 Task: Add a signature Katie Thompson containing Best wishes for a happy National Friendship Day, Katie Thompson to email address softage.3@softage.net and add a label Air quality
Action: Mouse moved to (131, 155)
Screenshot: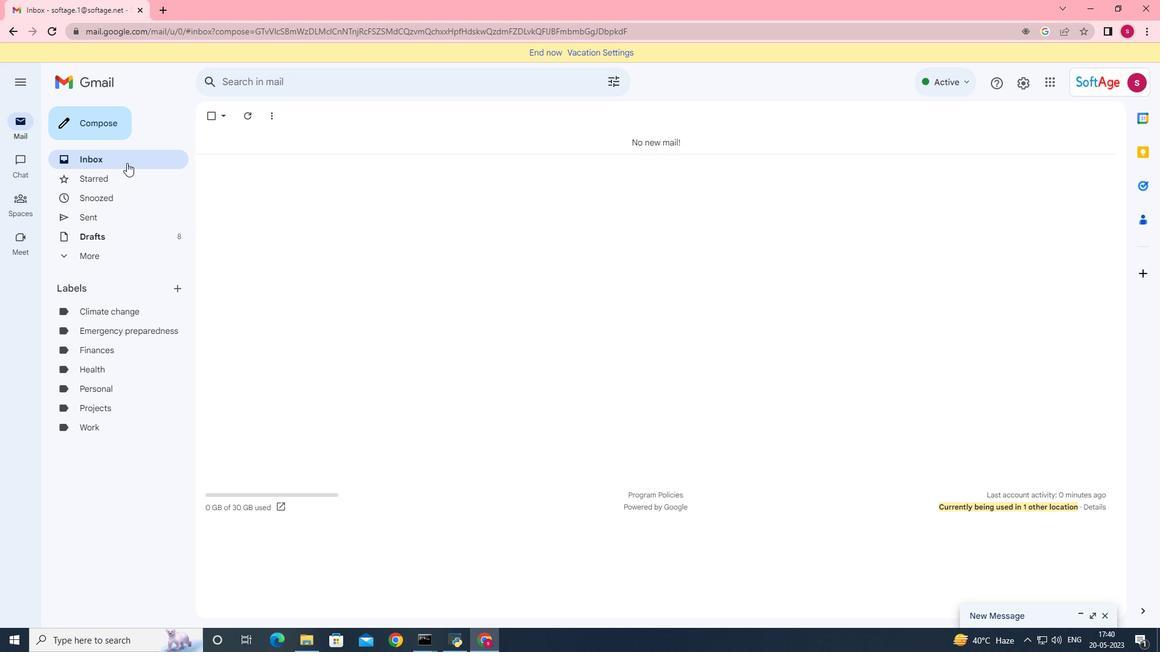 
Action: Mouse pressed left at (131, 155)
Screenshot: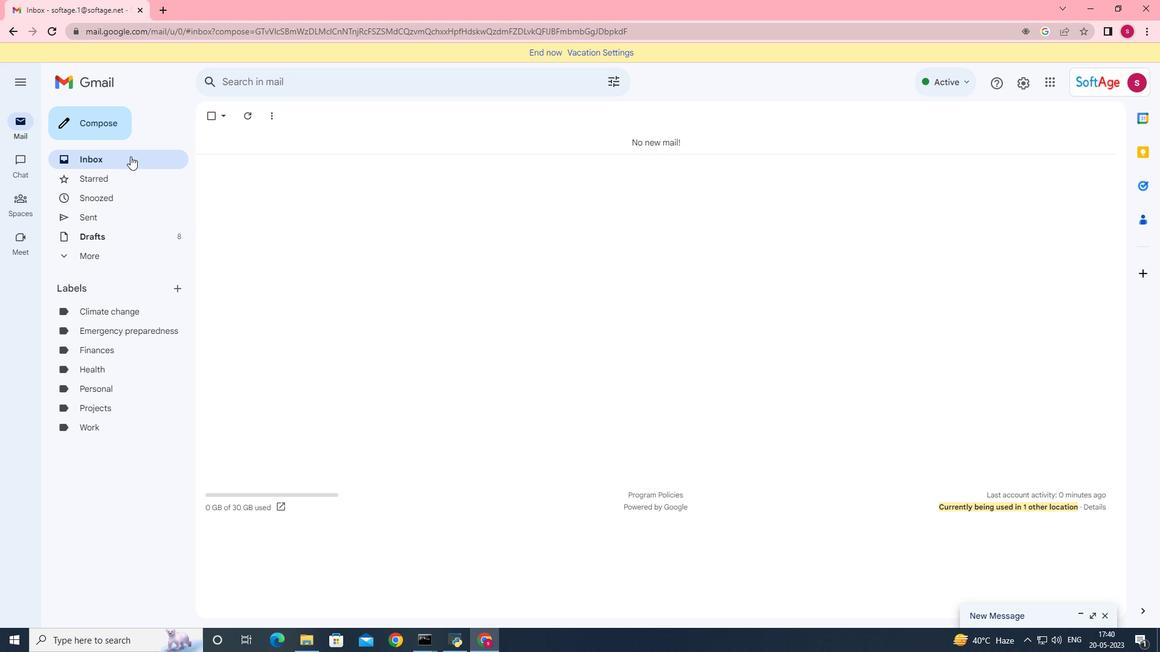 
Action: Mouse pressed left at (131, 155)
Screenshot: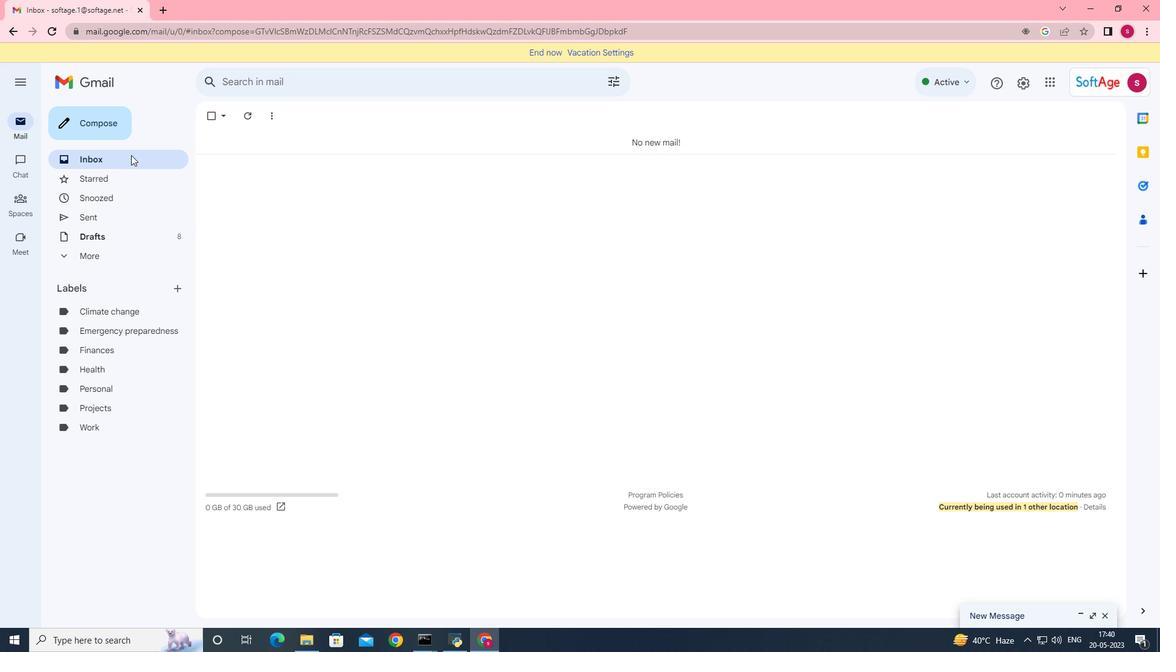 
Action: Mouse pressed left at (131, 155)
Screenshot: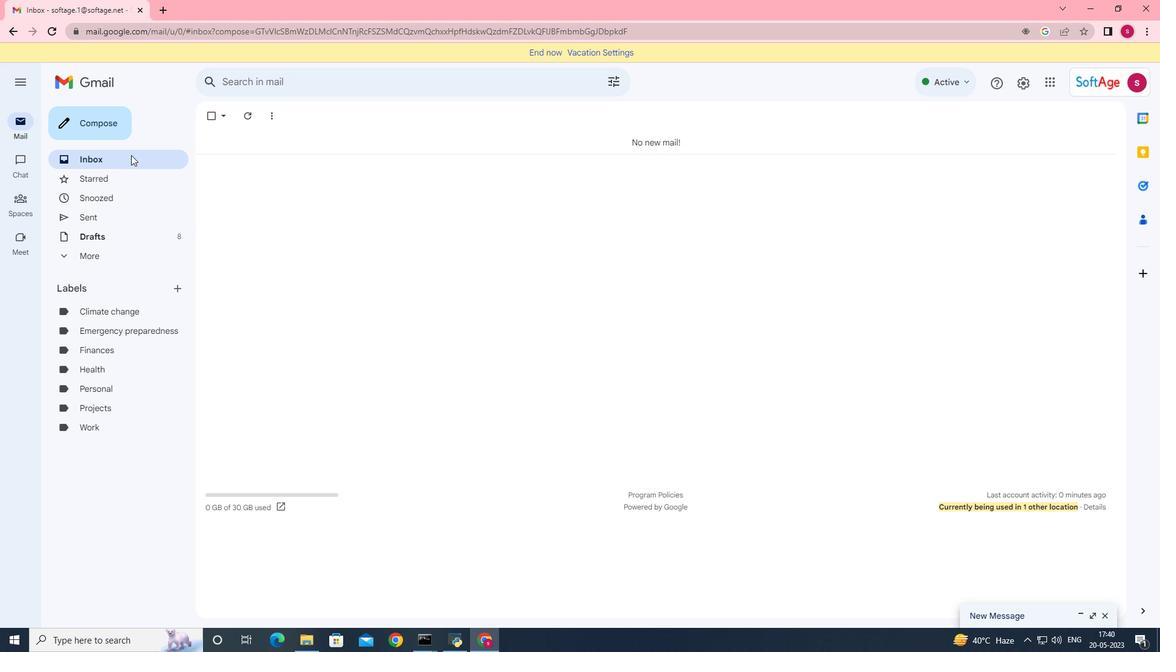 
Action: Mouse moved to (115, 129)
Screenshot: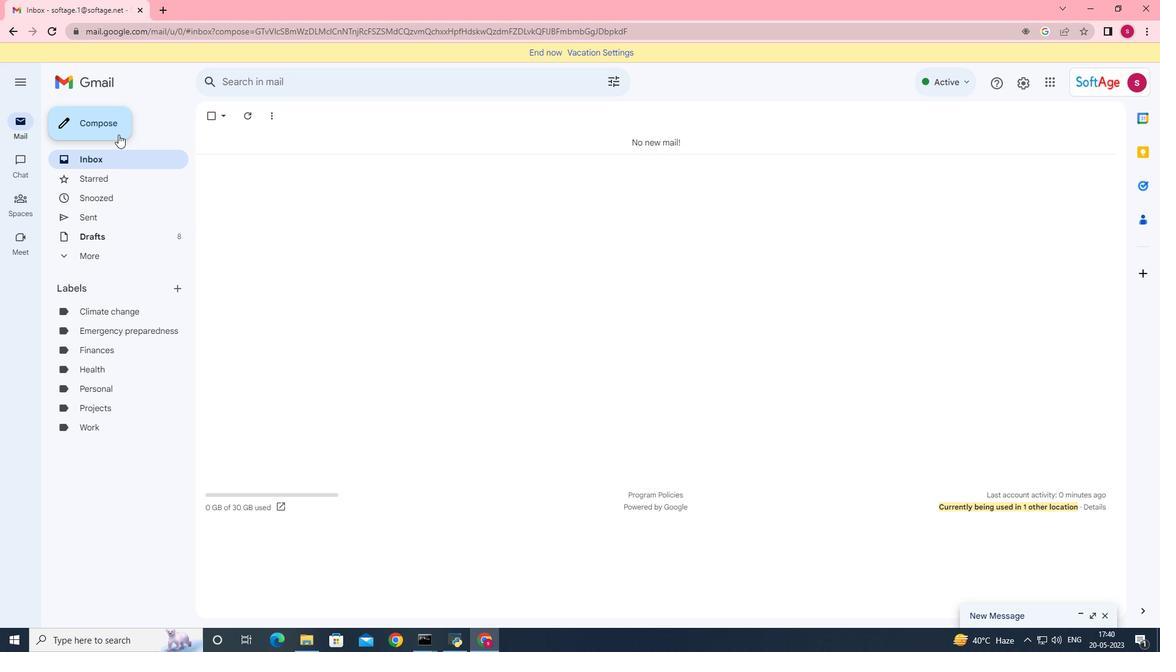 
Action: Mouse pressed left at (115, 129)
Screenshot: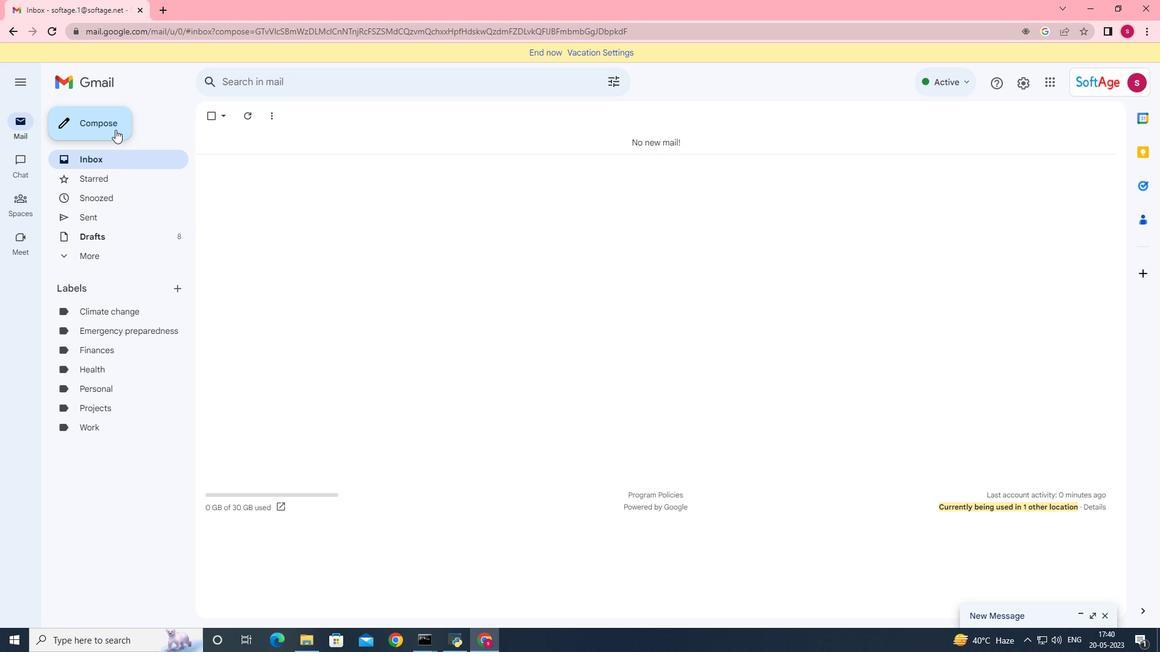 
Action: Mouse moved to (812, 614)
Screenshot: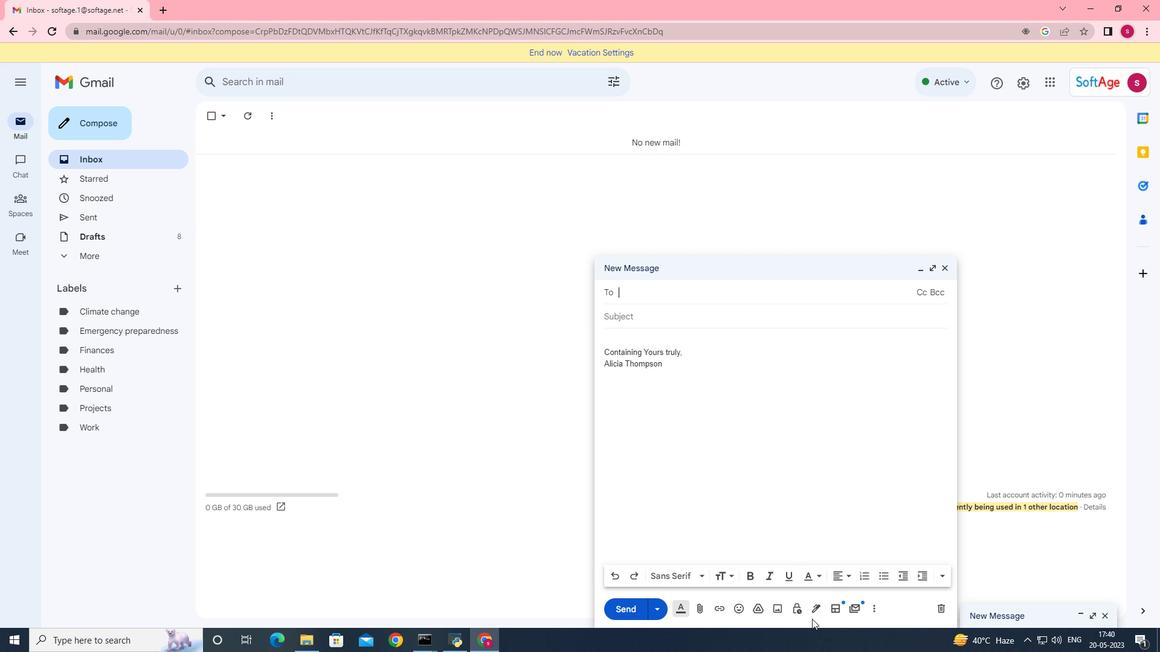 
Action: Mouse pressed left at (812, 614)
Screenshot: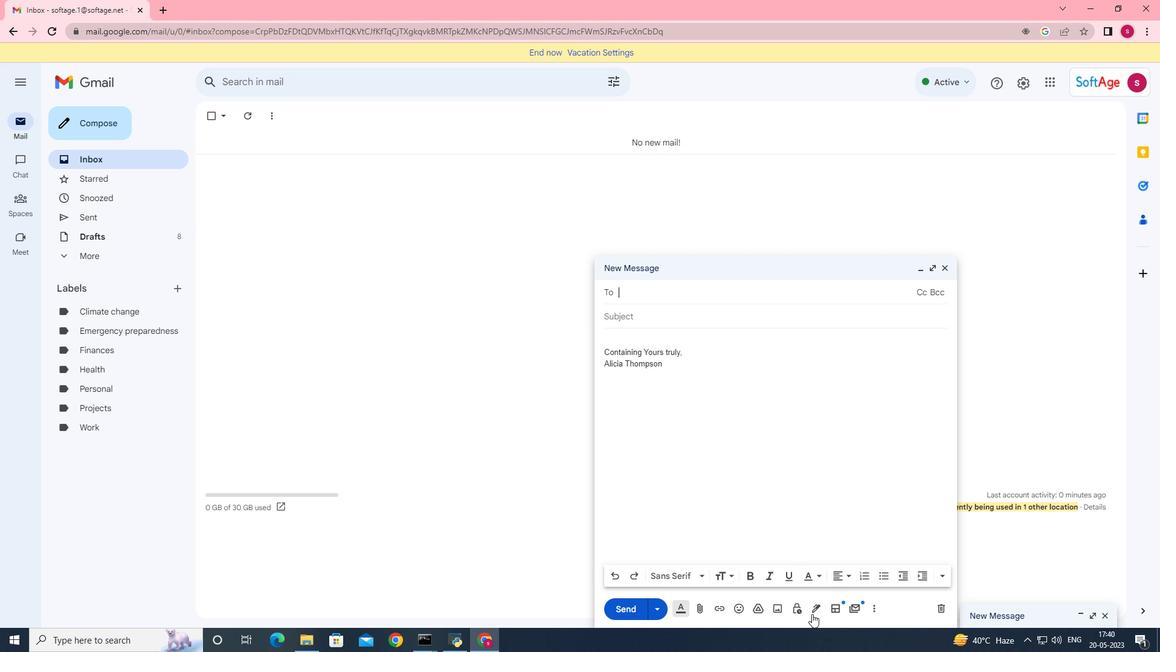 
Action: Mouse moved to (860, 543)
Screenshot: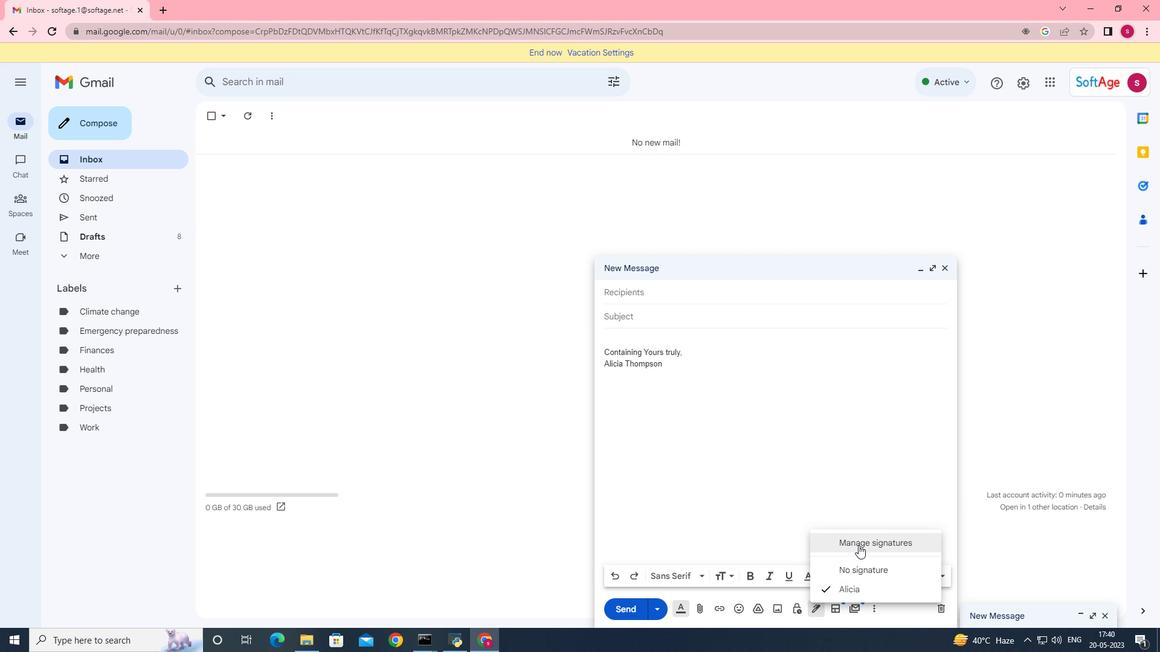 
Action: Mouse pressed left at (860, 543)
Screenshot: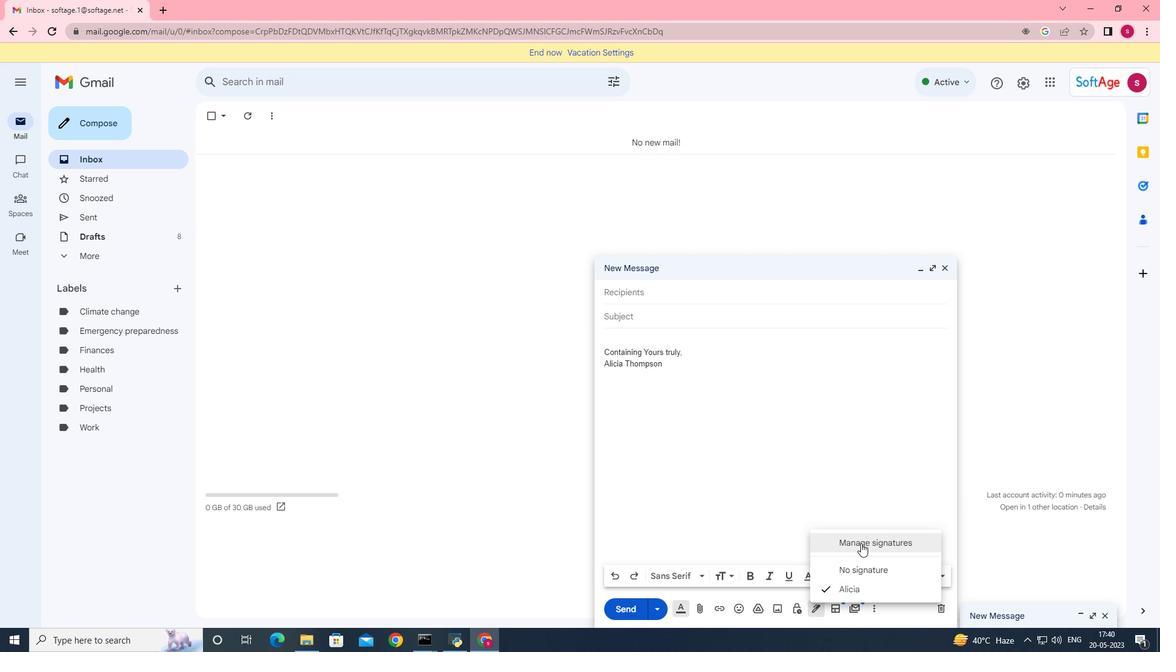 
Action: Mouse moved to (488, 444)
Screenshot: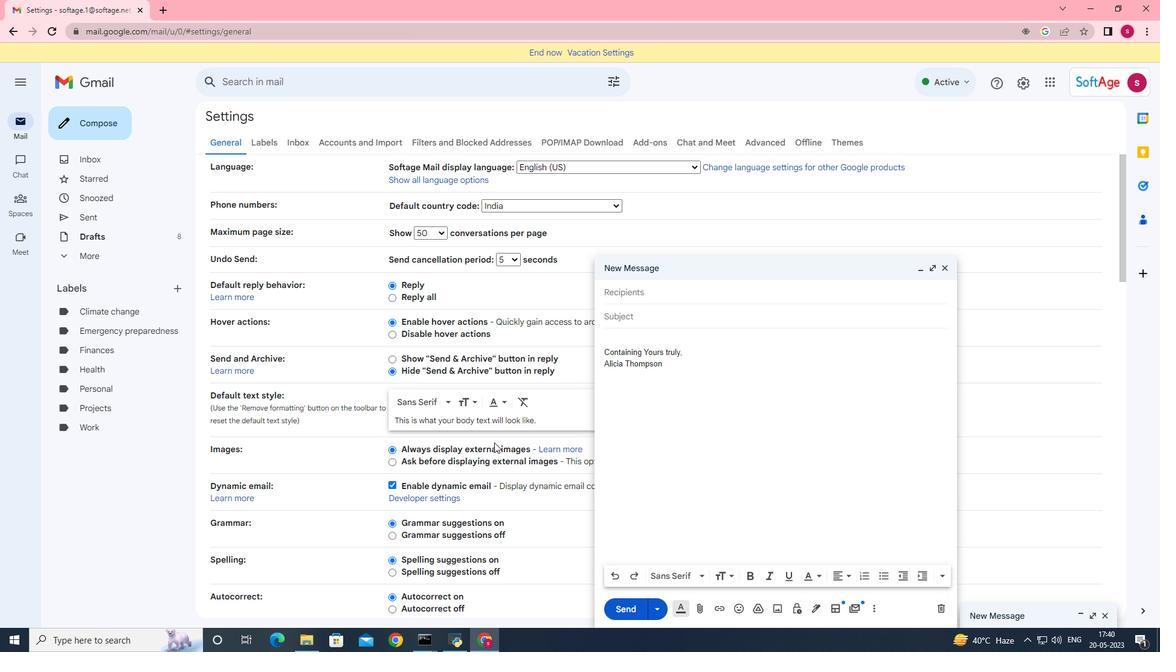 
Action: Mouse scrolled (490, 443) with delta (0, 0)
Screenshot: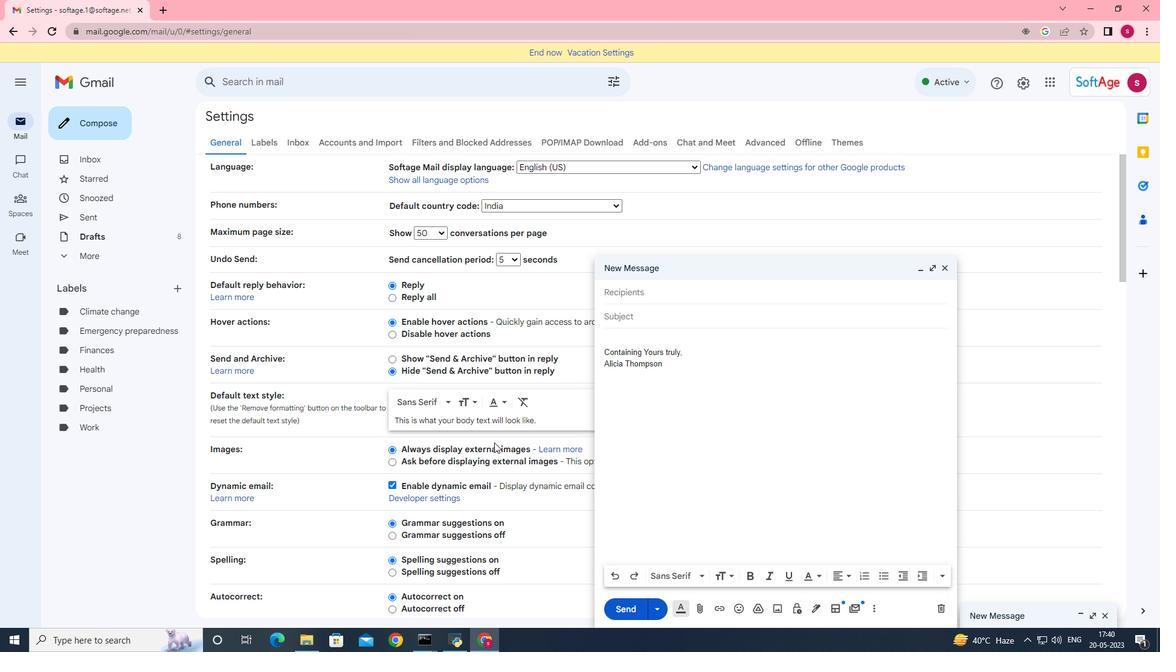 
Action: Mouse moved to (486, 444)
Screenshot: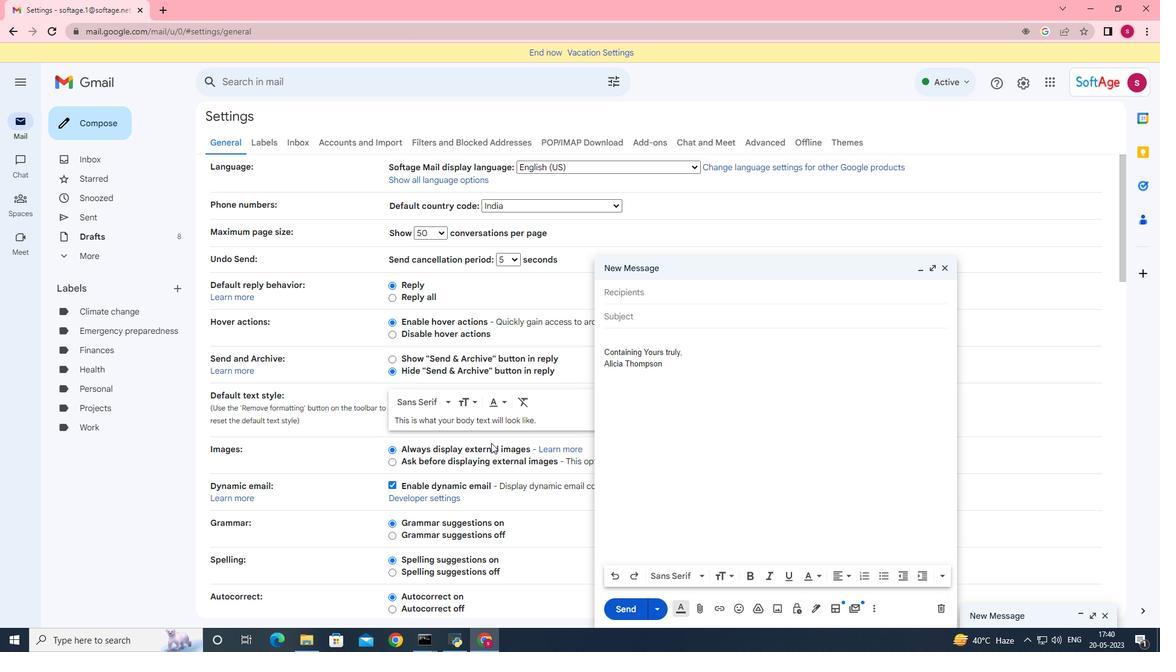 
Action: Mouse scrolled (487, 444) with delta (0, 0)
Screenshot: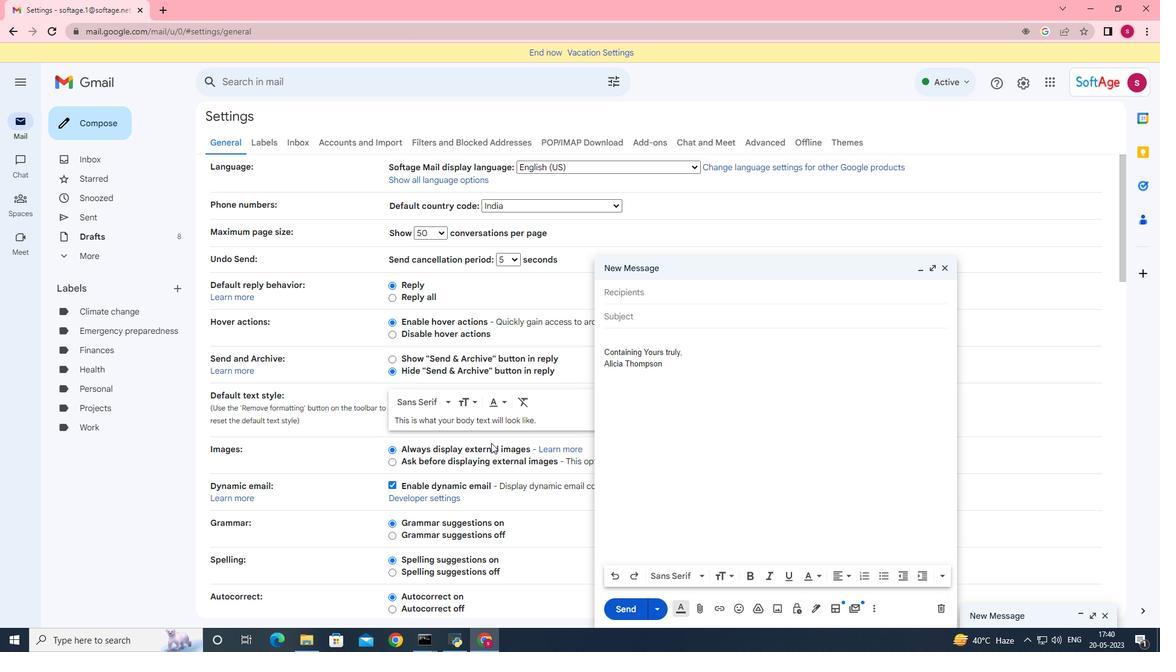 
Action: Mouse scrolled (486, 444) with delta (0, 0)
Screenshot: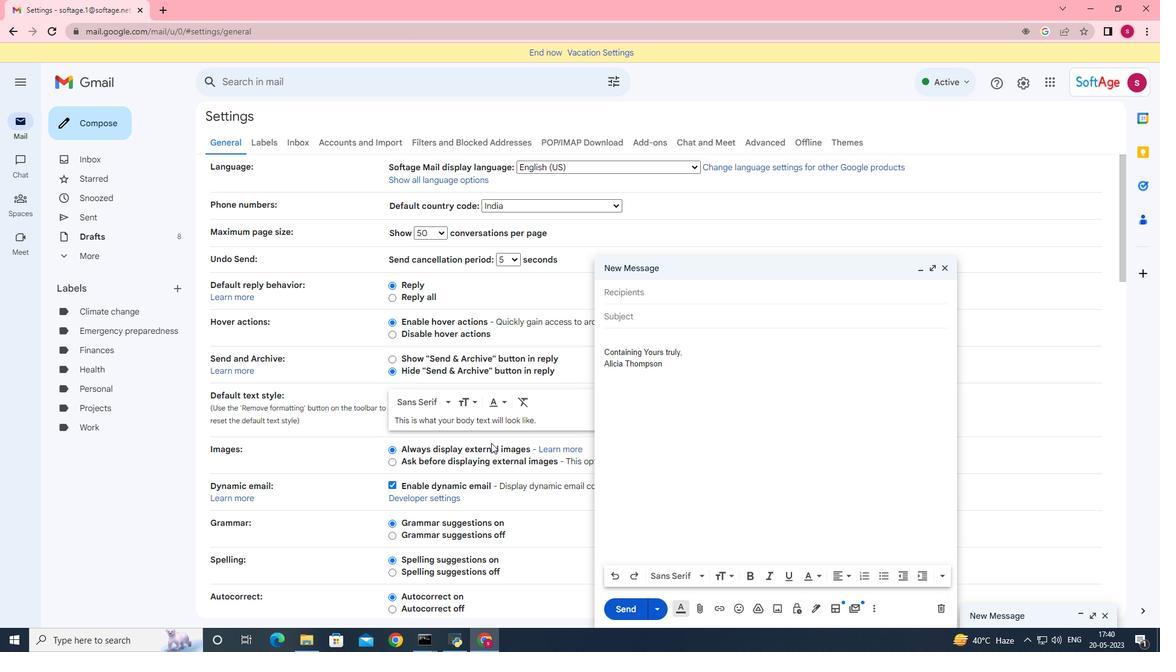 
Action: Mouse moved to (486, 444)
Screenshot: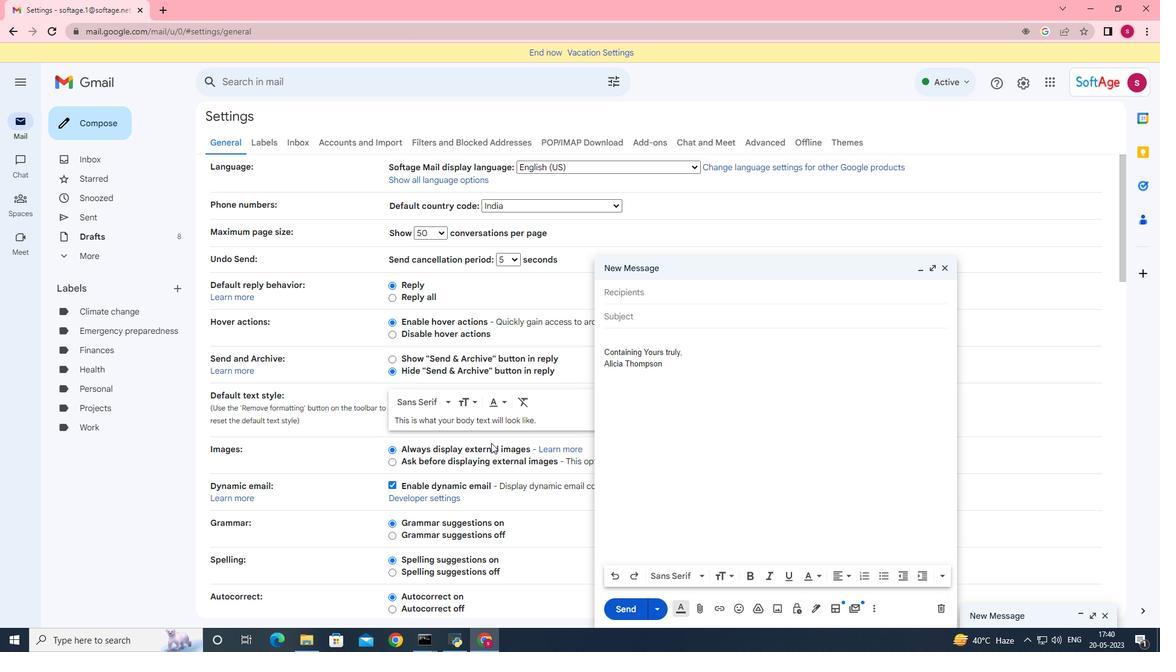 
Action: Mouse scrolled (486, 444) with delta (0, 0)
Screenshot: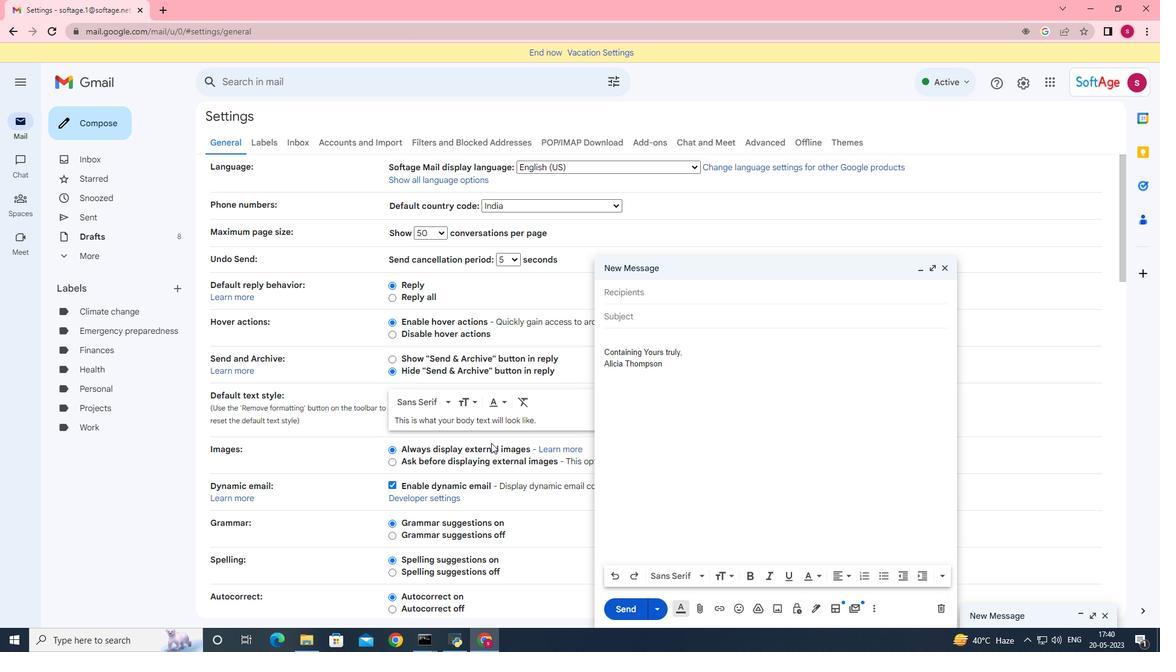 
Action: Mouse moved to (485, 445)
Screenshot: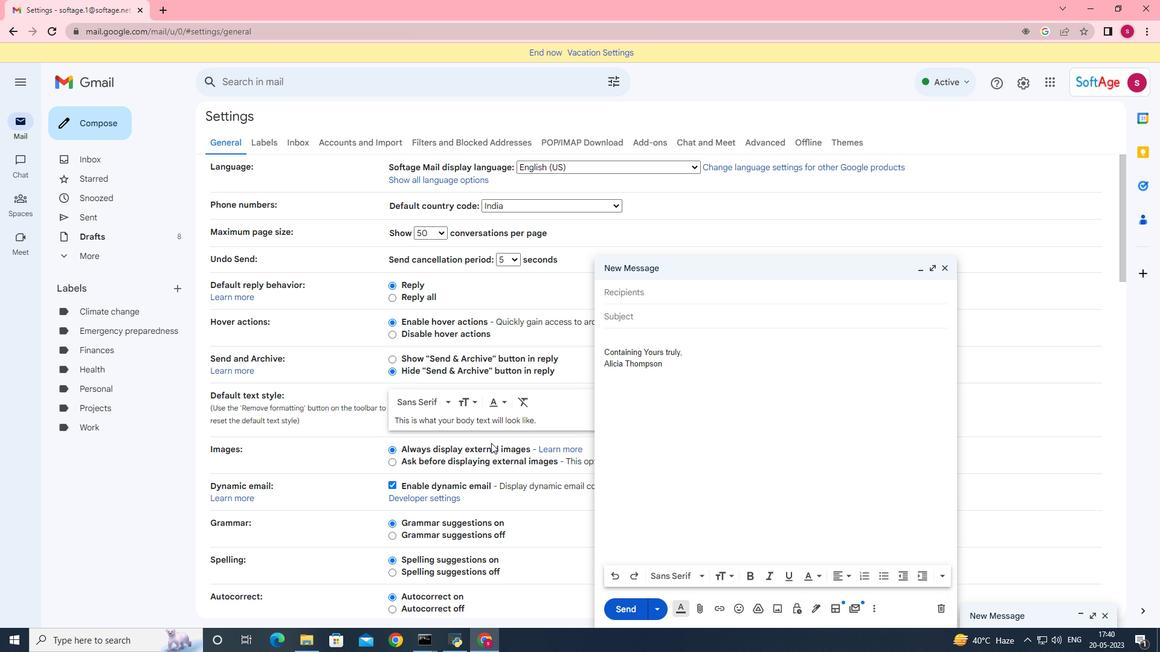 
Action: Mouse scrolled (485, 444) with delta (0, 0)
Screenshot: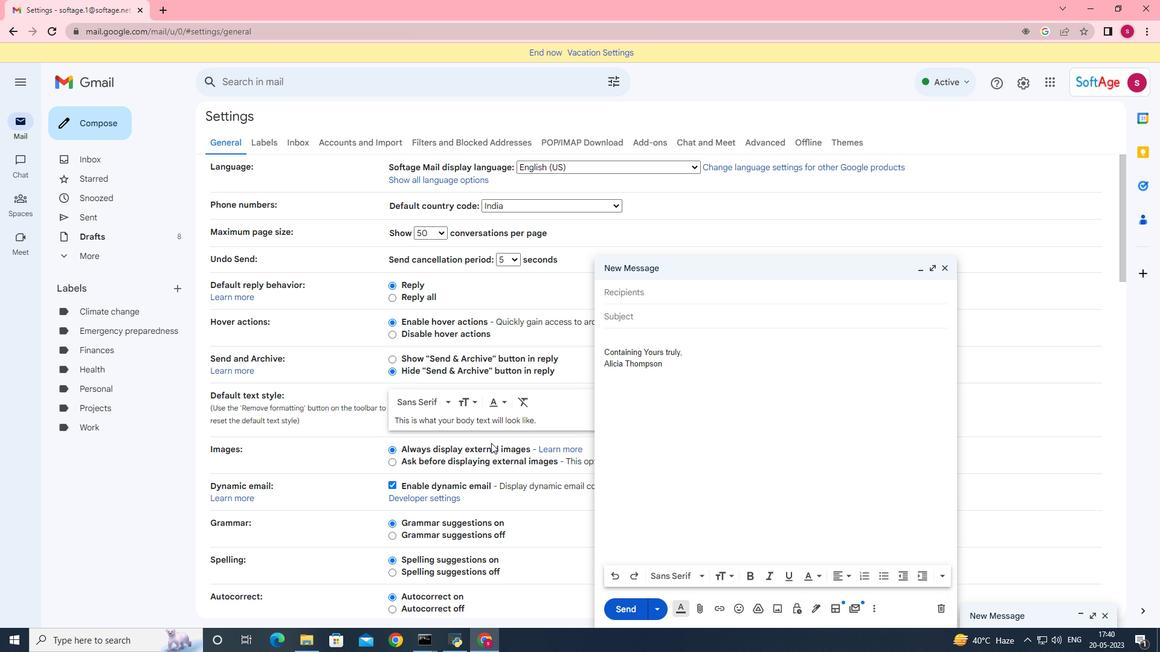 
Action: Mouse moved to (484, 445)
Screenshot: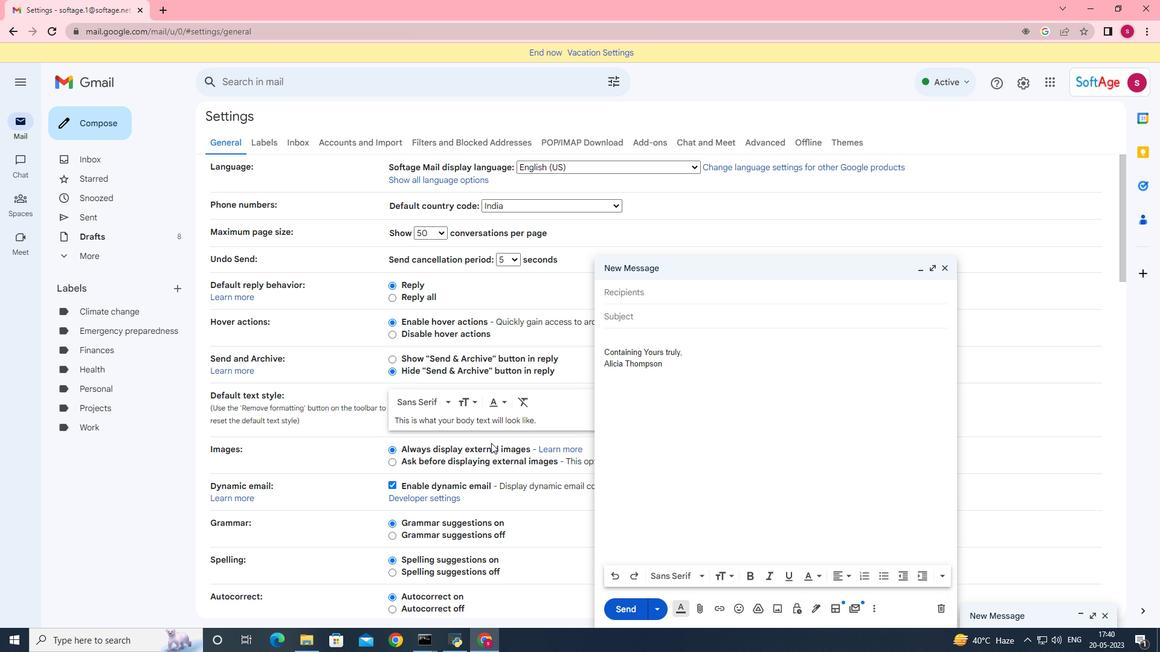 
Action: Mouse scrolled (484, 444) with delta (0, 0)
Screenshot: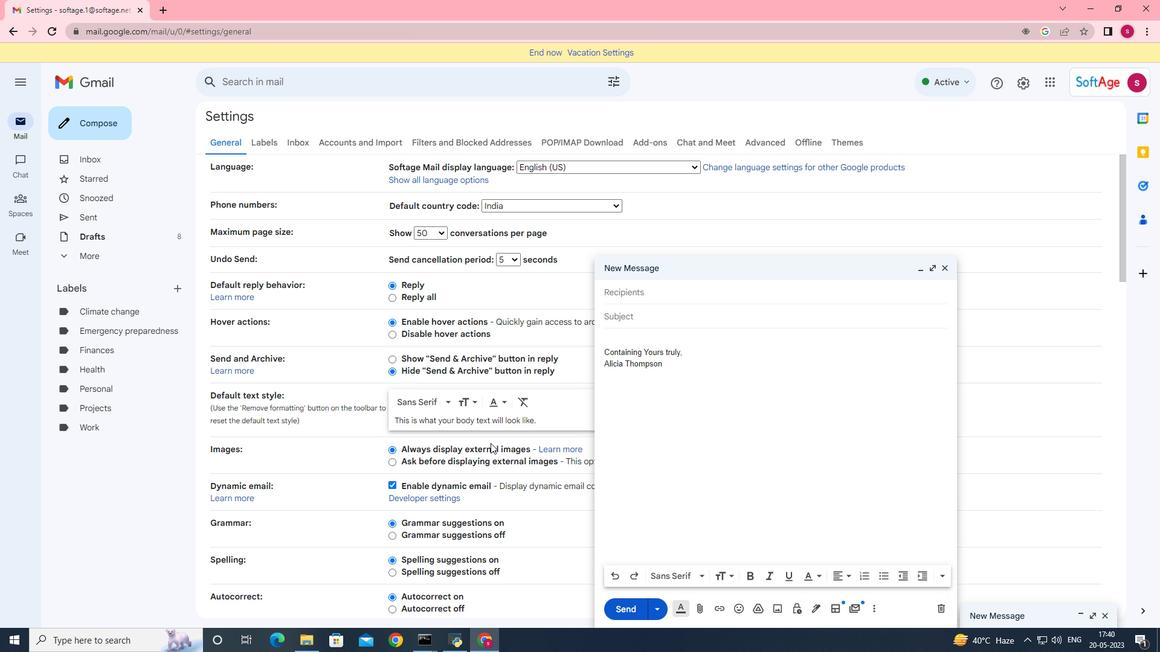 
Action: Mouse moved to (444, 438)
Screenshot: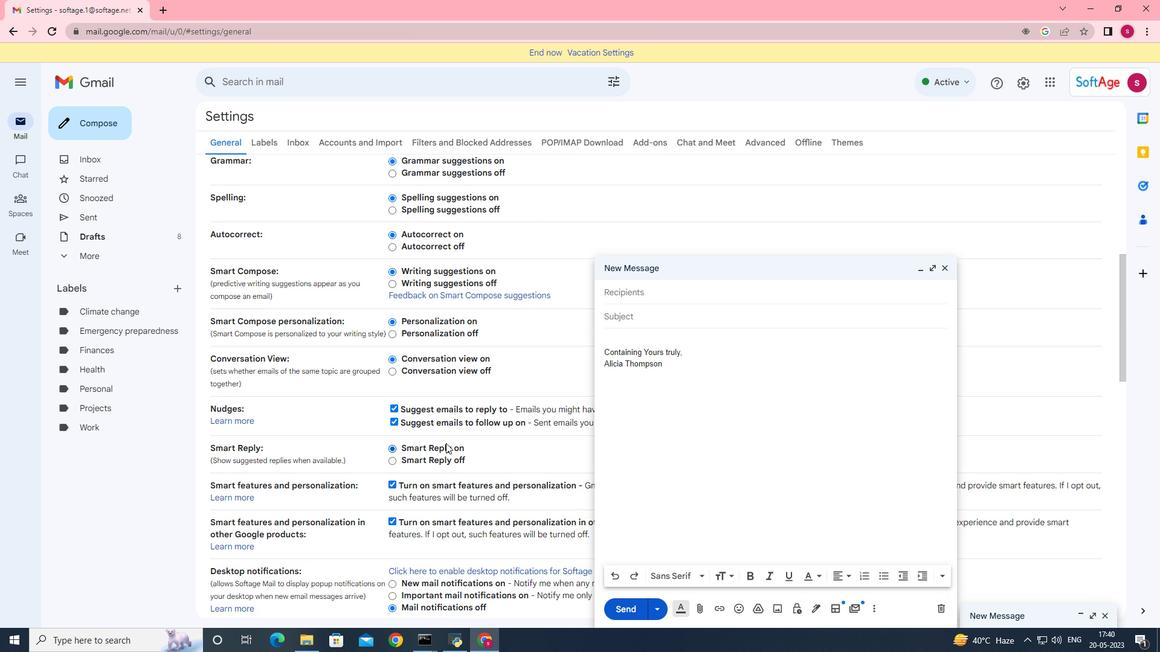 
Action: Mouse scrolled (444, 437) with delta (0, 0)
Screenshot: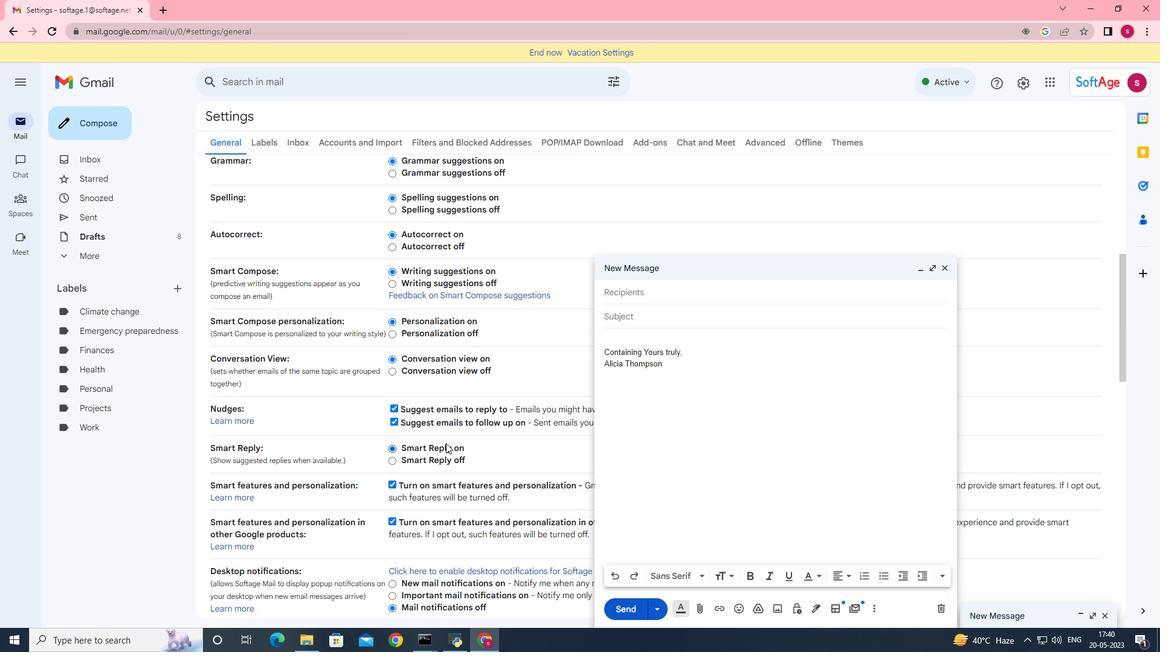 
Action: Mouse scrolled (444, 437) with delta (0, 0)
Screenshot: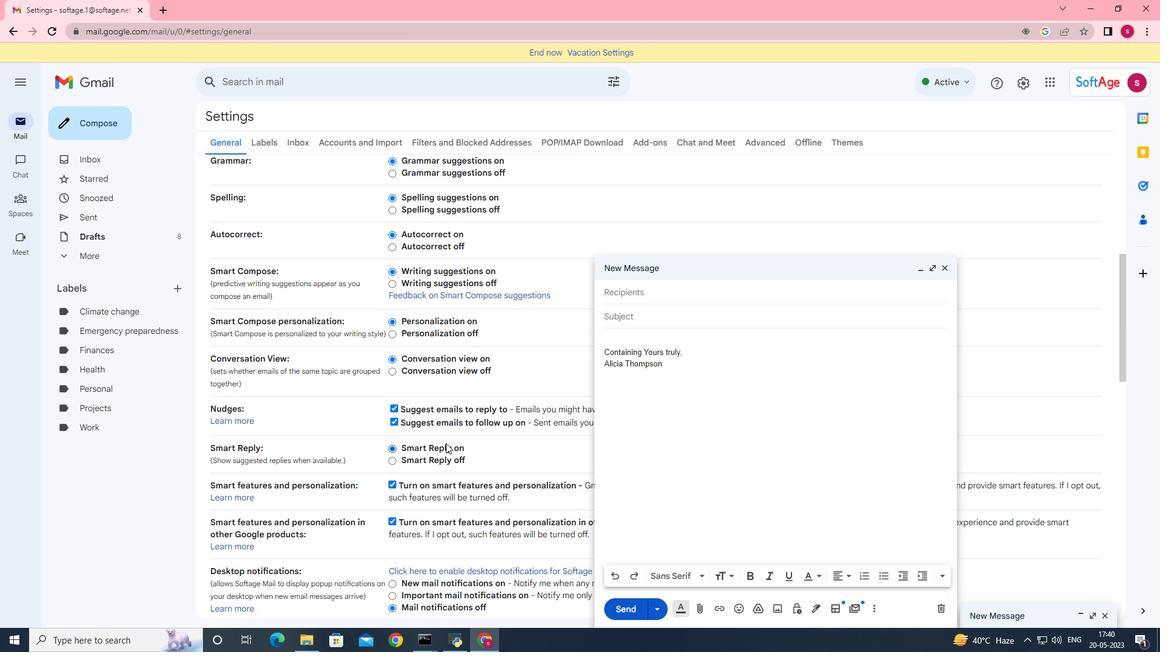
Action: Mouse scrolled (444, 437) with delta (0, 0)
Screenshot: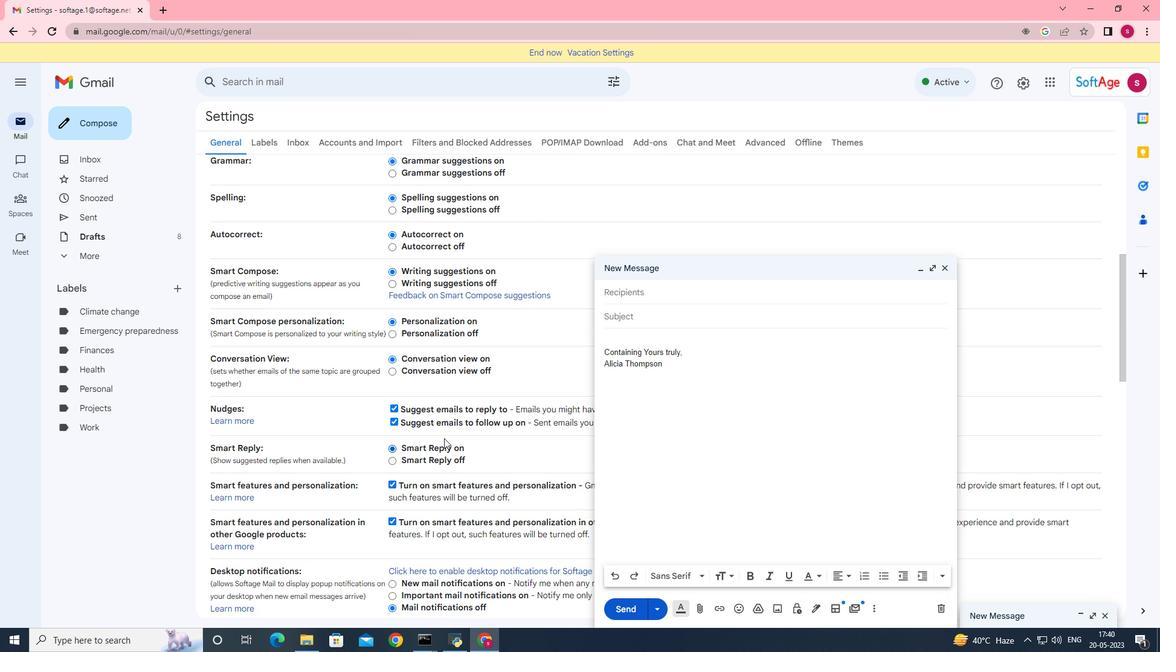
Action: Mouse scrolled (444, 437) with delta (0, 0)
Screenshot: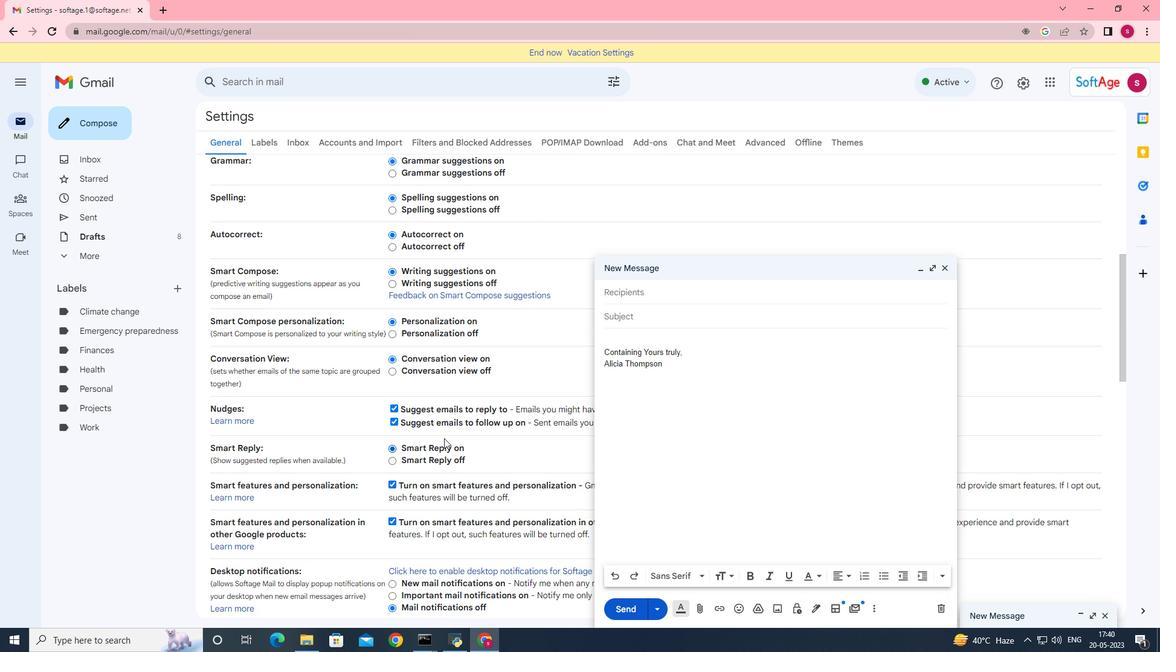 
Action: Mouse moved to (442, 437)
Screenshot: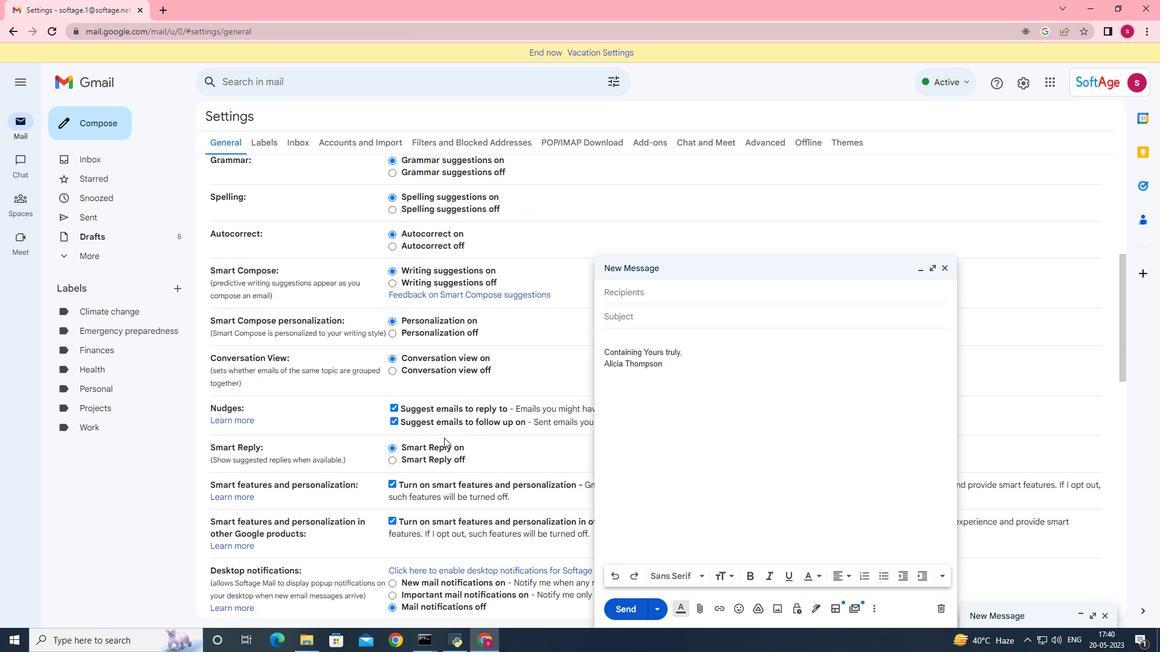 
Action: Mouse scrolled (442, 436) with delta (0, 0)
Screenshot: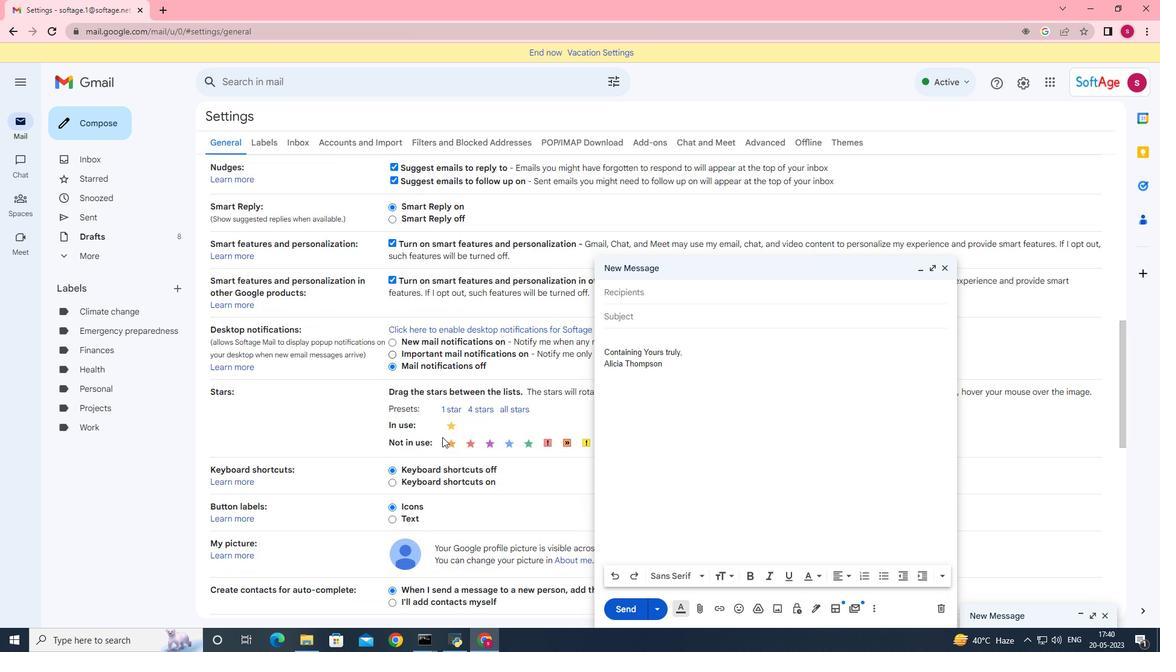 
Action: Mouse scrolled (442, 436) with delta (0, 0)
Screenshot: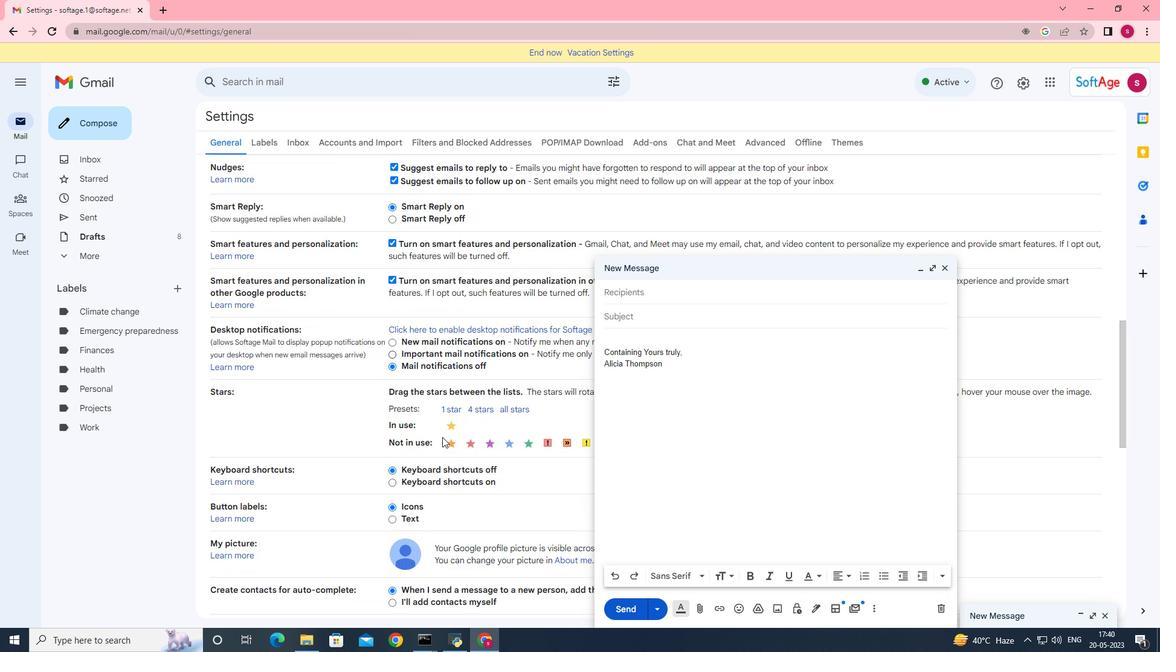 
Action: Mouse scrolled (442, 436) with delta (0, 0)
Screenshot: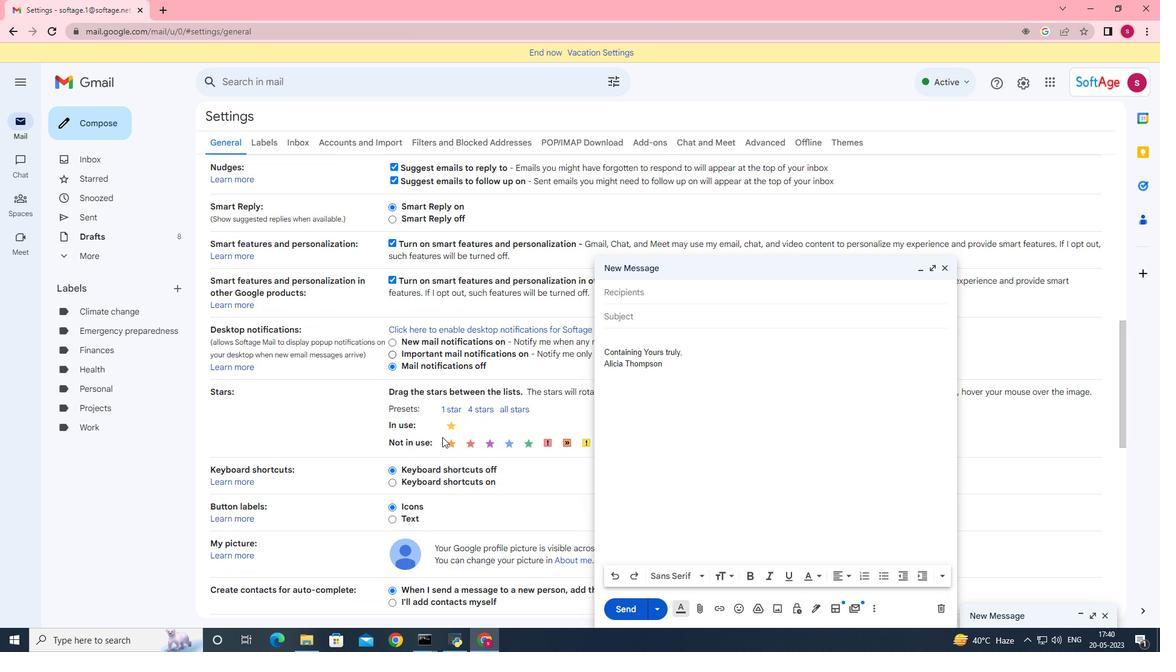 
Action: Mouse scrolled (442, 436) with delta (0, 0)
Screenshot: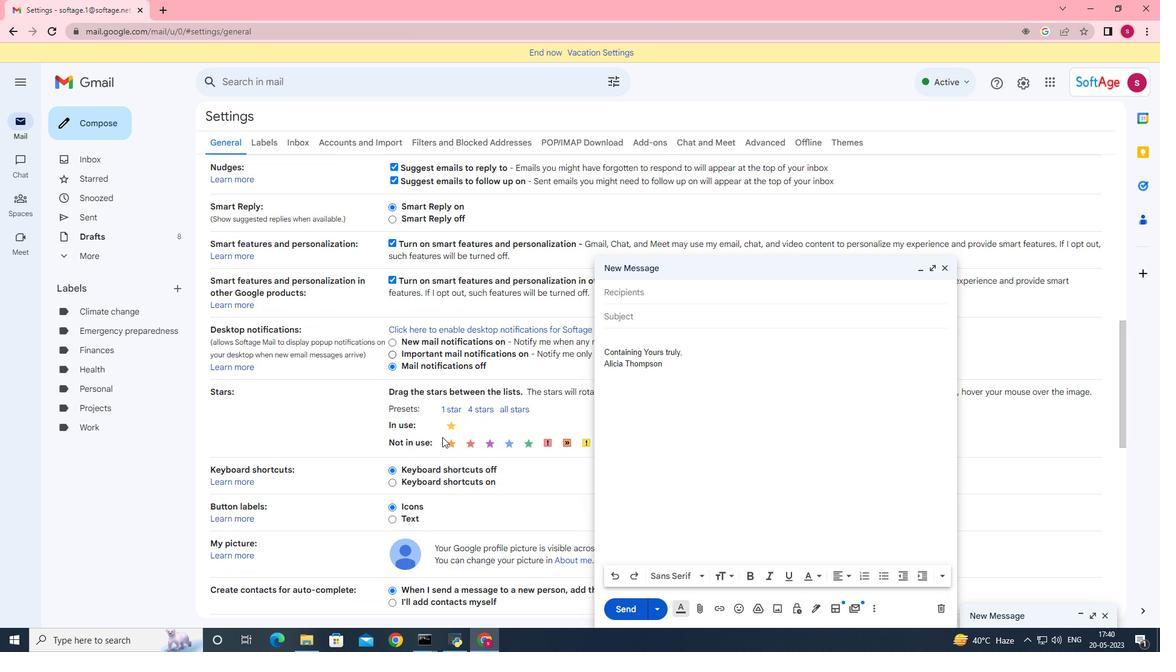 
Action: Mouse moved to (511, 399)
Screenshot: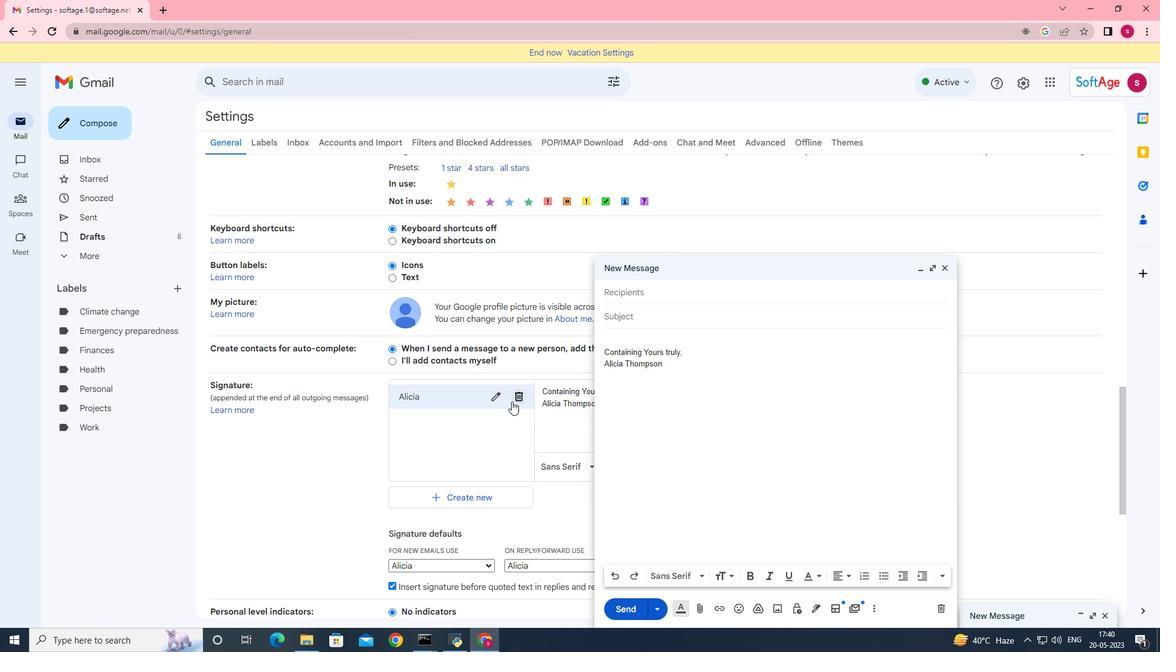 
Action: Mouse pressed left at (511, 399)
Screenshot: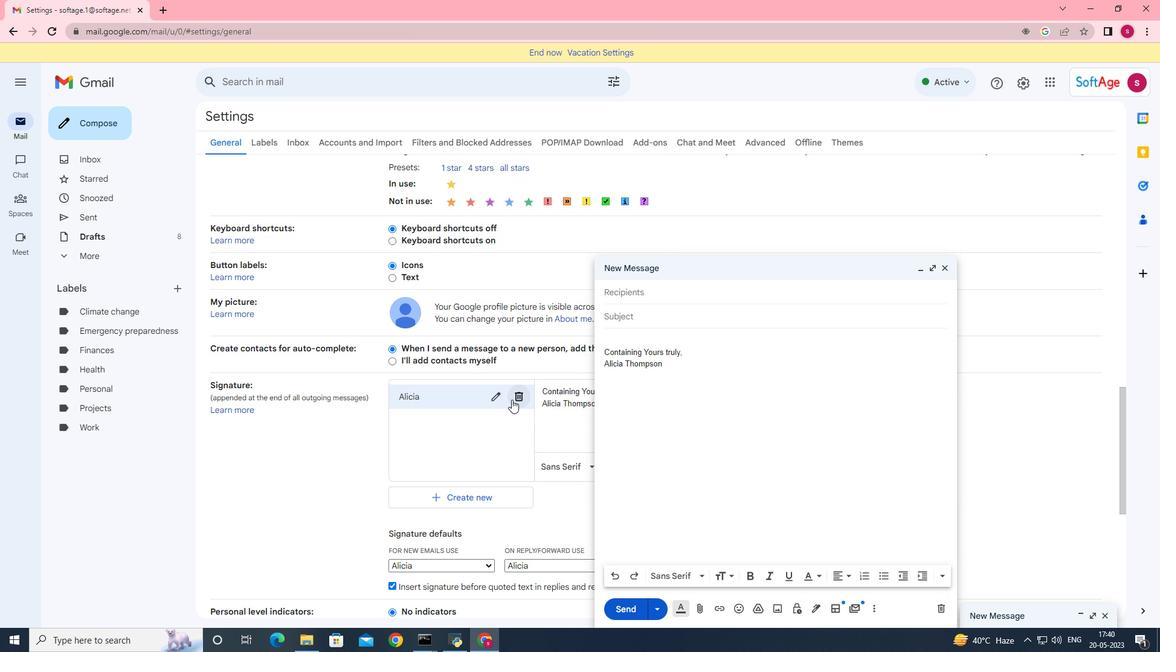 
Action: Mouse moved to (667, 363)
Screenshot: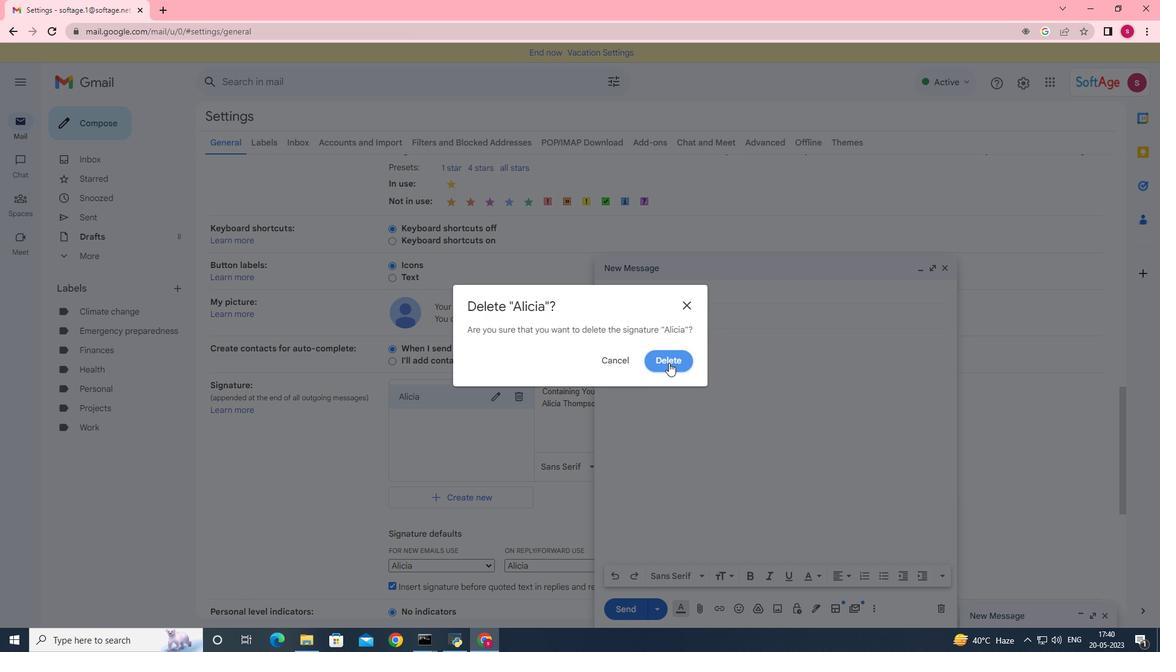 
Action: Mouse pressed left at (667, 363)
Screenshot: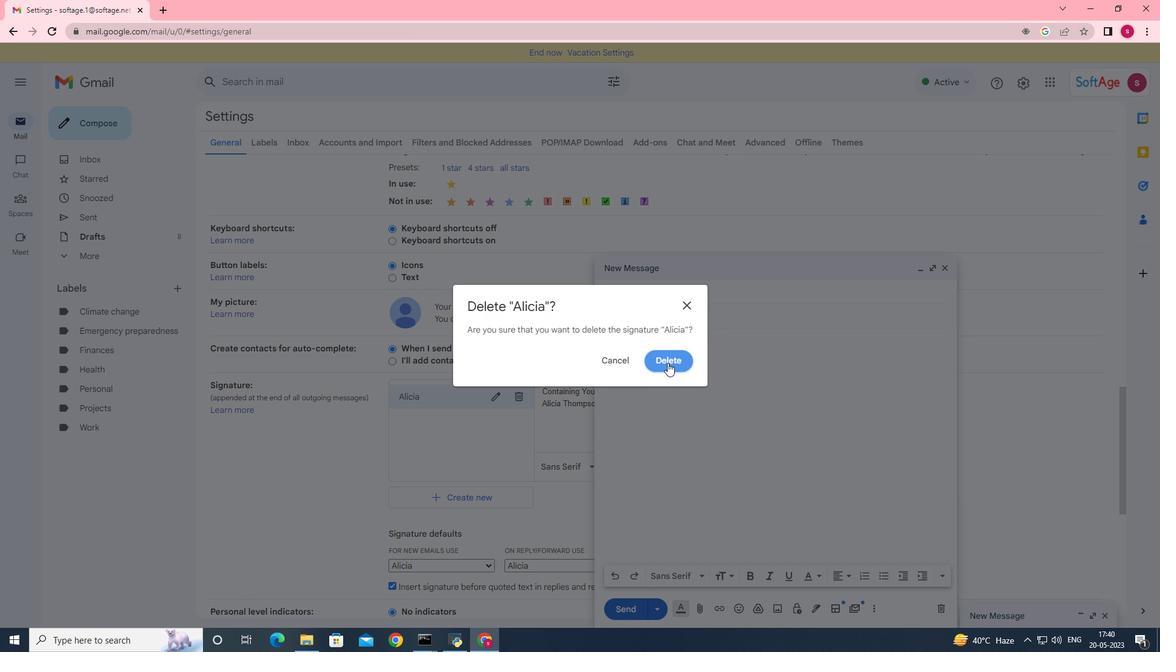 
Action: Mouse moved to (411, 409)
Screenshot: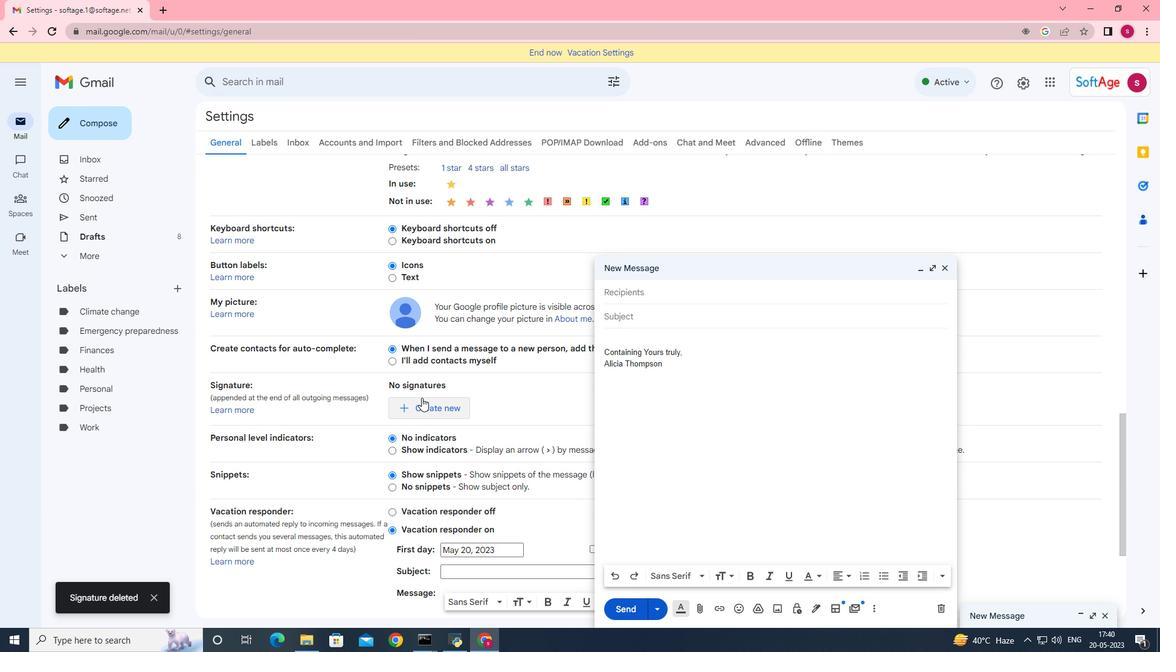 
Action: Mouse pressed left at (411, 409)
Screenshot: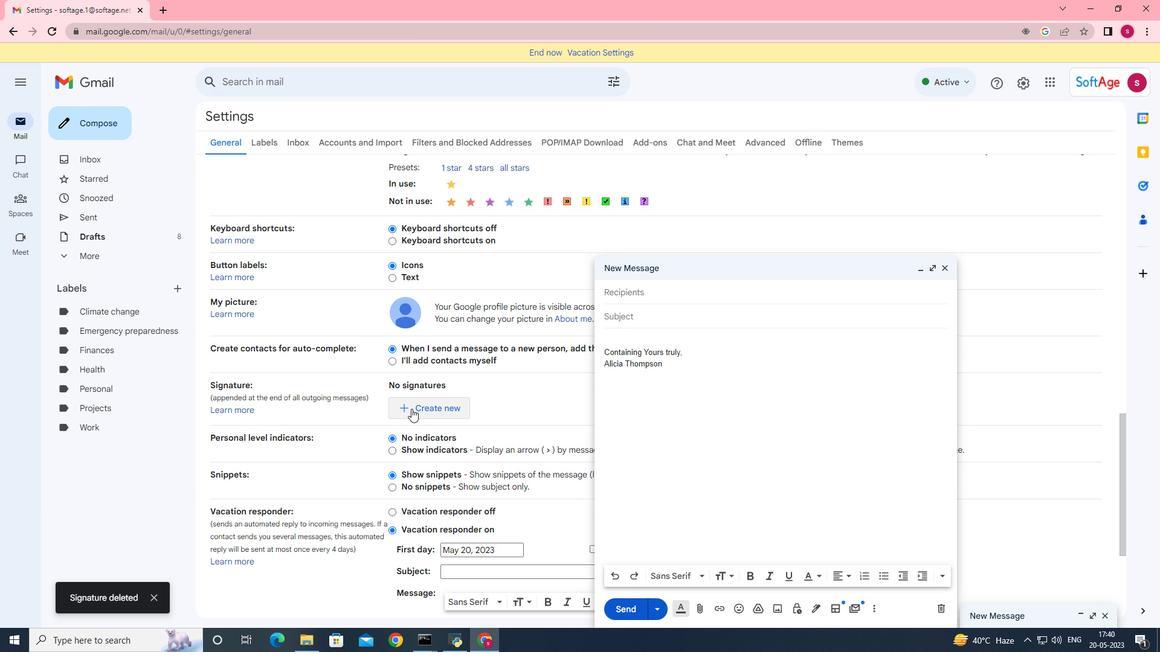 
Action: Mouse moved to (499, 328)
Screenshot: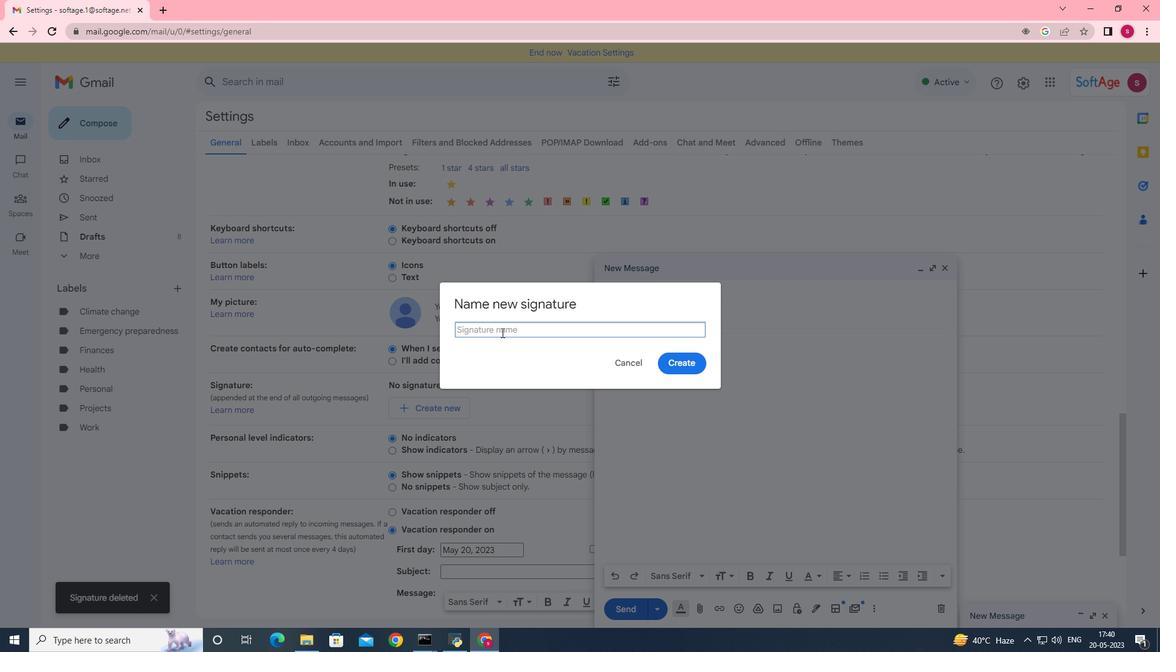 
Action: Mouse pressed left at (499, 328)
Screenshot: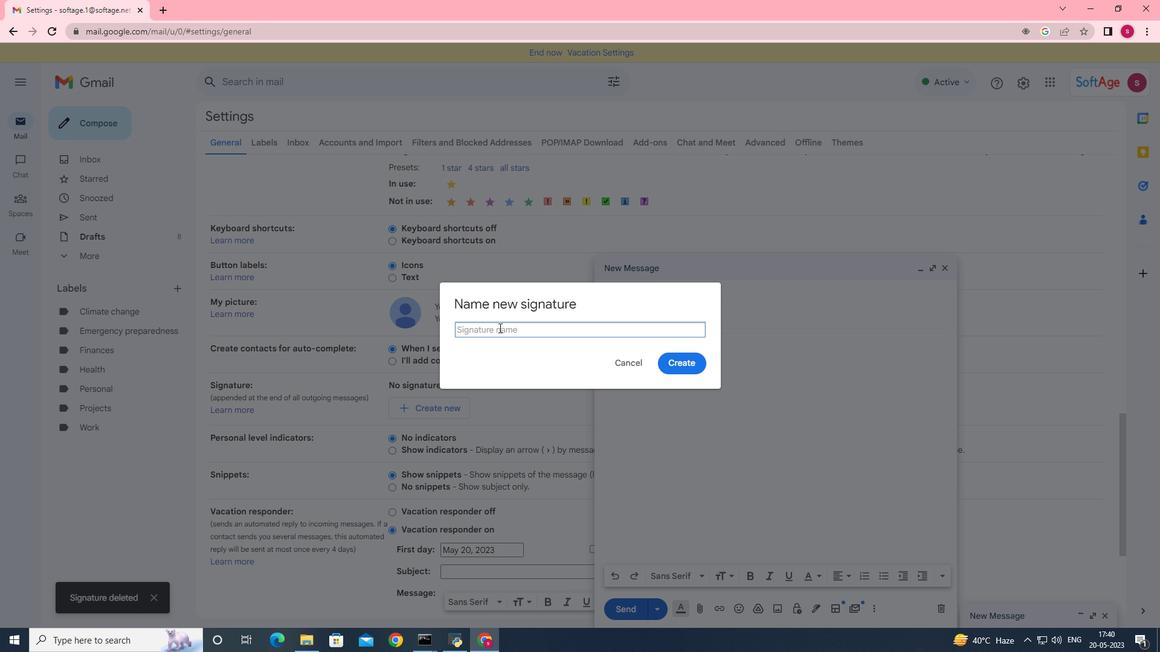 
Action: Key pressed <Key.shift><Key.shift>Katie<Key.space><Key.shift>Thompson
Screenshot: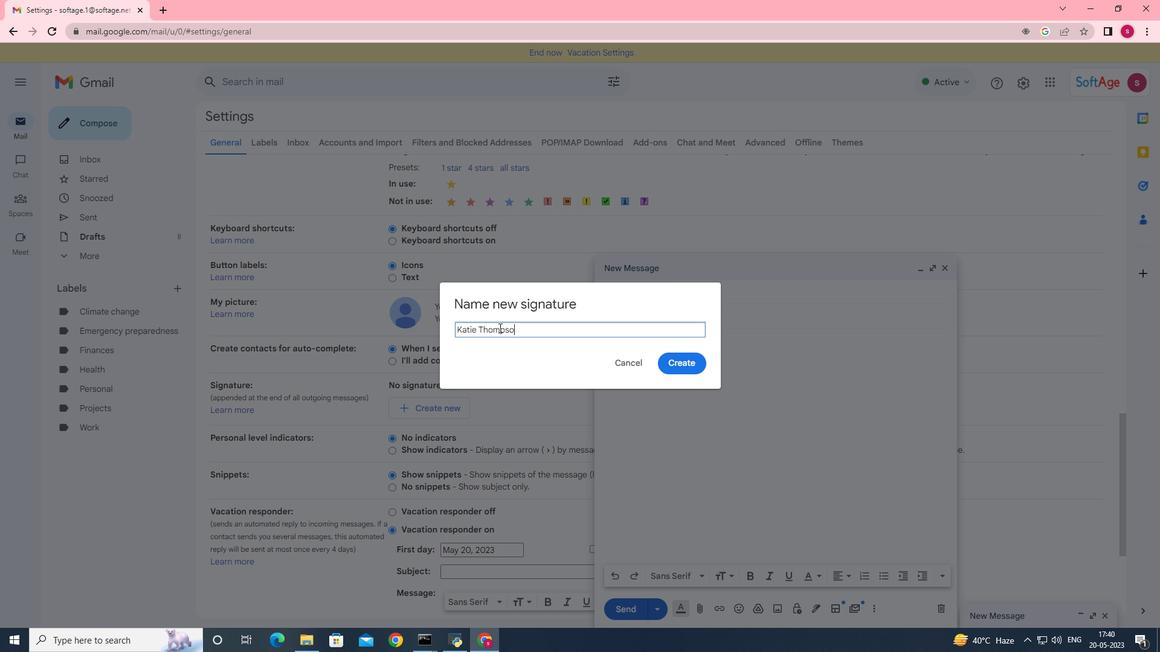 
Action: Mouse moved to (688, 367)
Screenshot: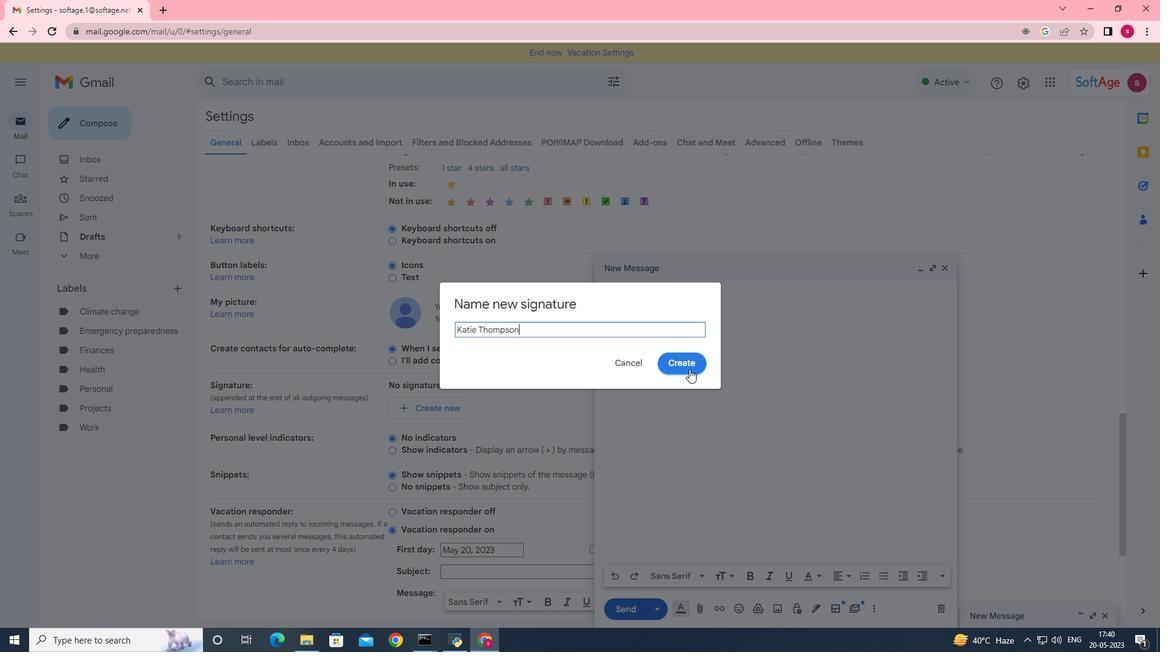 
Action: Mouse pressed left at (688, 367)
Screenshot: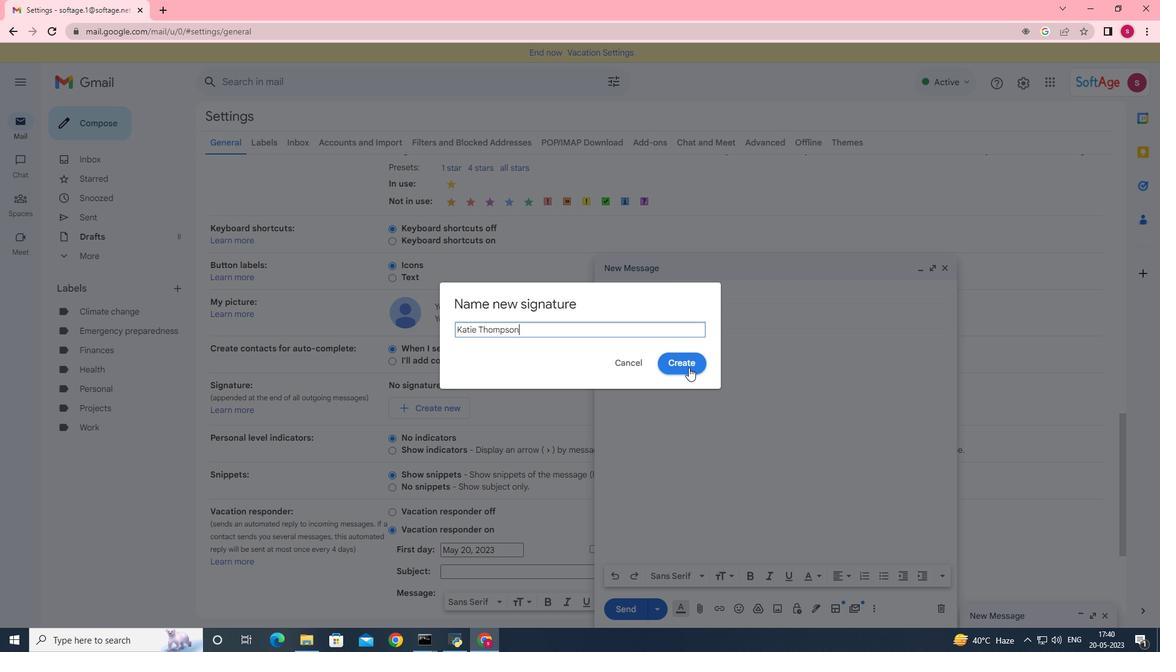 
Action: Mouse moved to (571, 397)
Screenshot: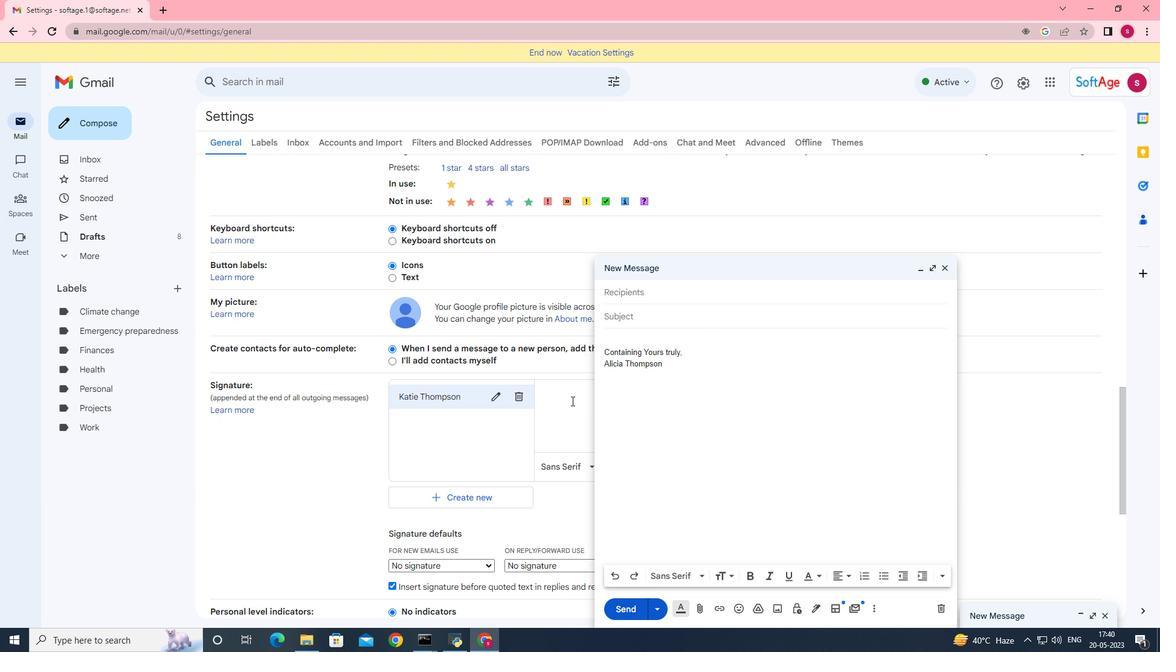 
Action: Mouse pressed left at (571, 397)
Screenshot: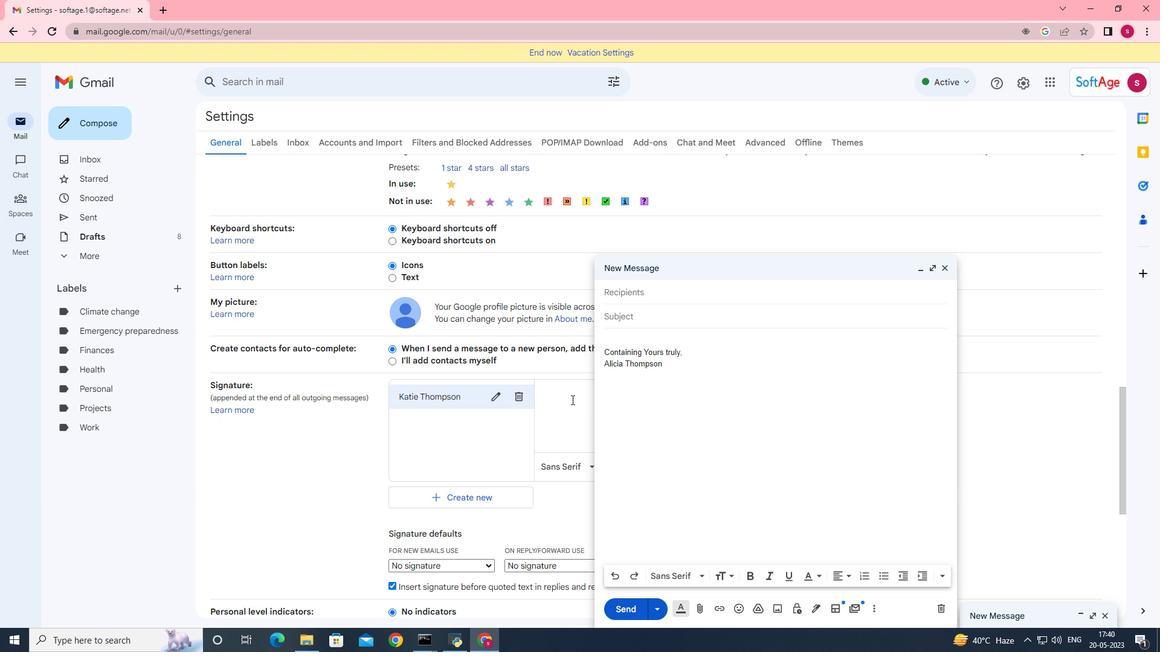 
Action: Key pressed <Key.shift>Besr<Key.space><Key.backspace><Key.backspace>t<Key.space>
Screenshot: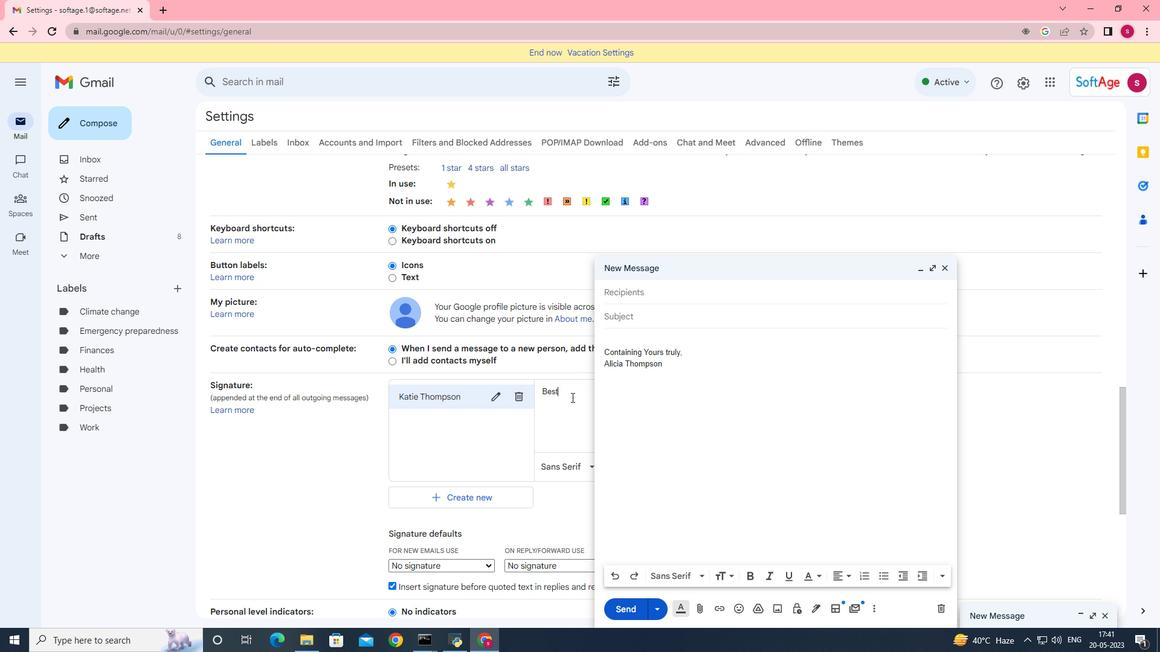 
Action: Mouse moved to (947, 268)
Screenshot: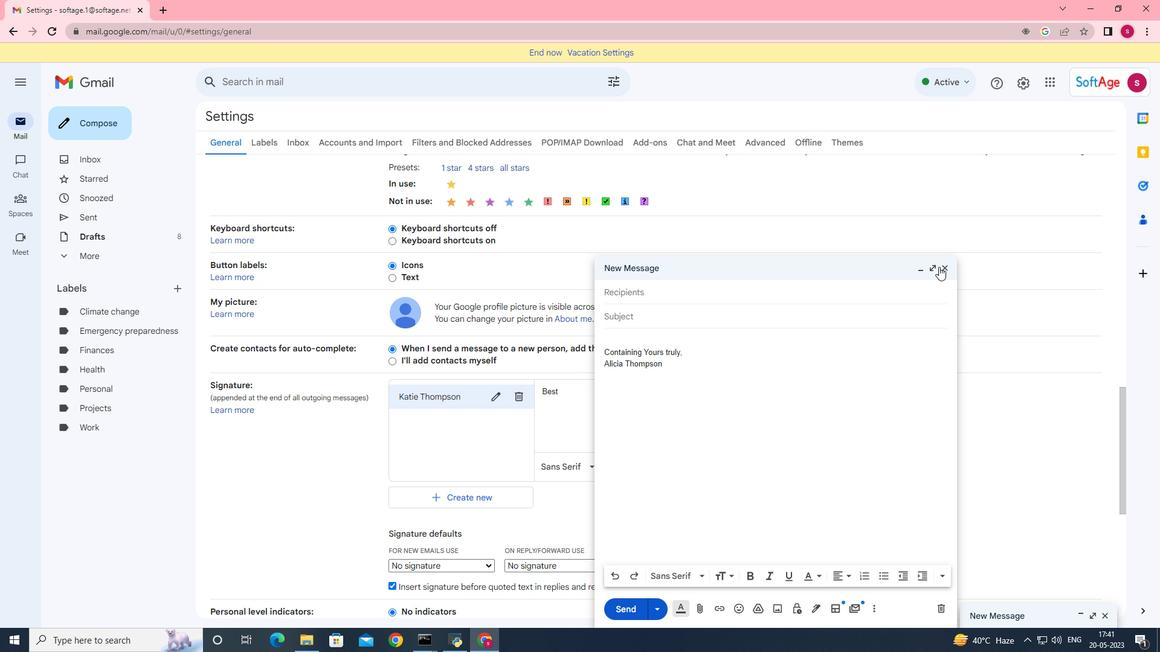 
Action: Mouse pressed left at (947, 268)
Screenshot: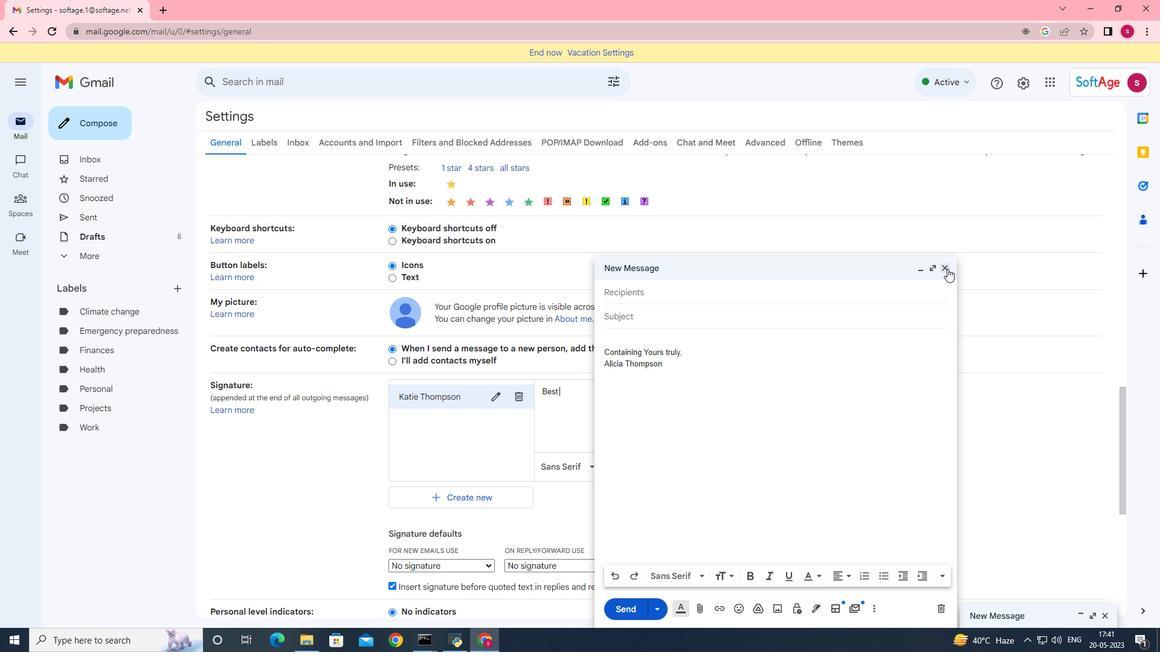 
Action: Mouse moved to (608, 394)
Screenshot: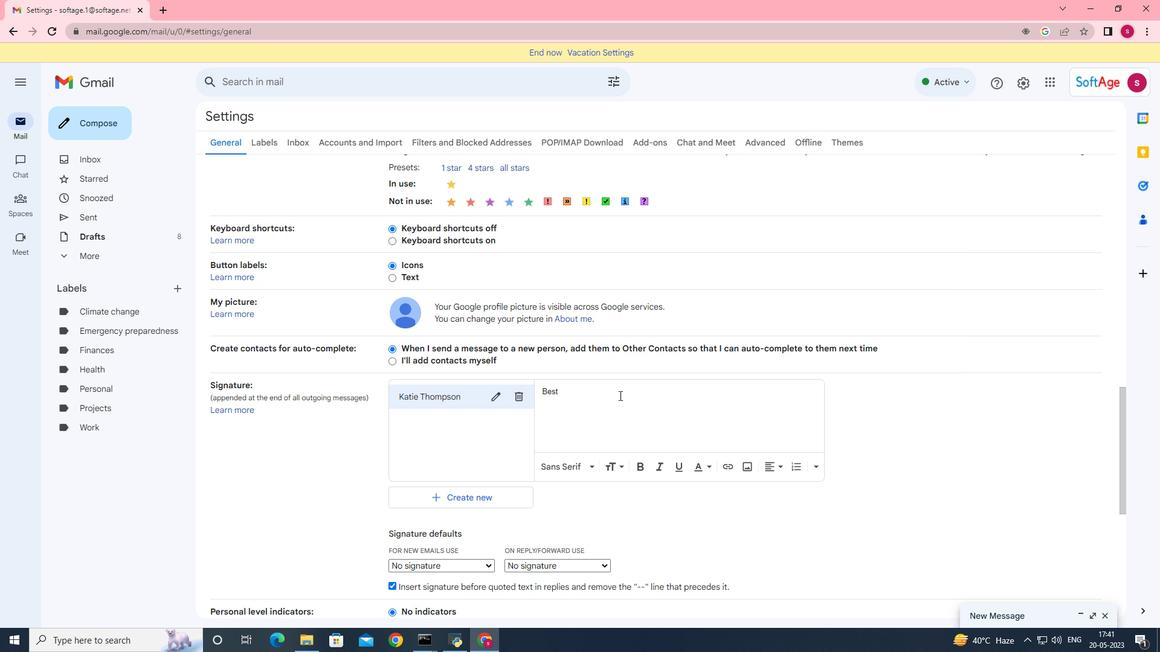 
Action: Mouse pressed left at (608, 394)
Screenshot: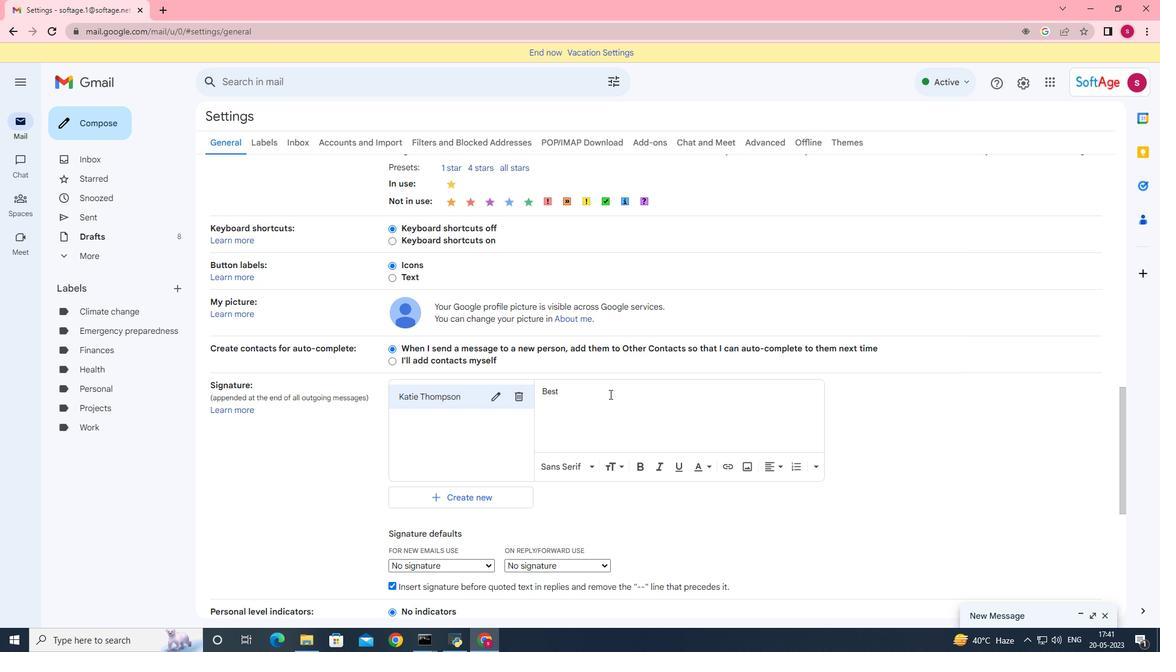 
Action: Key pressed wishes<Key.space>for<Key.space>a<Key.space>happy<Key.space><Key.shift>Nation<Key.space><Key.shift>Friendship<Key.space><Key.shift>Day,<Key.space><Key.shift>Katie<Key.space><Key.shift>Thompson
Screenshot: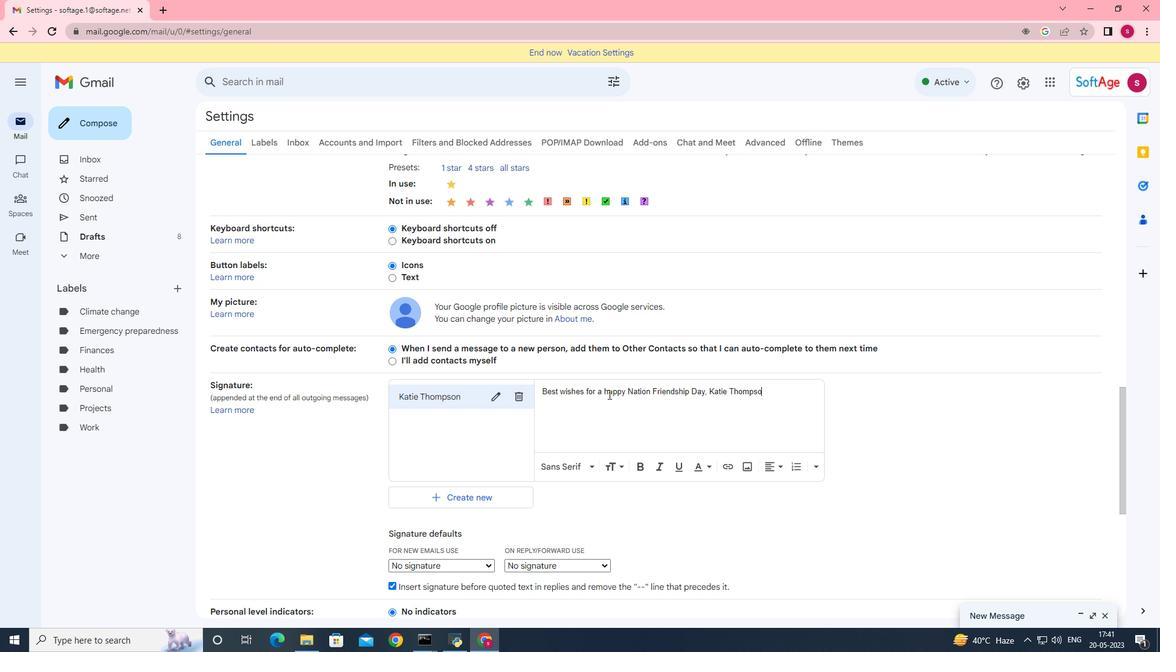 
Action: Mouse moved to (522, 459)
Screenshot: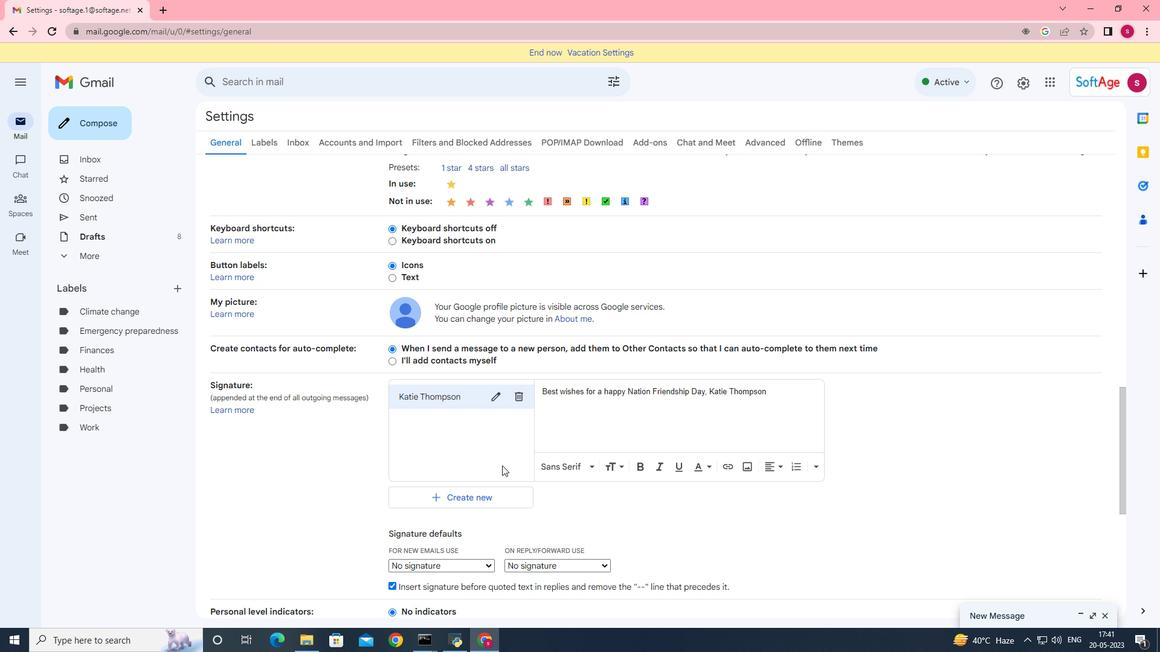 
Action: Mouse scrolled (522, 458) with delta (0, 0)
Screenshot: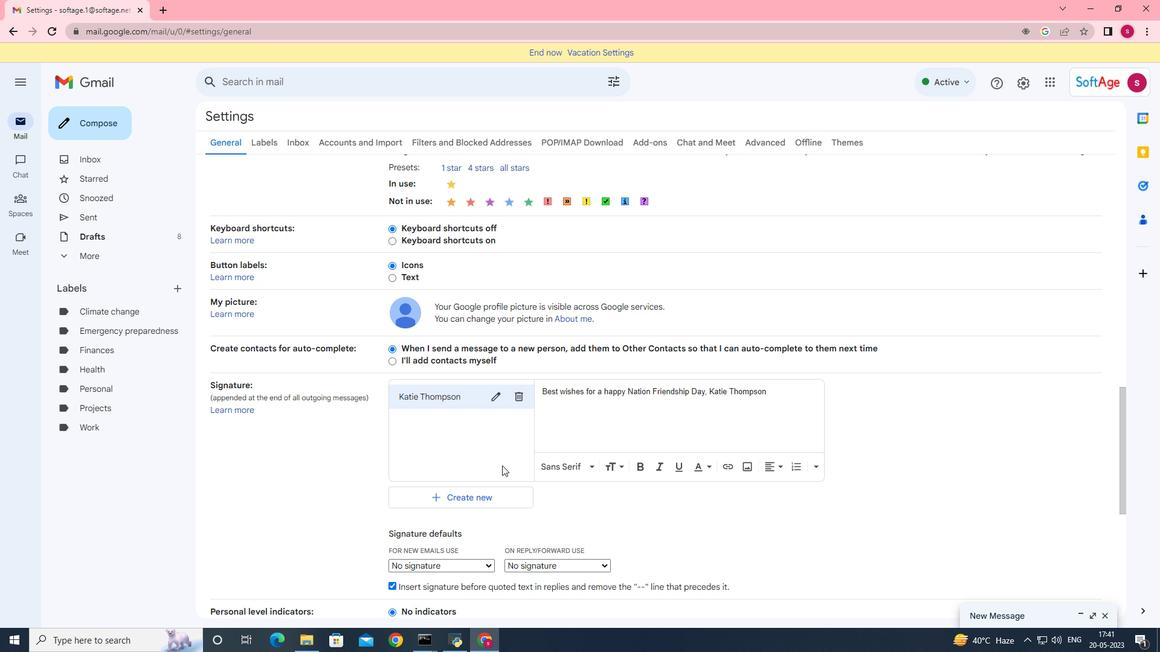 
Action: Mouse moved to (704, 428)
Screenshot: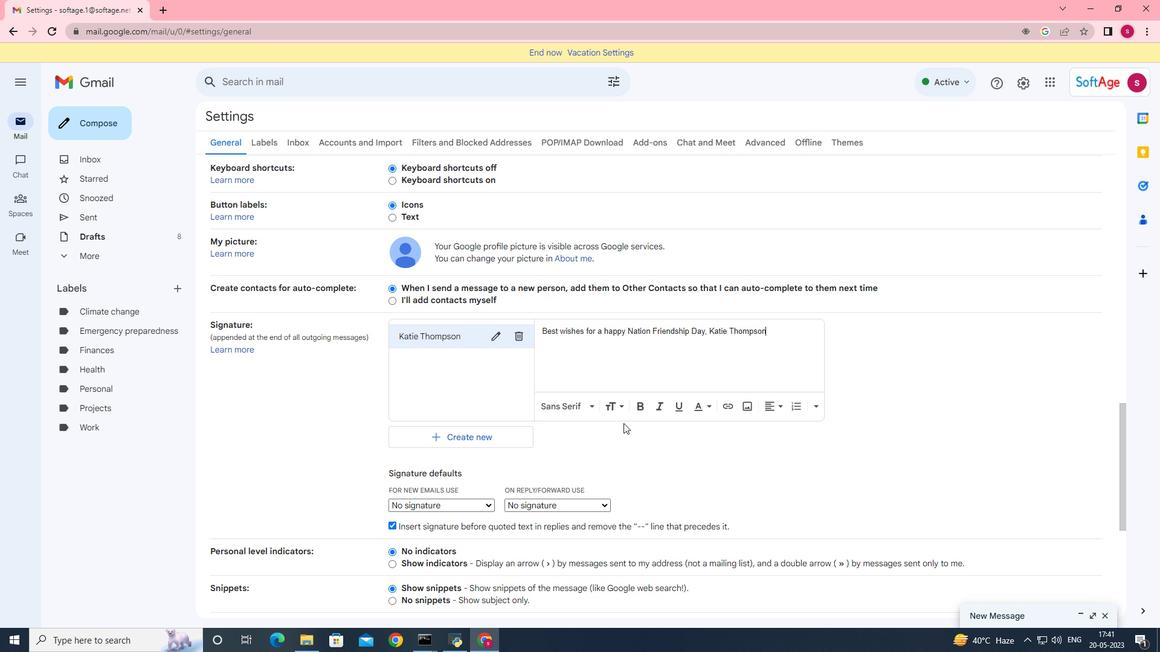 
Action: Key pressed <Key.enter>
Screenshot: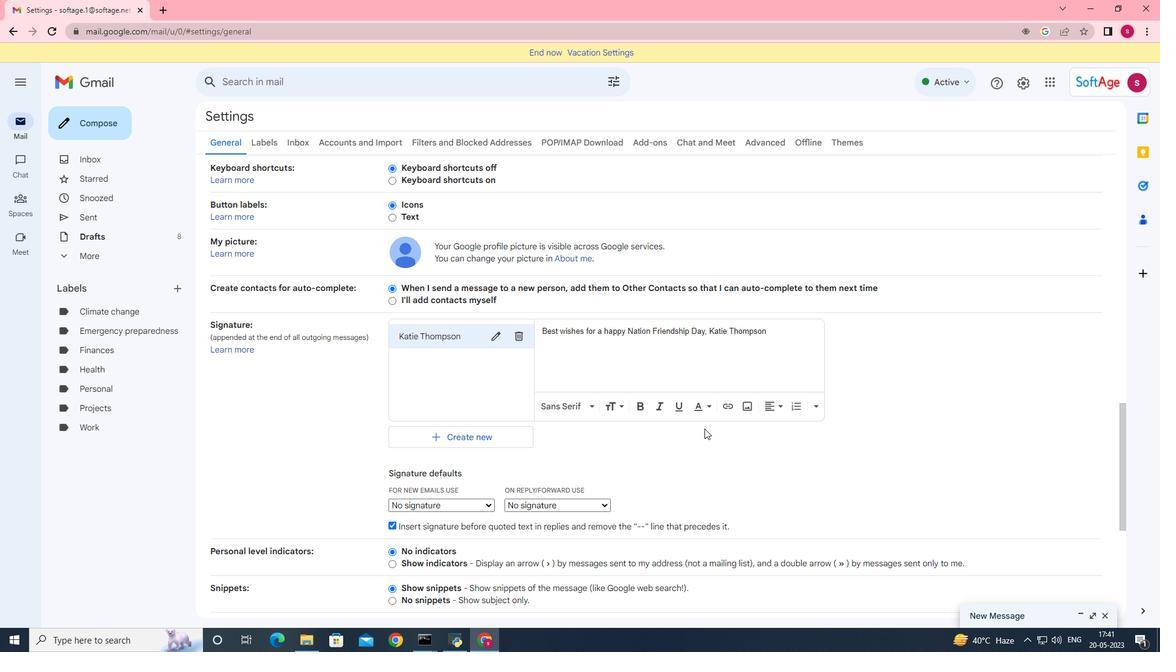 
Action: Mouse scrolled (704, 428) with delta (0, 0)
Screenshot: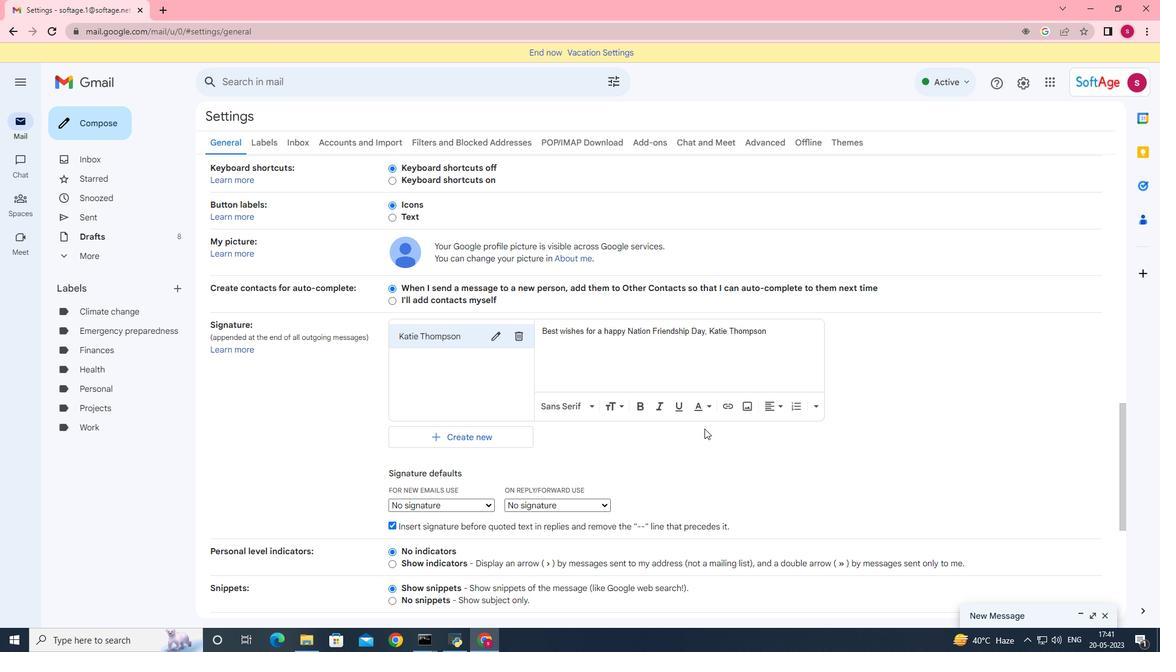 
Action: Mouse scrolled (704, 428) with delta (0, 0)
Screenshot: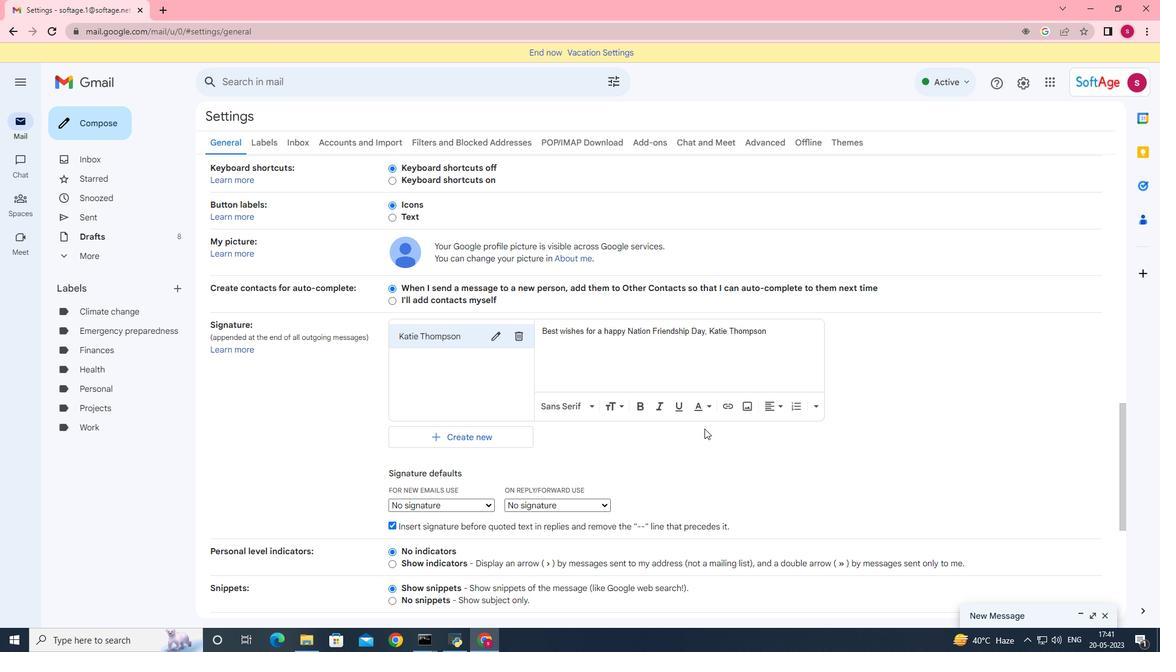 
Action: Mouse scrolled (704, 428) with delta (0, 0)
Screenshot: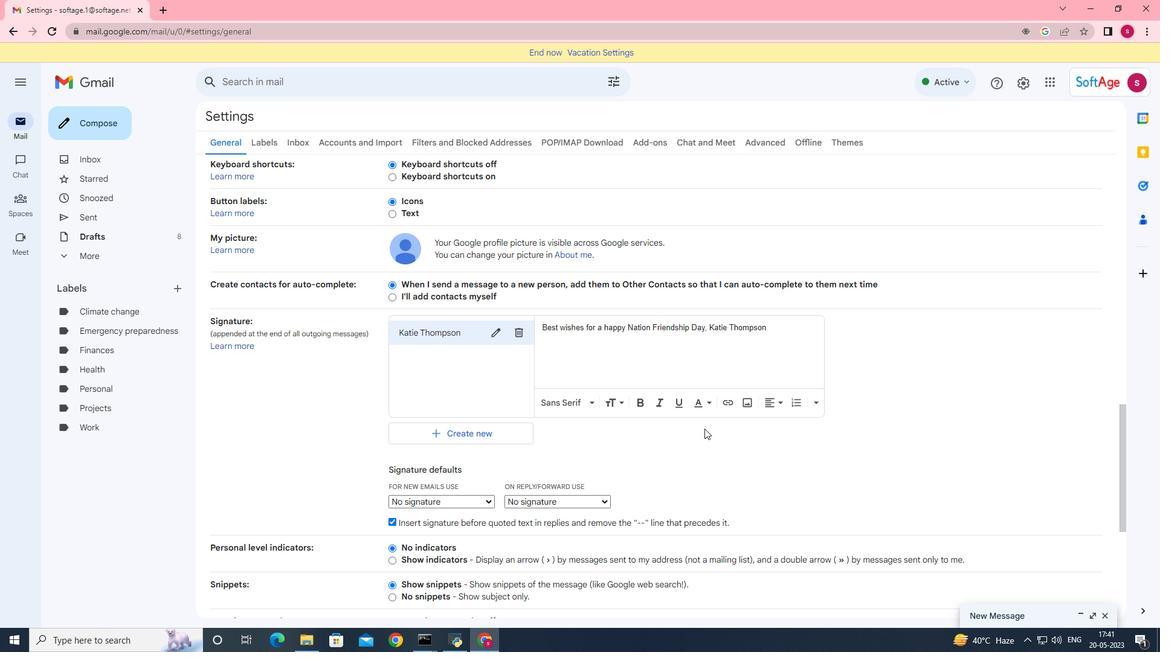 
Action: Mouse moved to (685, 424)
Screenshot: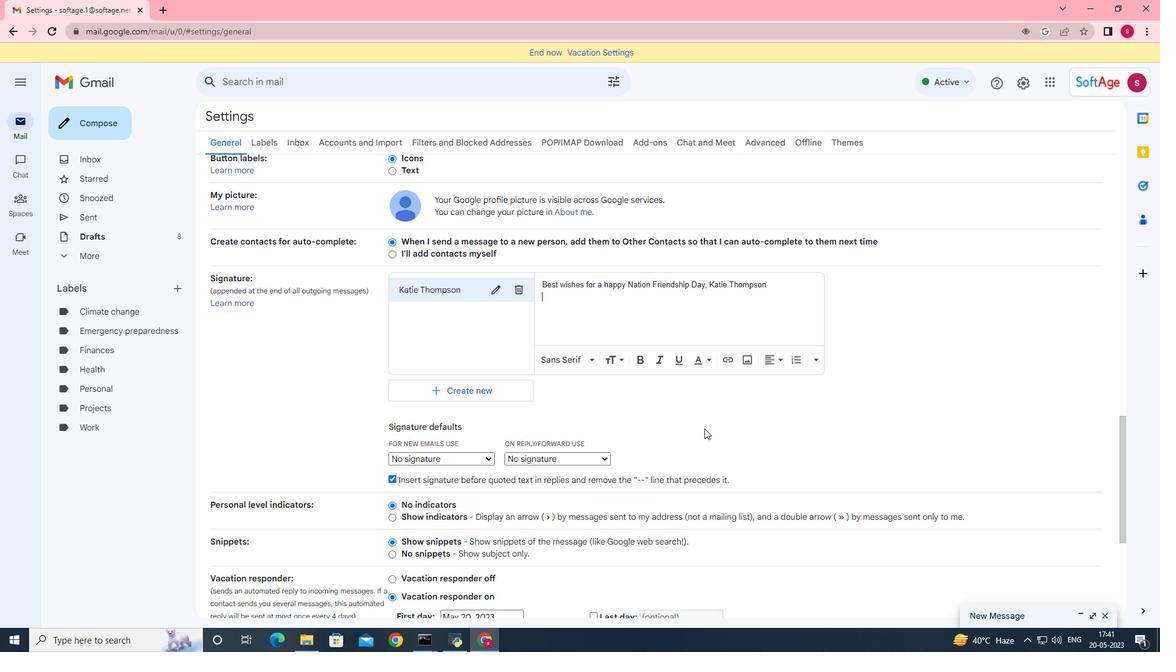 
Action: Mouse scrolled (704, 427) with delta (0, 0)
Screenshot: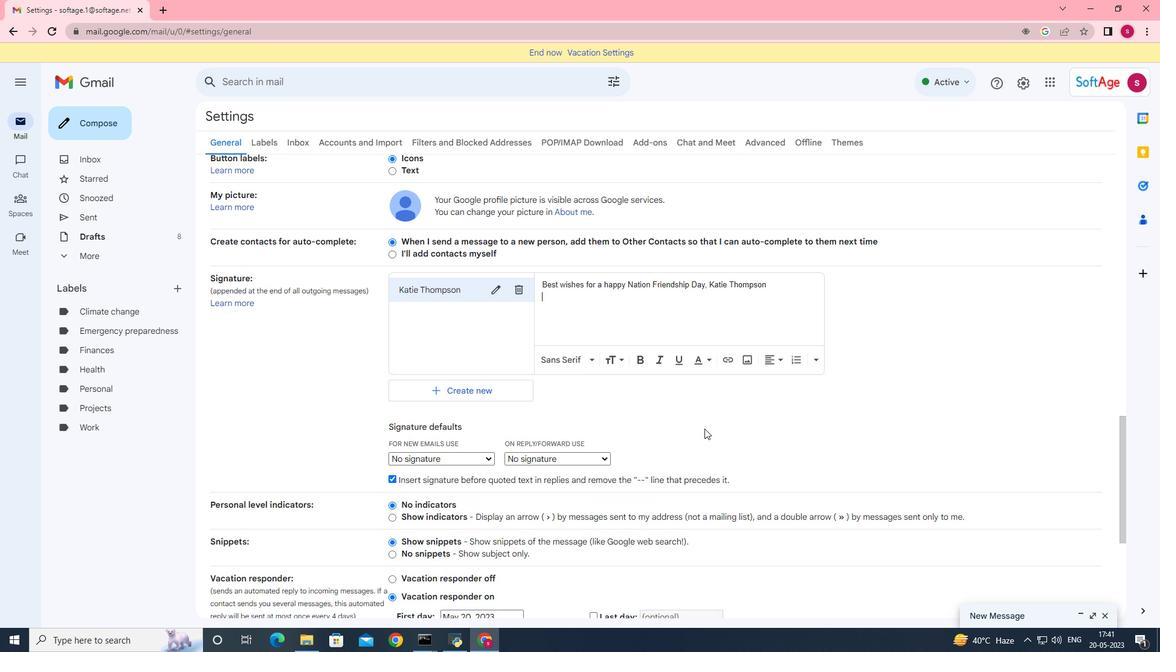 
Action: Mouse moved to (681, 424)
Screenshot: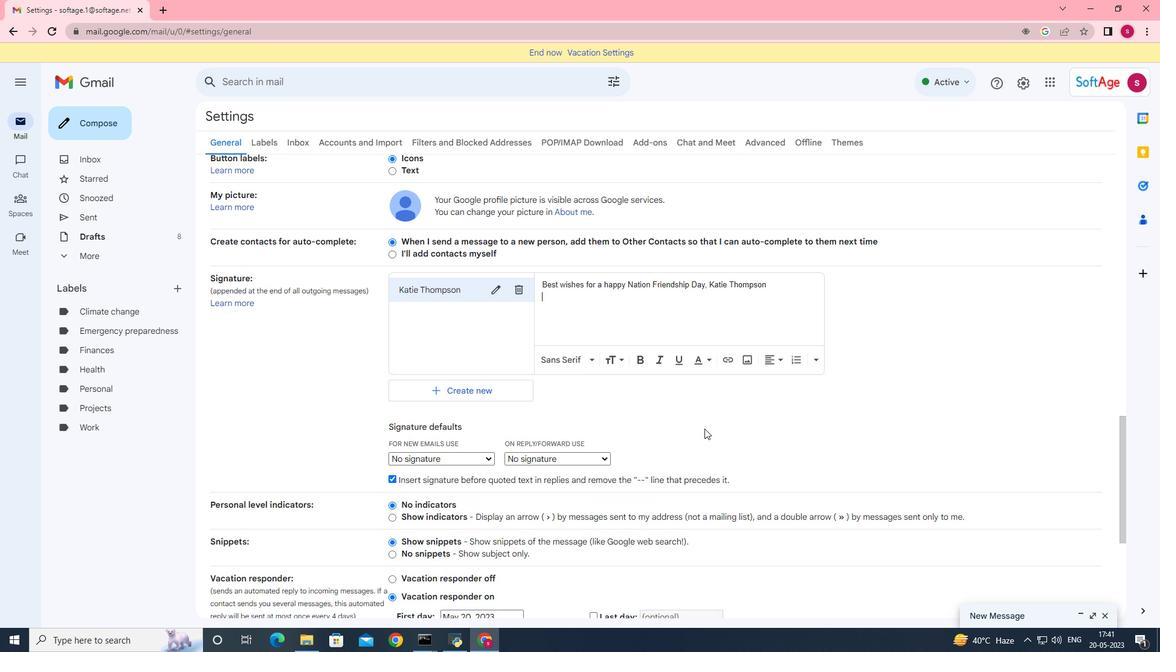 
Action: Mouse scrolled (697, 426) with delta (0, 0)
Screenshot: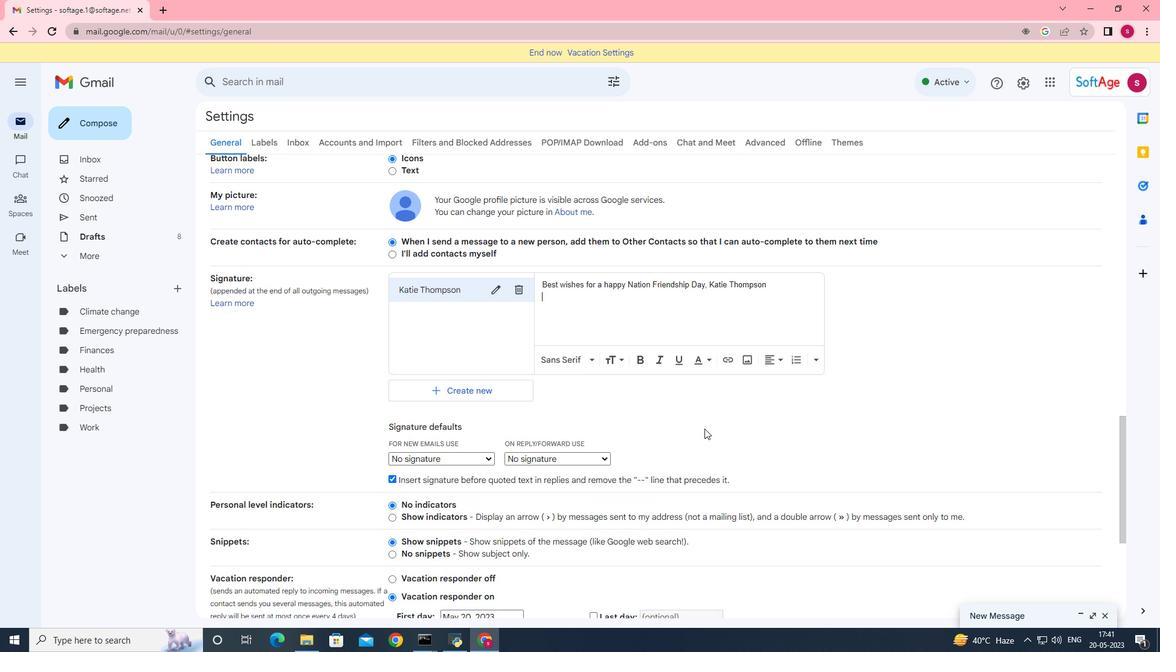 
Action: Mouse moved to (468, 361)
Screenshot: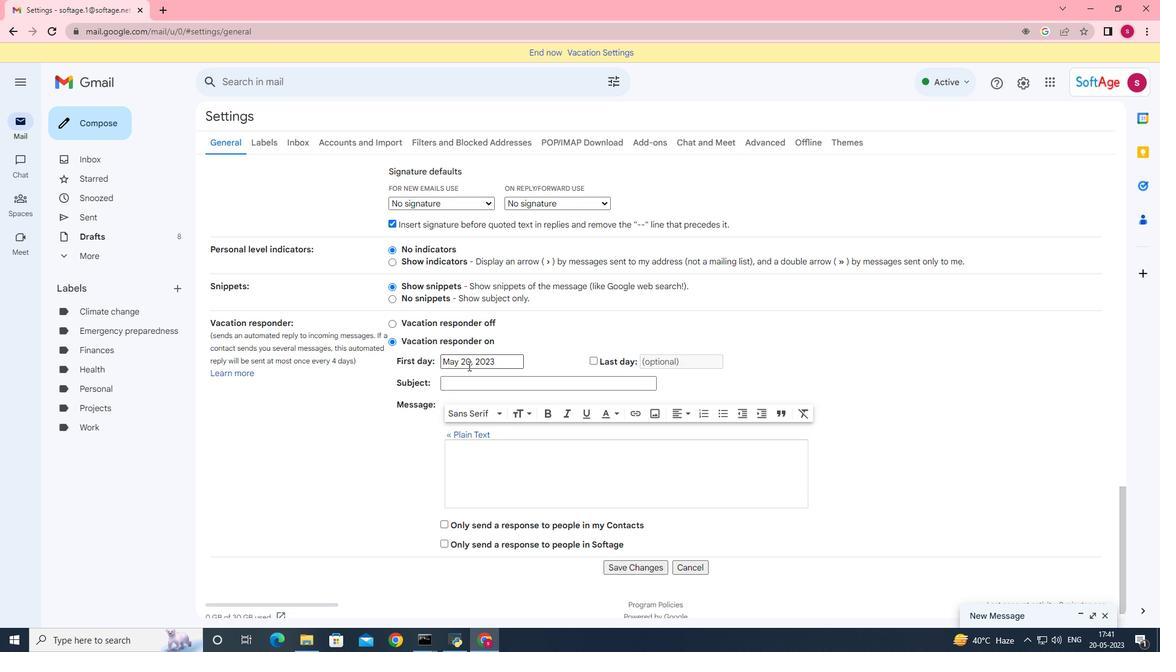 
Action: Mouse scrolled (468, 361) with delta (0, 0)
Screenshot: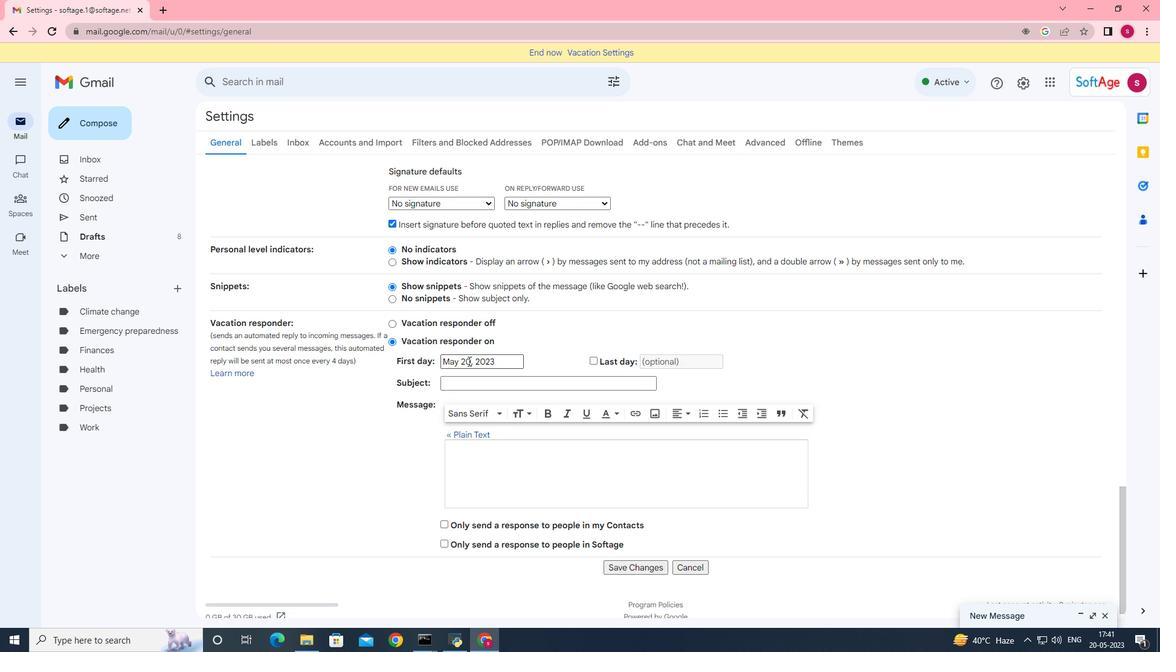 
Action: Mouse scrolled (468, 361) with delta (0, 0)
Screenshot: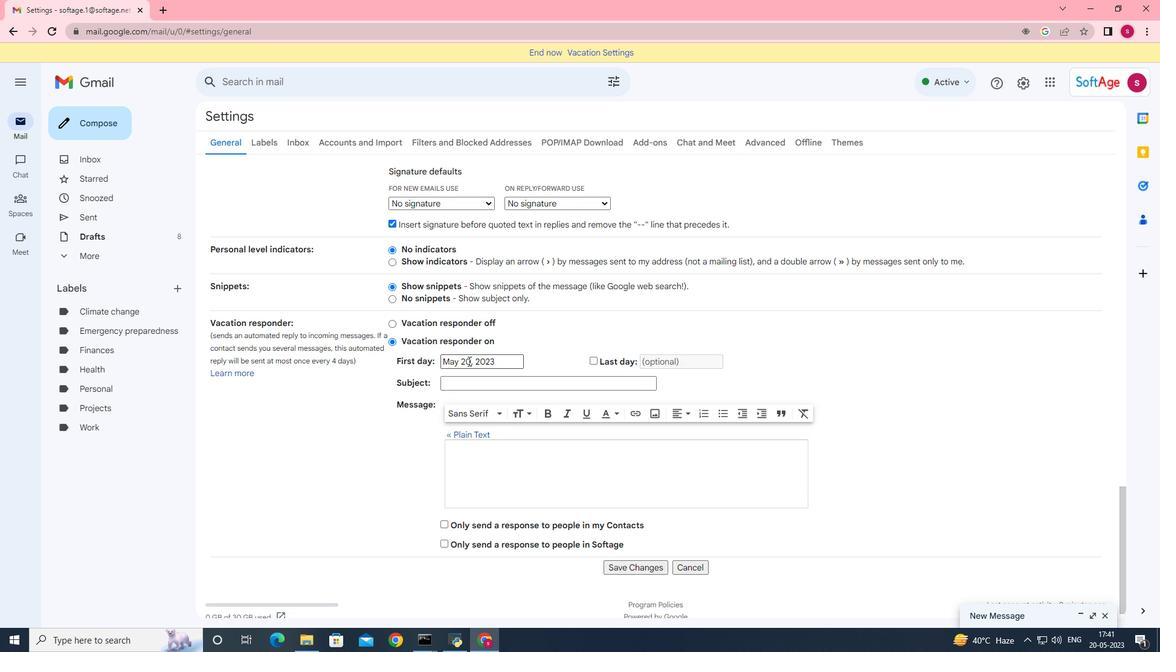 
Action: Mouse moved to (468, 357)
Screenshot: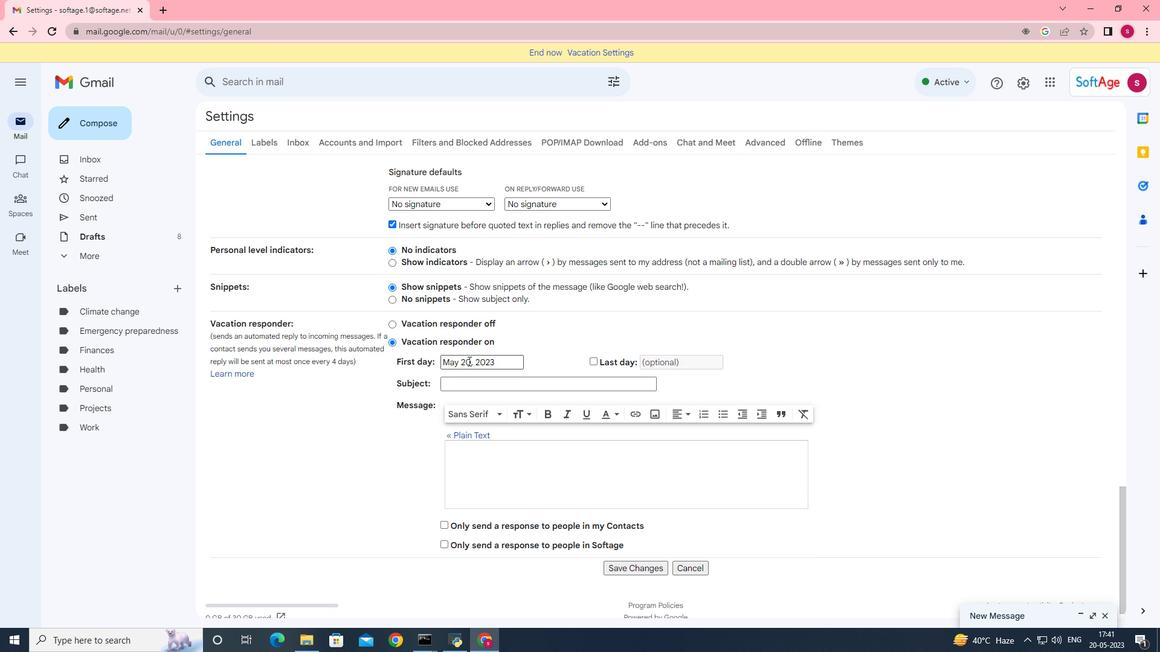 
Action: Mouse scrolled (468, 360) with delta (0, 0)
Screenshot: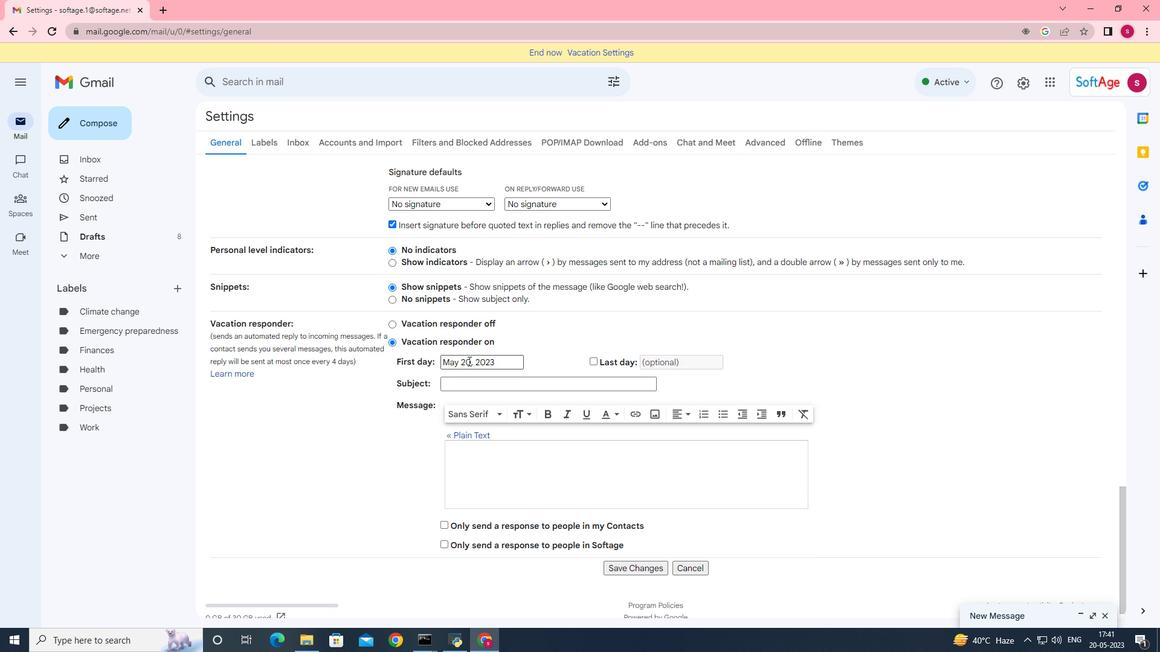 
Action: Mouse moved to (464, 380)
Screenshot: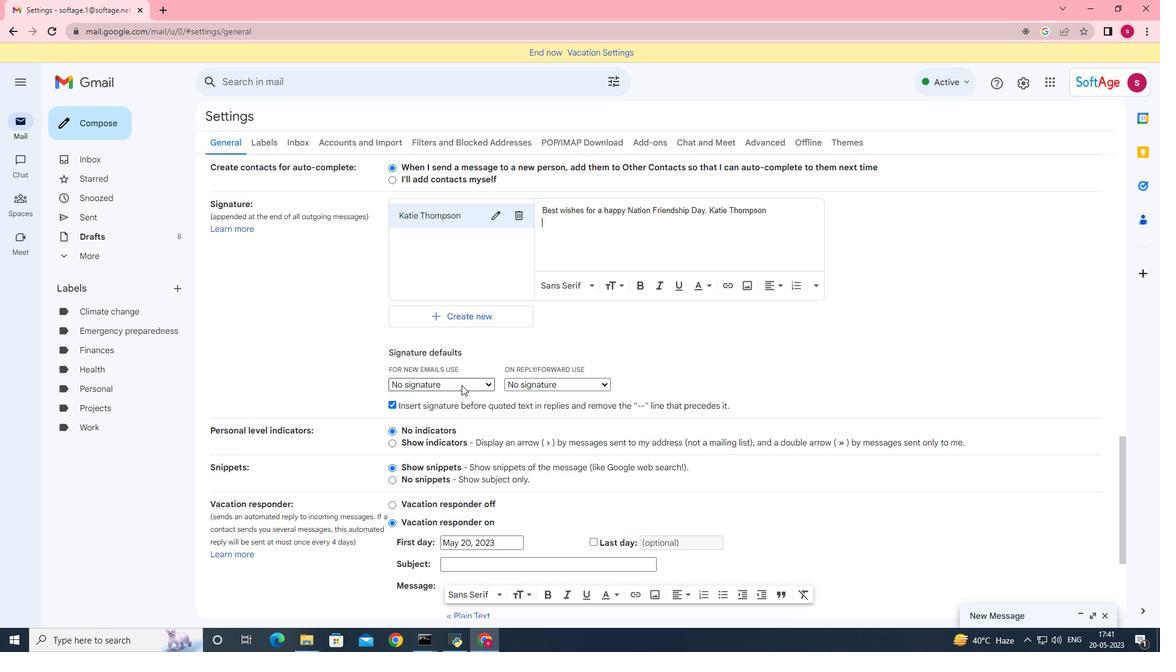 
Action: Mouse pressed left at (464, 380)
Screenshot: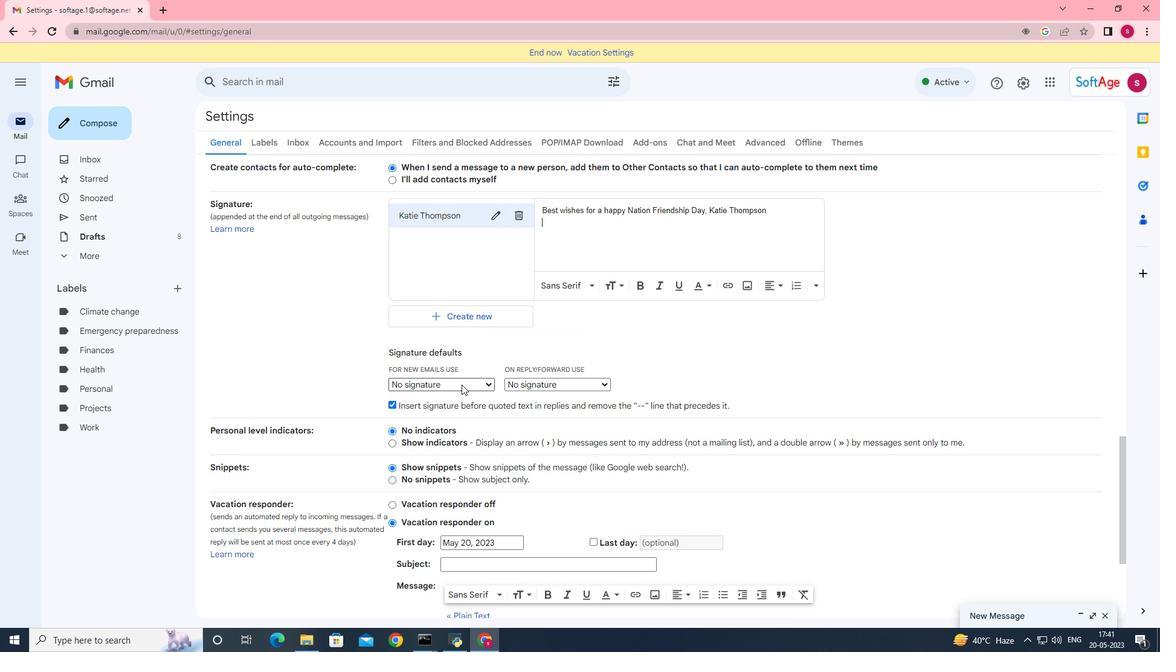 
Action: Mouse moved to (460, 413)
Screenshot: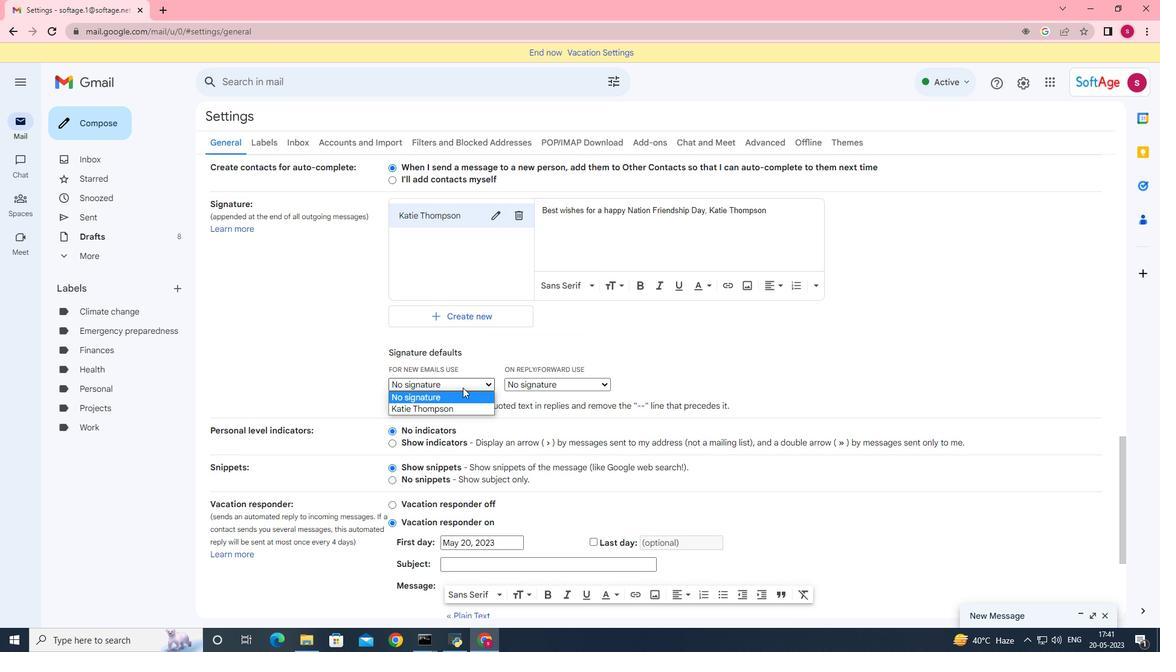 
Action: Mouse pressed left at (460, 413)
Screenshot: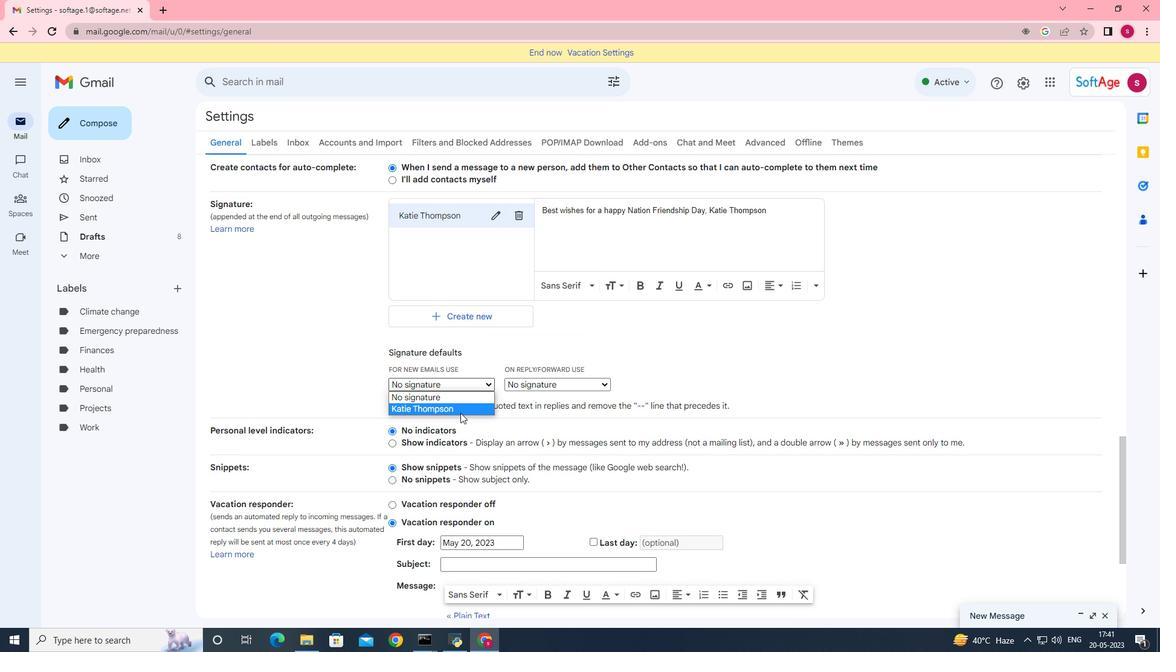 
Action: Mouse moved to (550, 385)
Screenshot: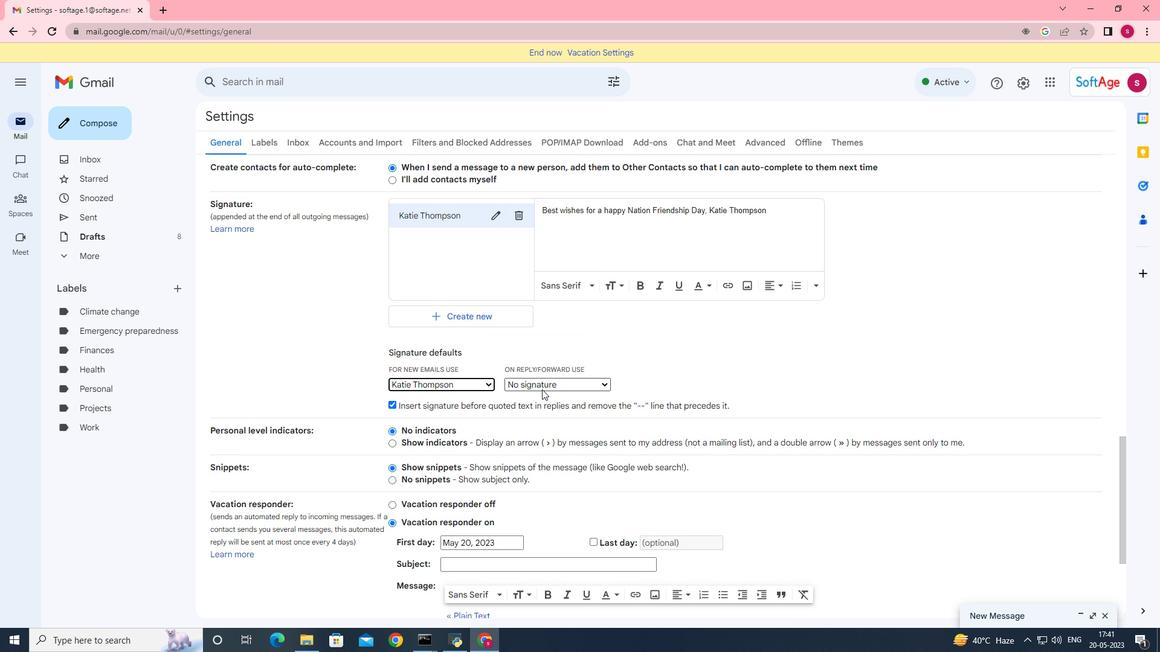 
Action: Mouse pressed left at (550, 385)
Screenshot: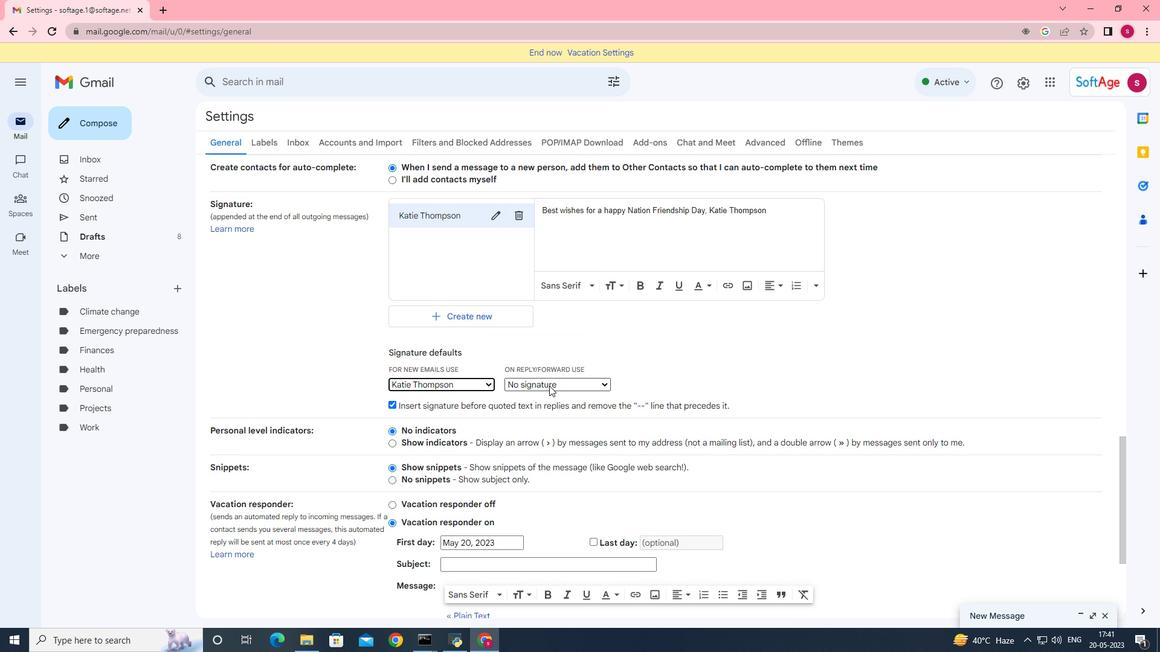 
Action: Mouse moved to (537, 412)
Screenshot: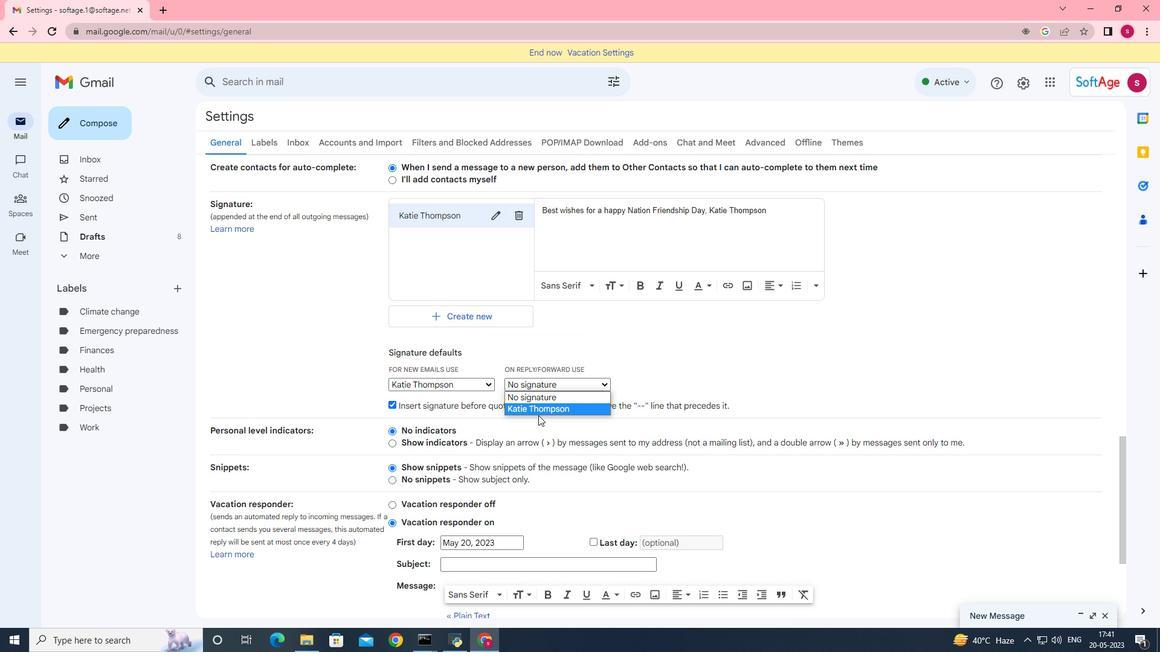 
Action: Mouse pressed left at (537, 412)
Screenshot: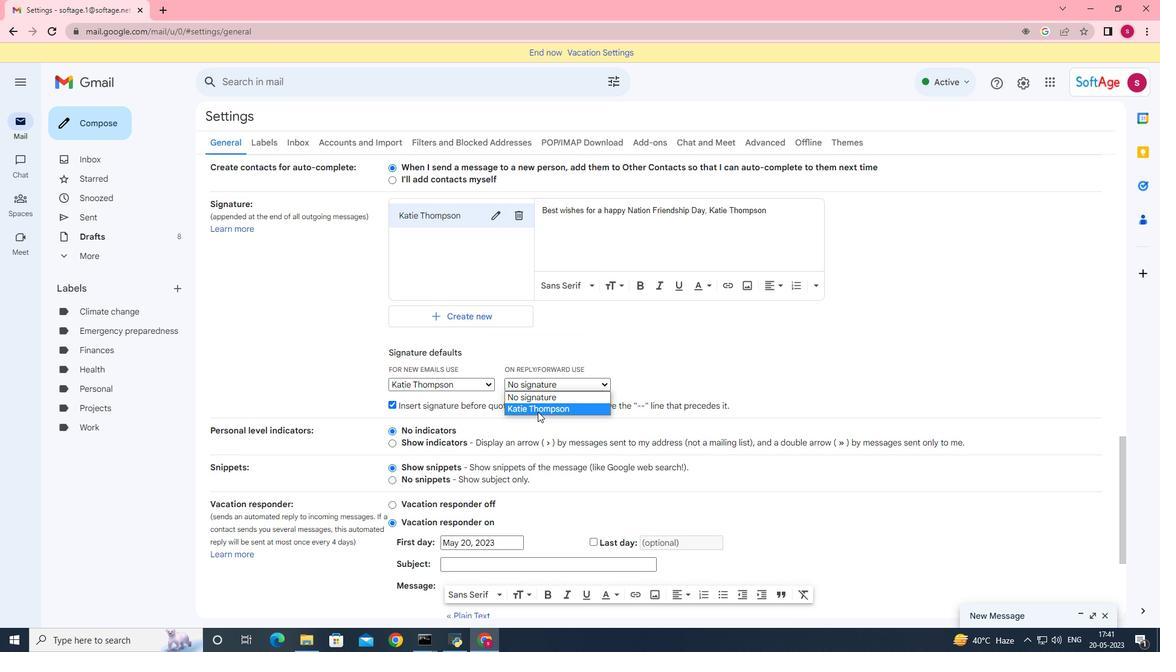 
Action: Mouse moved to (534, 437)
Screenshot: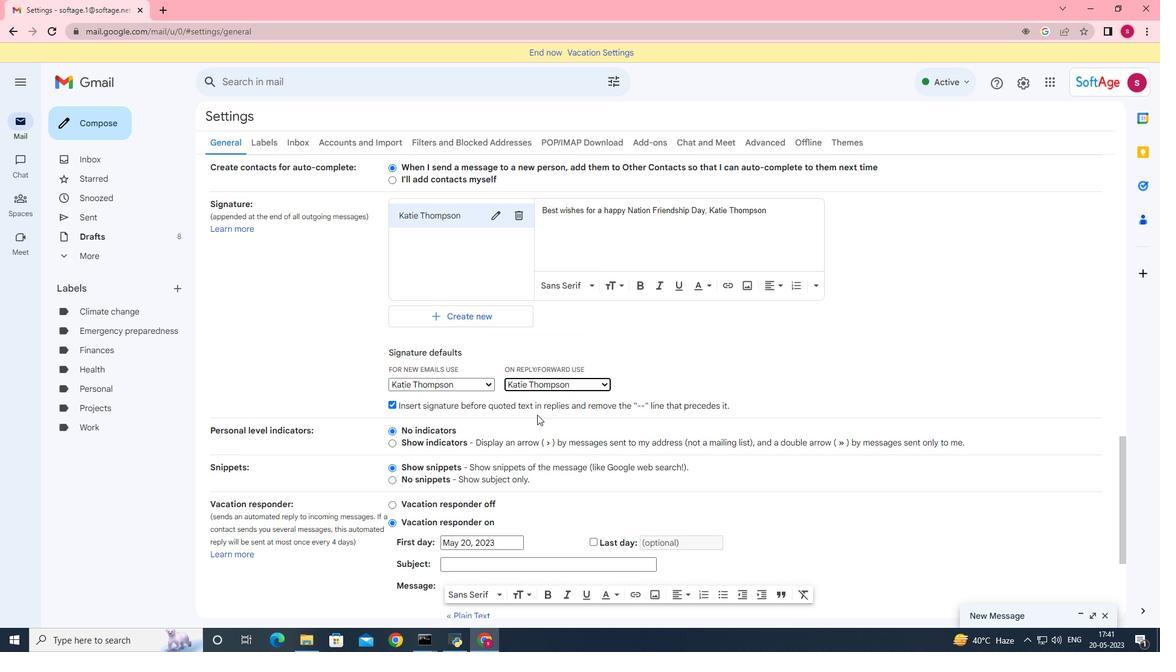 
Action: Mouse scrolled (534, 436) with delta (0, 0)
Screenshot: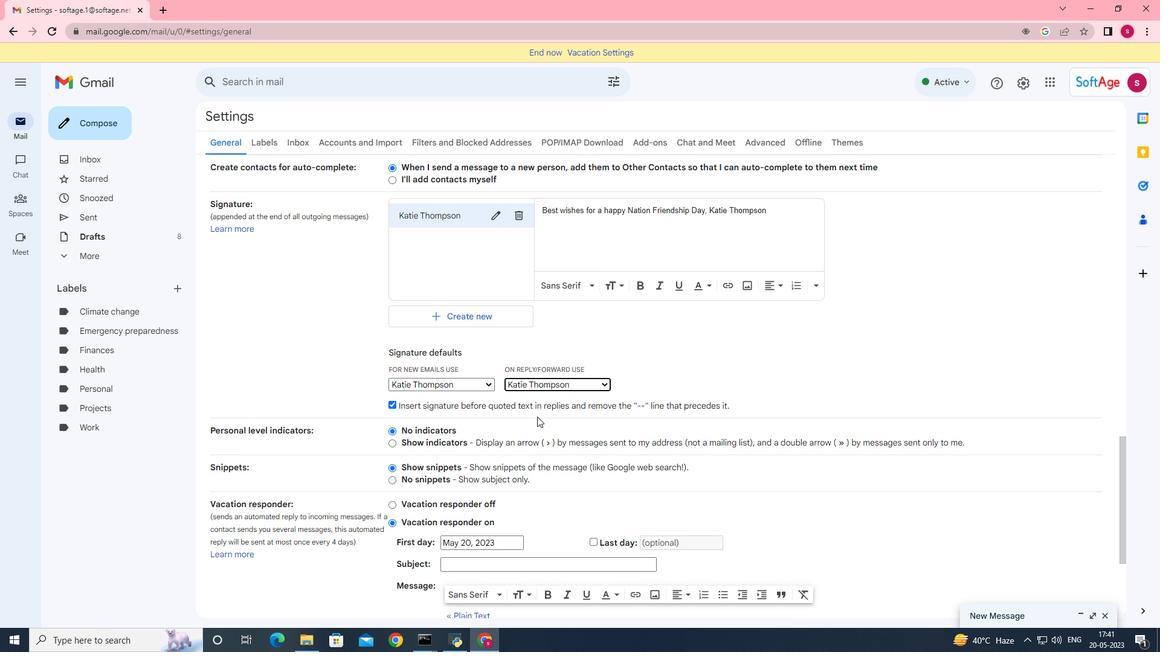 
Action: Mouse moved to (534, 438)
Screenshot: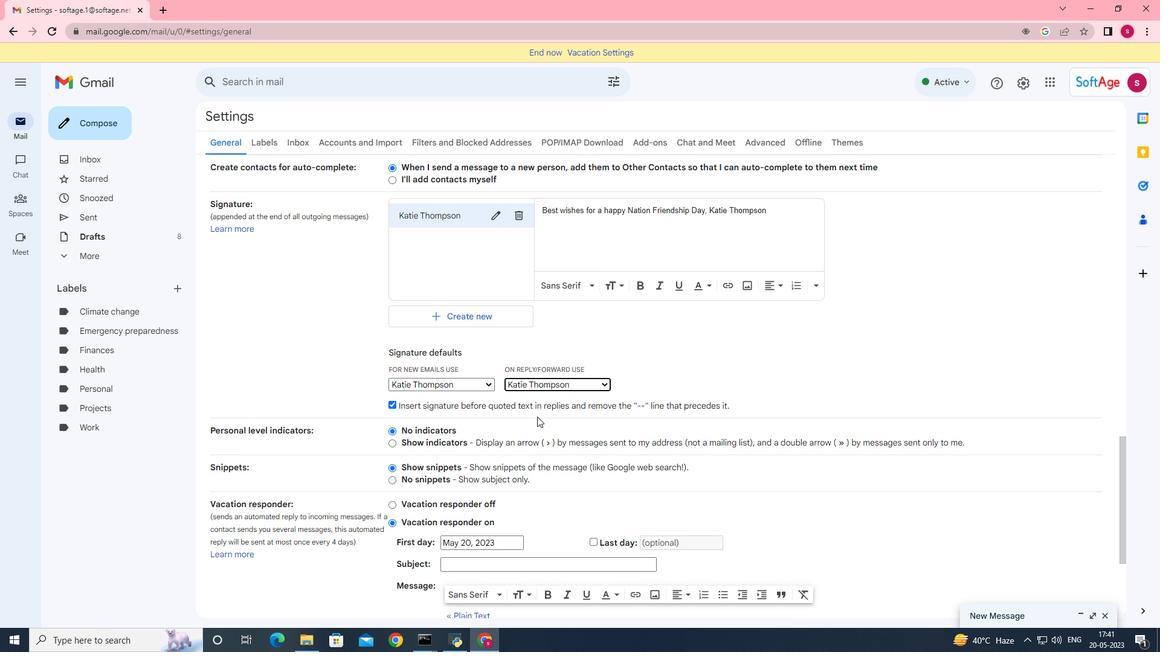 
Action: Mouse scrolled (534, 437) with delta (0, 0)
Screenshot: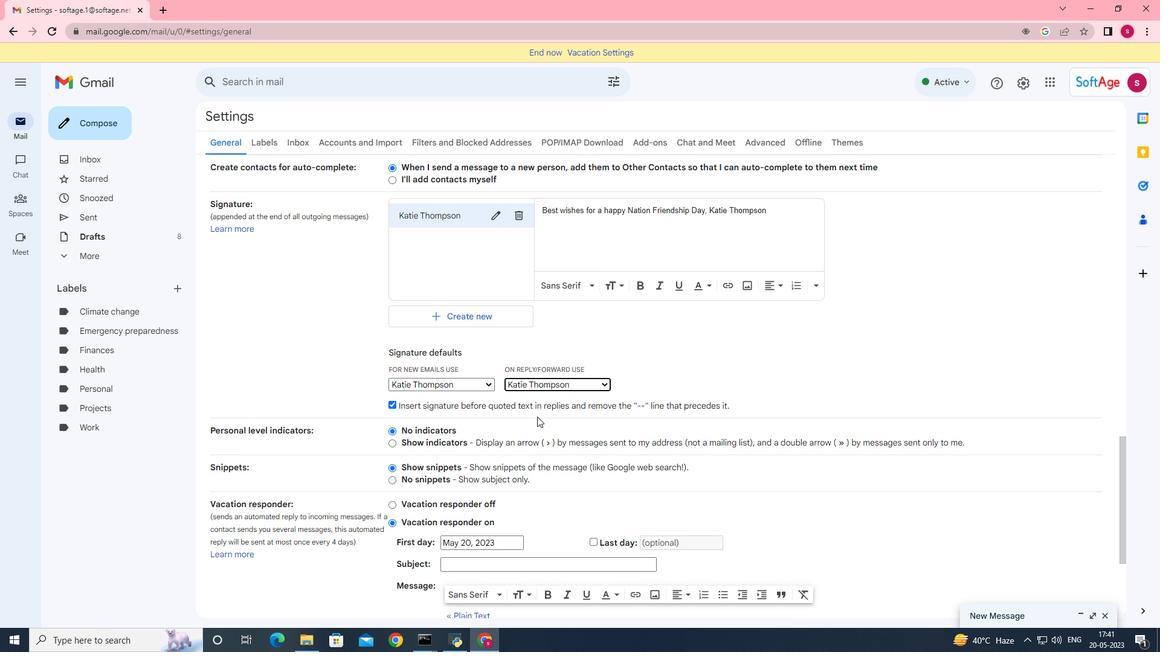 
Action: Mouse scrolled (534, 437) with delta (0, 0)
Screenshot: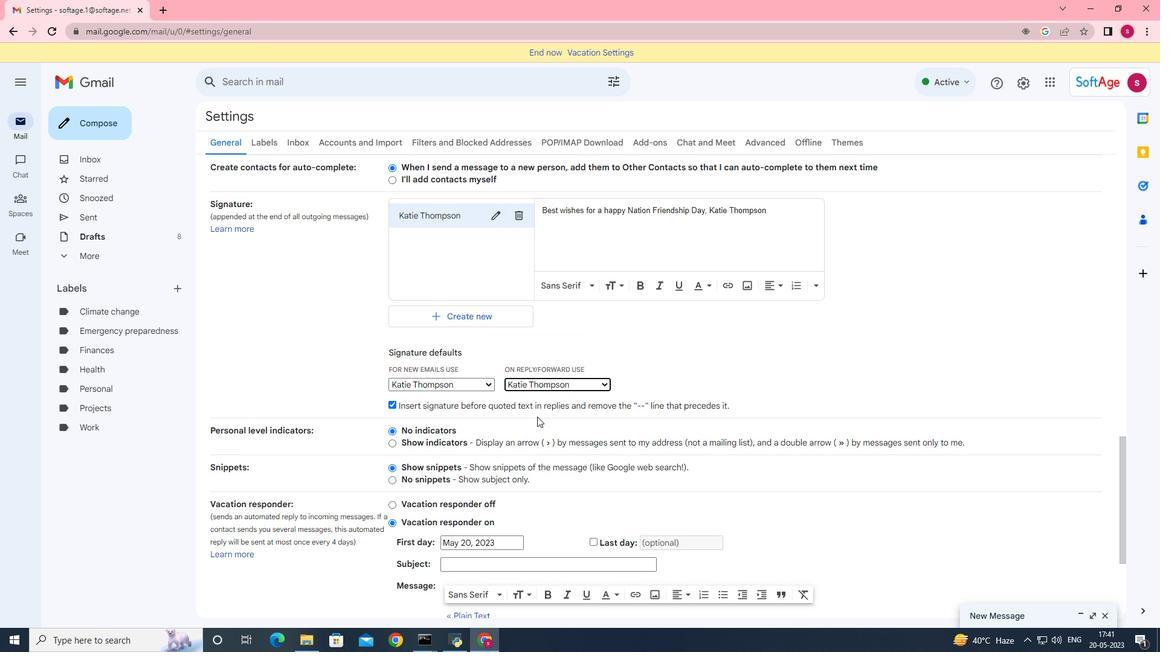 
Action: Mouse moved to (635, 569)
Screenshot: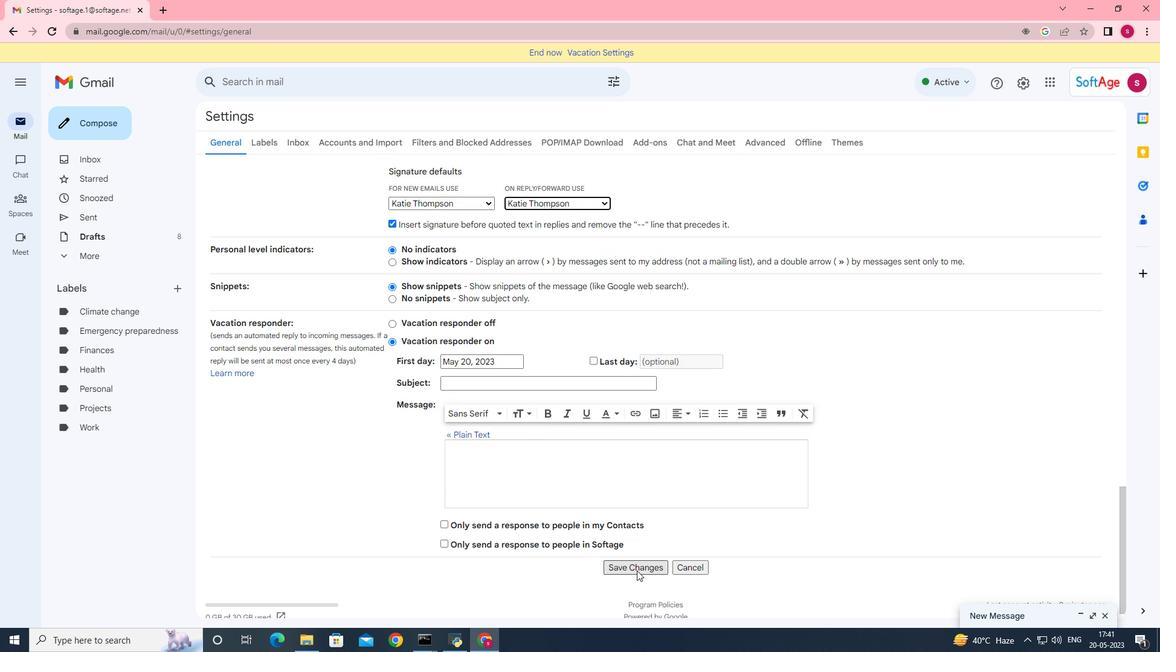 
Action: Mouse pressed left at (635, 569)
Screenshot: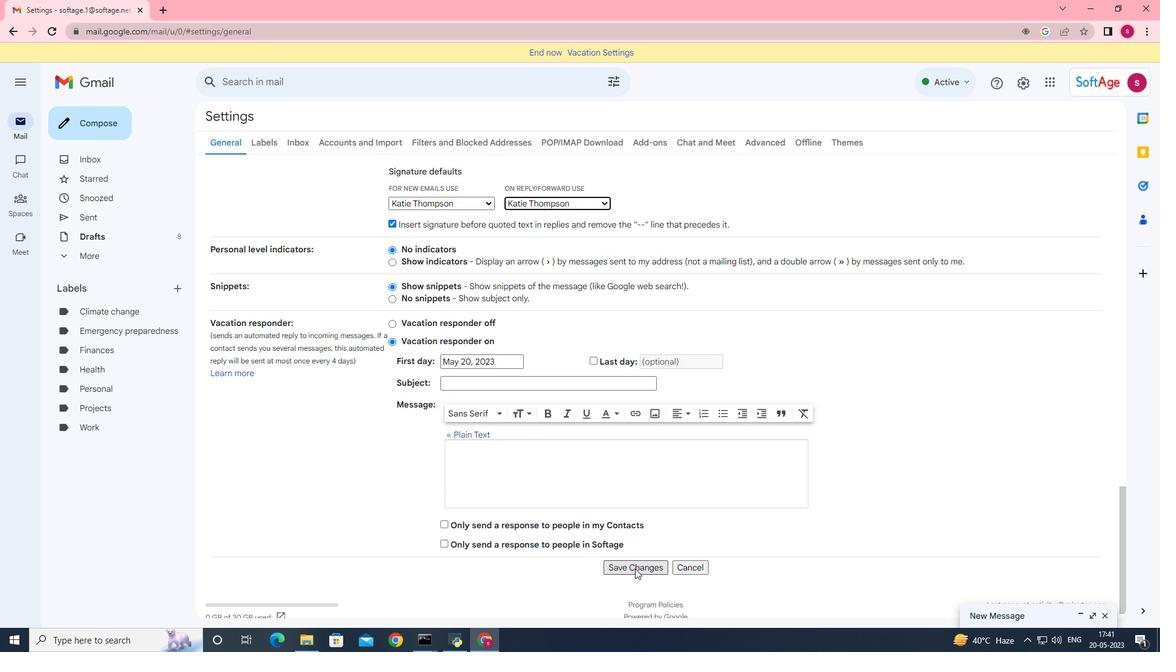
Action: Mouse moved to (532, 485)
Screenshot: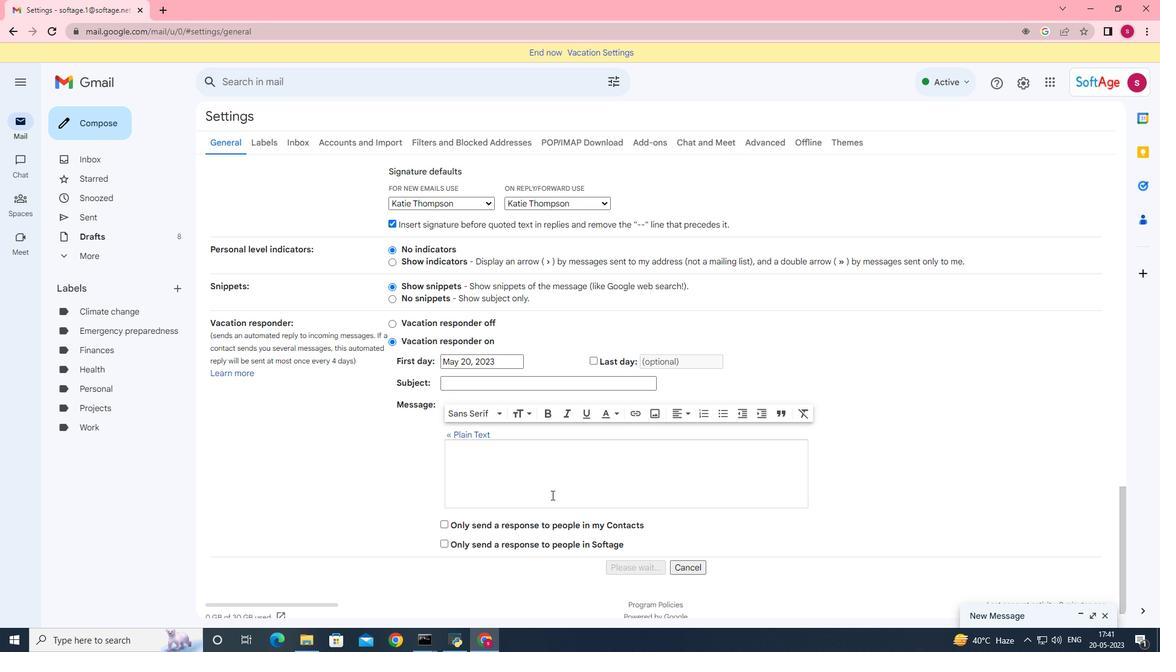 
Action: Mouse scrolled (532, 485) with delta (0, 0)
Screenshot: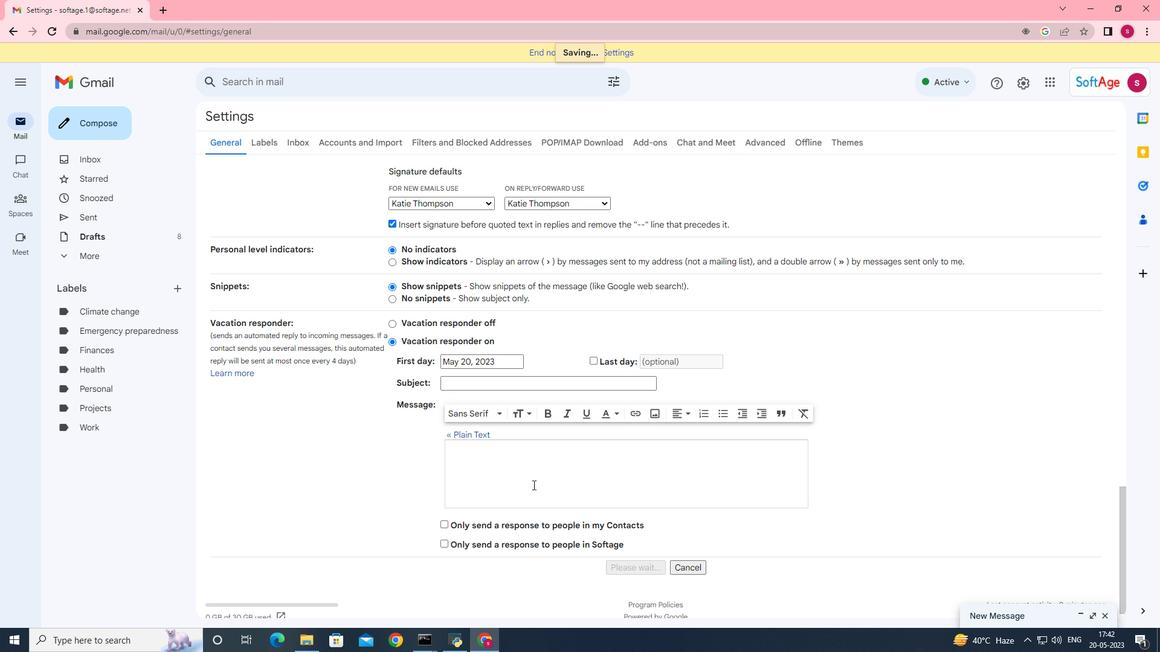 
Action: Mouse scrolled (532, 485) with delta (0, 0)
Screenshot: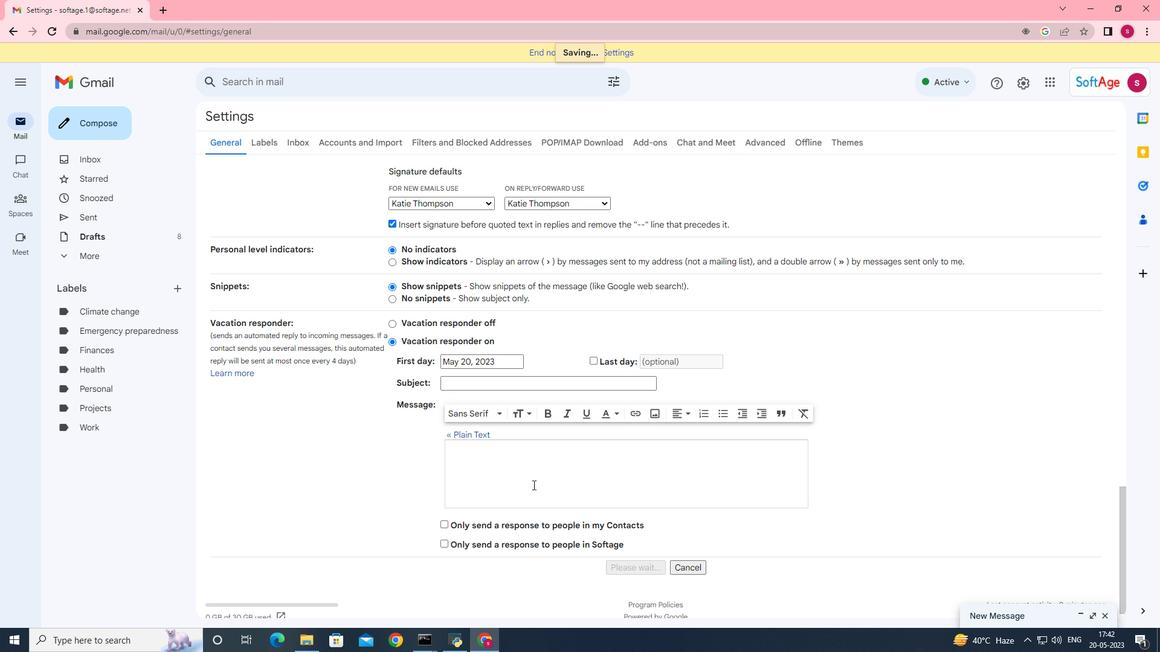 
Action: Mouse scrolled (532, 485) with delta (0, 0)
Screenshot: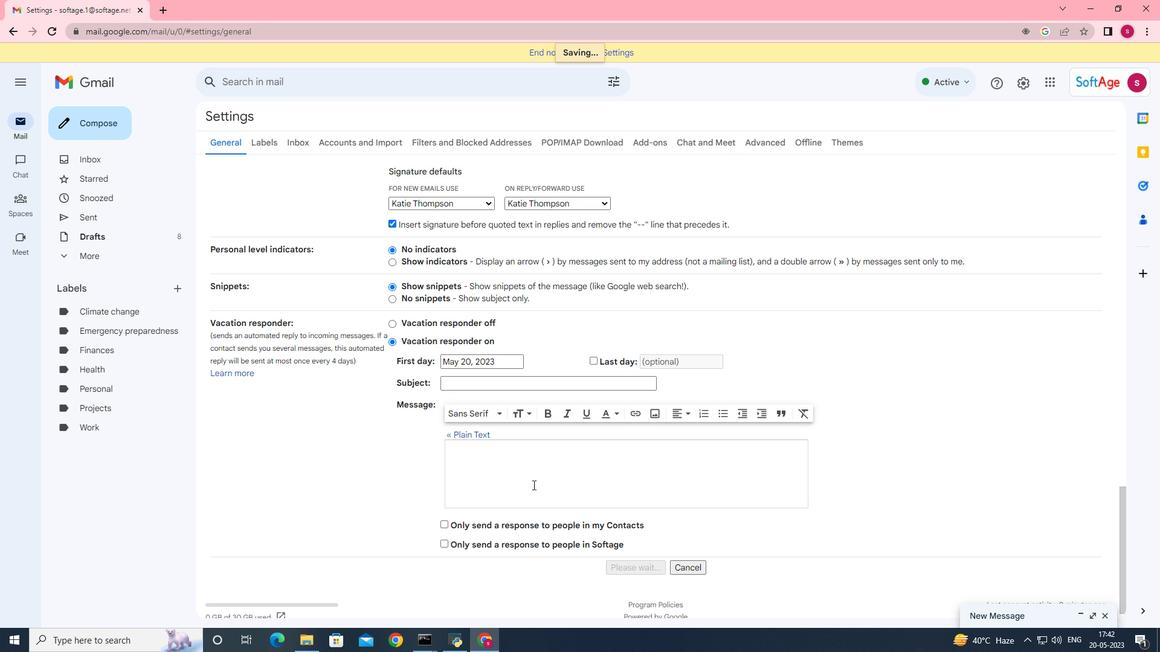 
Action: Mouse scrolled (532, 485) with delta (0, 0)
Screenshot: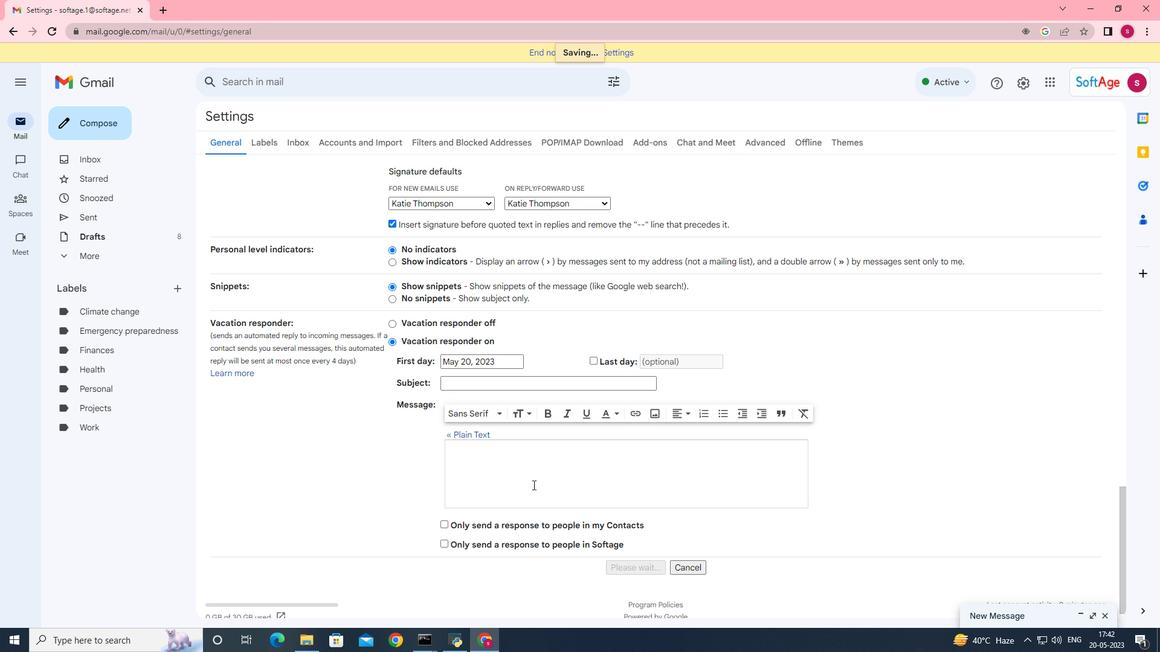 
Action: Mouse scrolled (532, 485) with delta (0, 0)
Screenshot: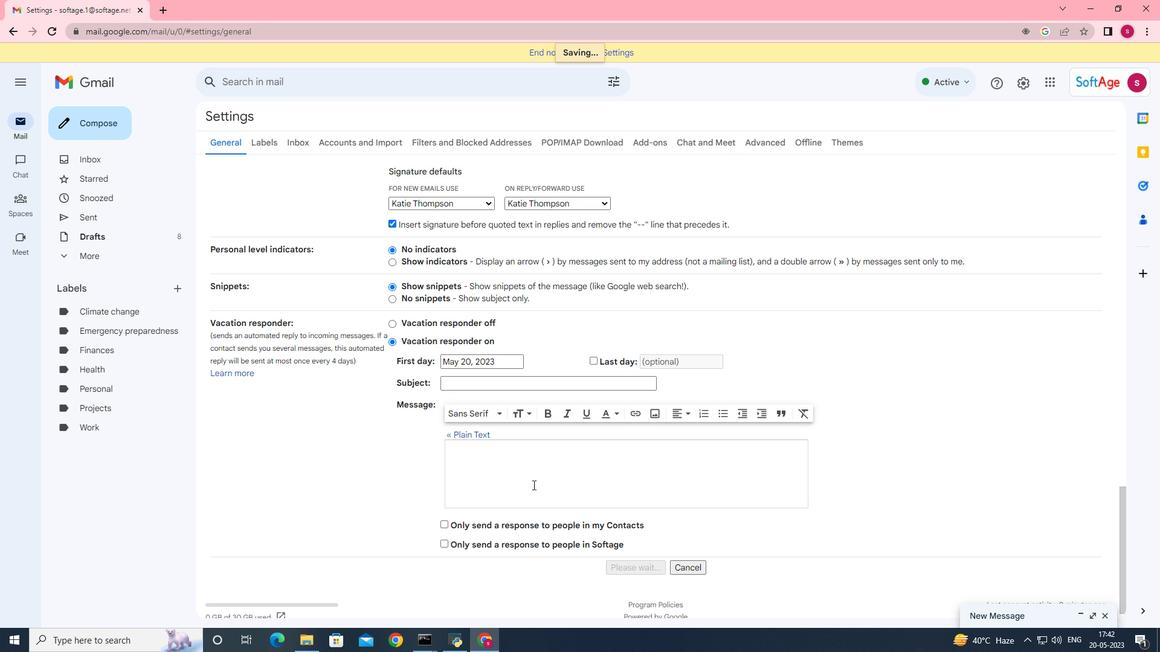
Action: Mouse scrolled (532, 485) with delta (0, 0)
Screenshot: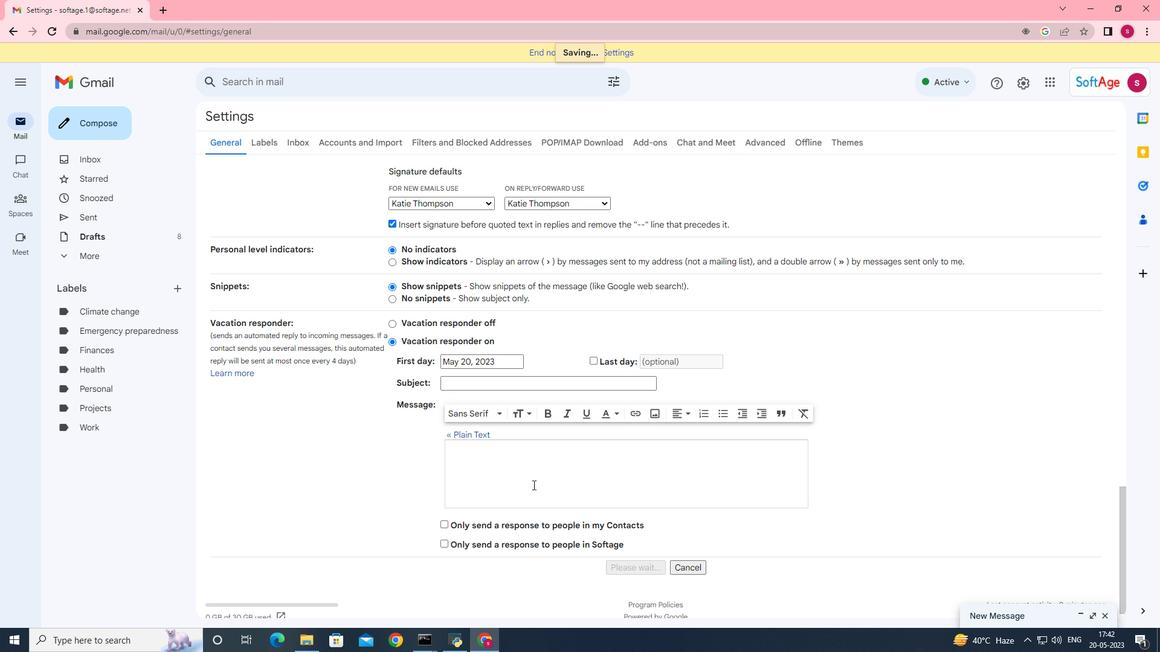 
Action: Mouse scrolled (532, 485) with delta (0, 0)
Screenshot: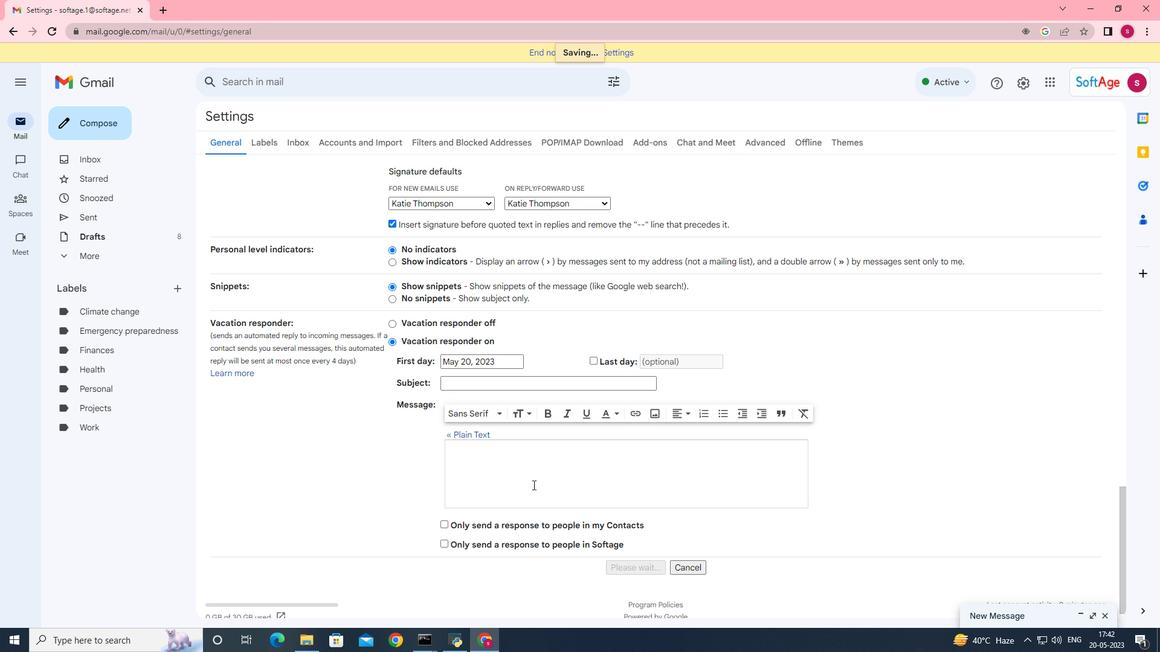 
Action: Mouse moved to (533, 485)
Screenshot: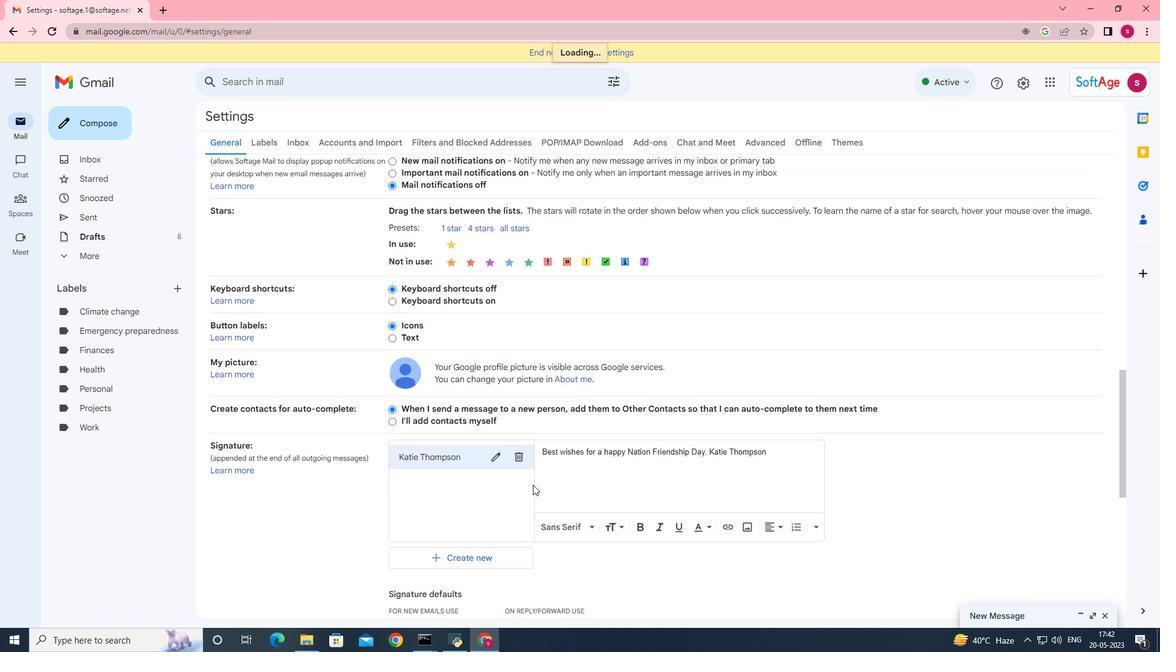 
Action: Mouse scrolled (533, 485) with delta (0, 0)
Screenshot: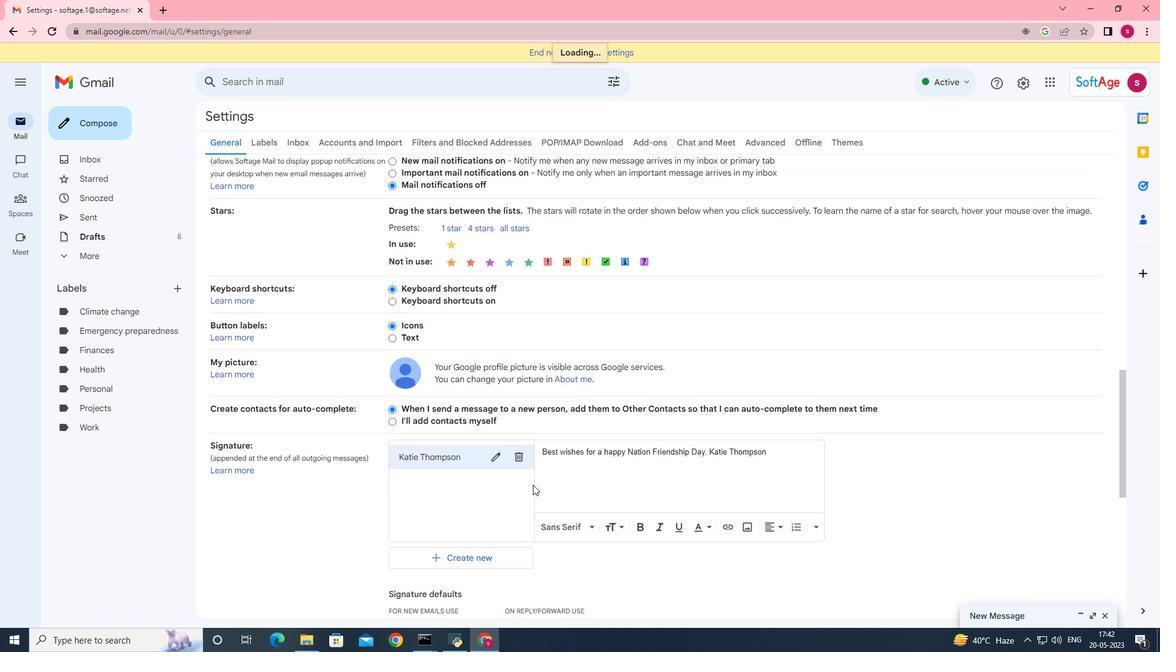 
Action: Mouse scrolled (533, 485) with delta (0, 0)
Screenshot: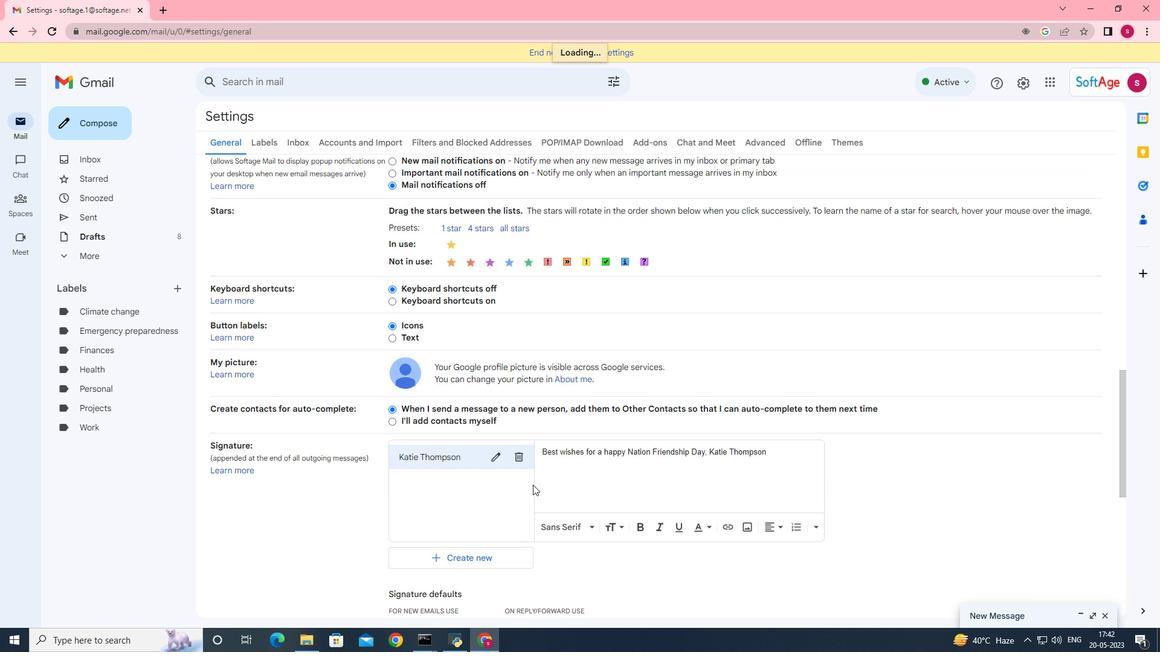 
Action: Mouse scrolled (533, 485) with delta (0, 0)
Screenshot: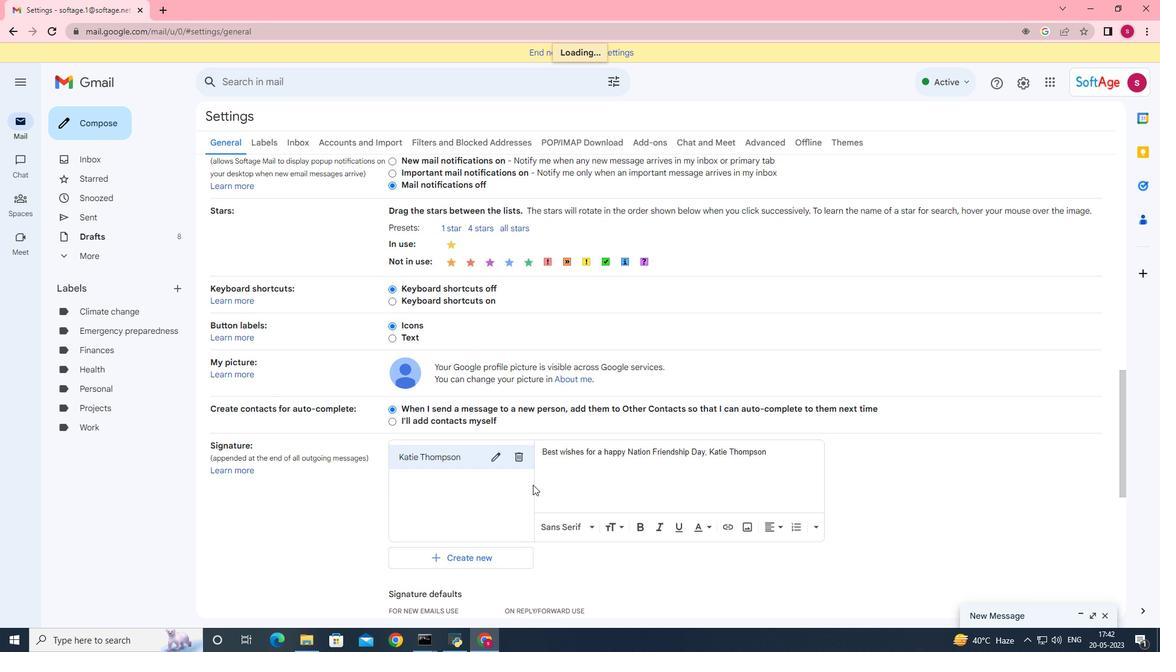 
Action: Mouse scrolled (533, 485) with delta (0, 0)
Screenshot: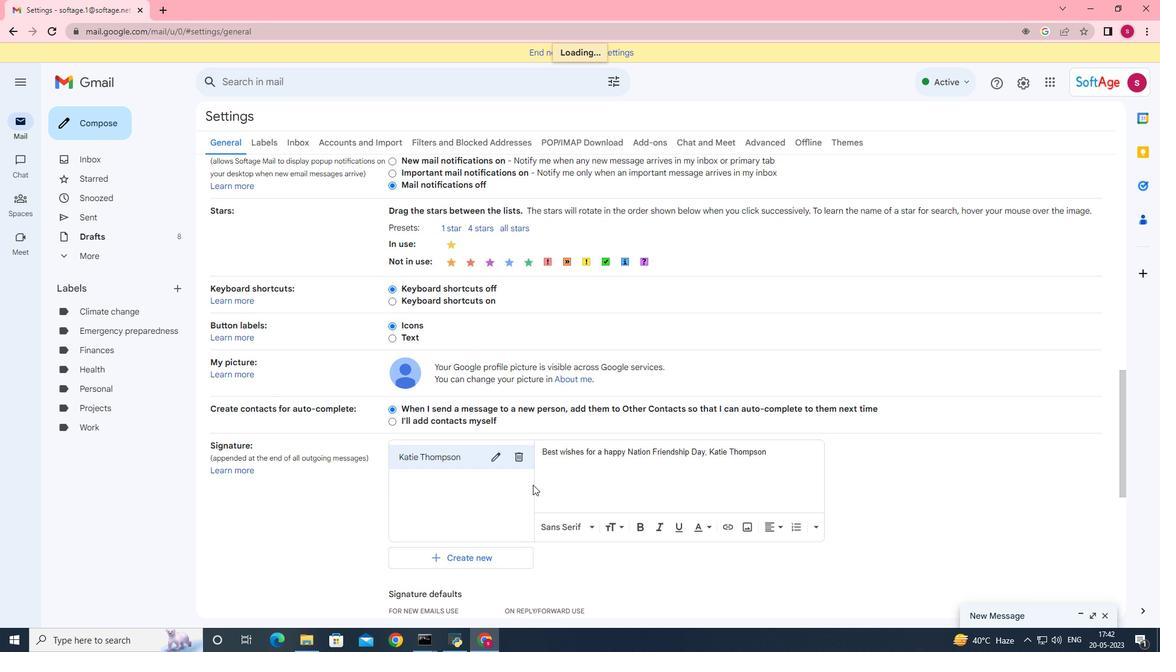 
Action: Mouse scrolled (533, 485) with delta (0, 0)
Screenshot: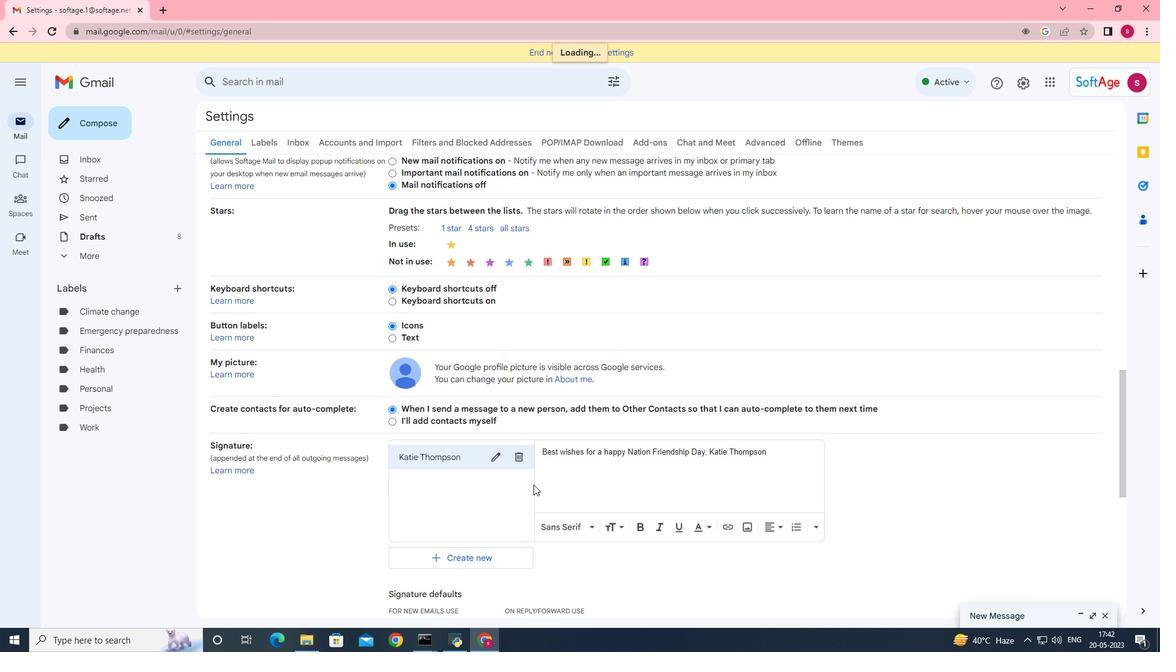 
Action: Mouse scrolled (533, 485) with delta (0, 0)
Screenshot: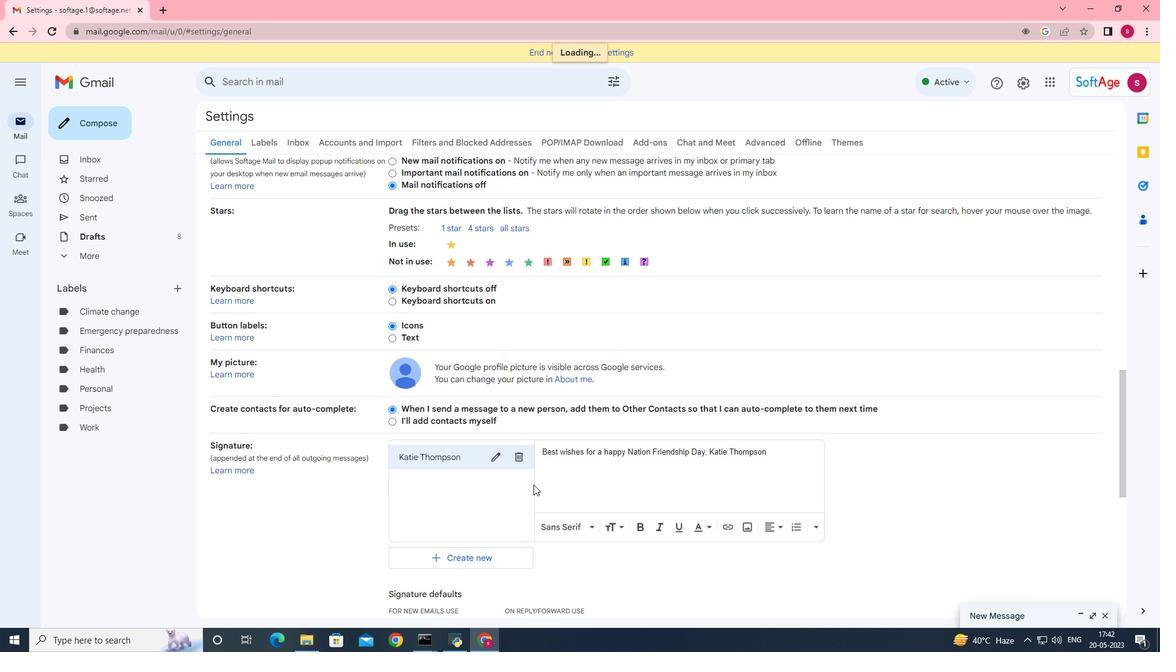 
Action: Mouse scrolled (533, 485) with delta (0, 0)
Screenshot: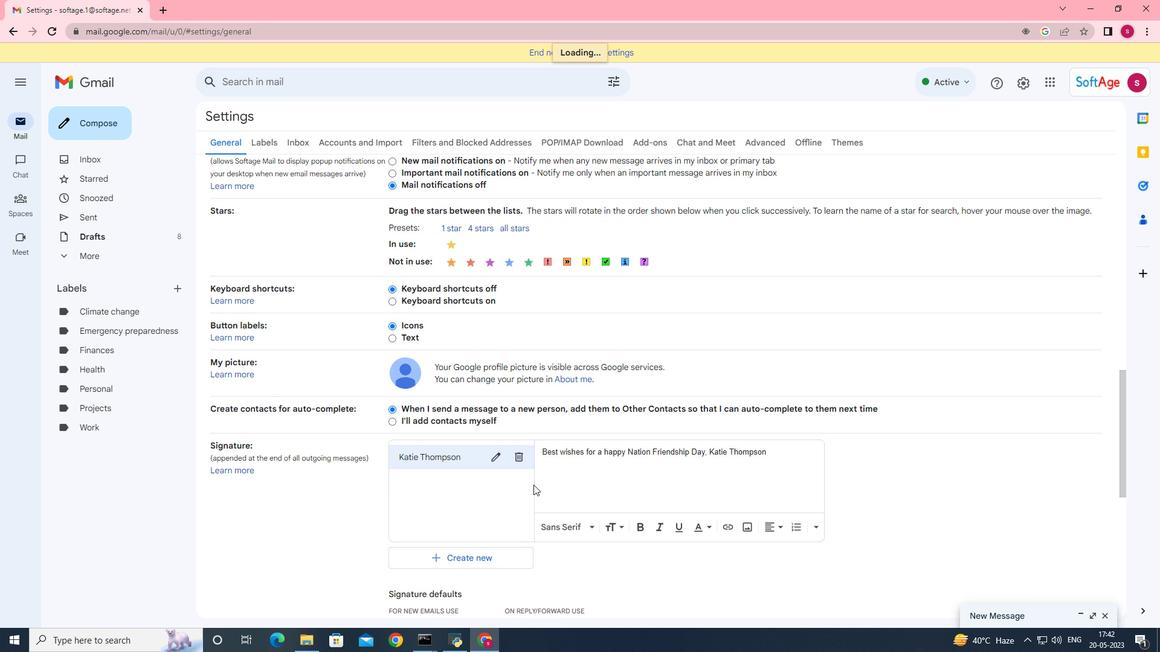 
Action: Mouse moved to (102, 125)
Screenshot: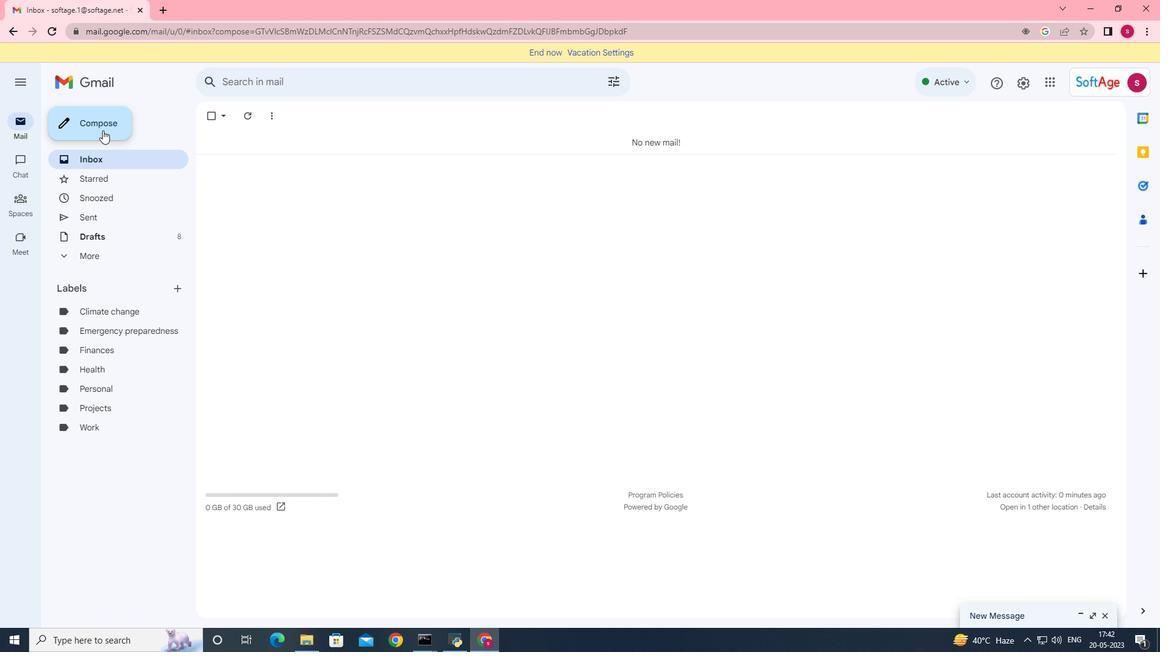 
Action: Mouse pressed left at (102, 125)
Screenshot: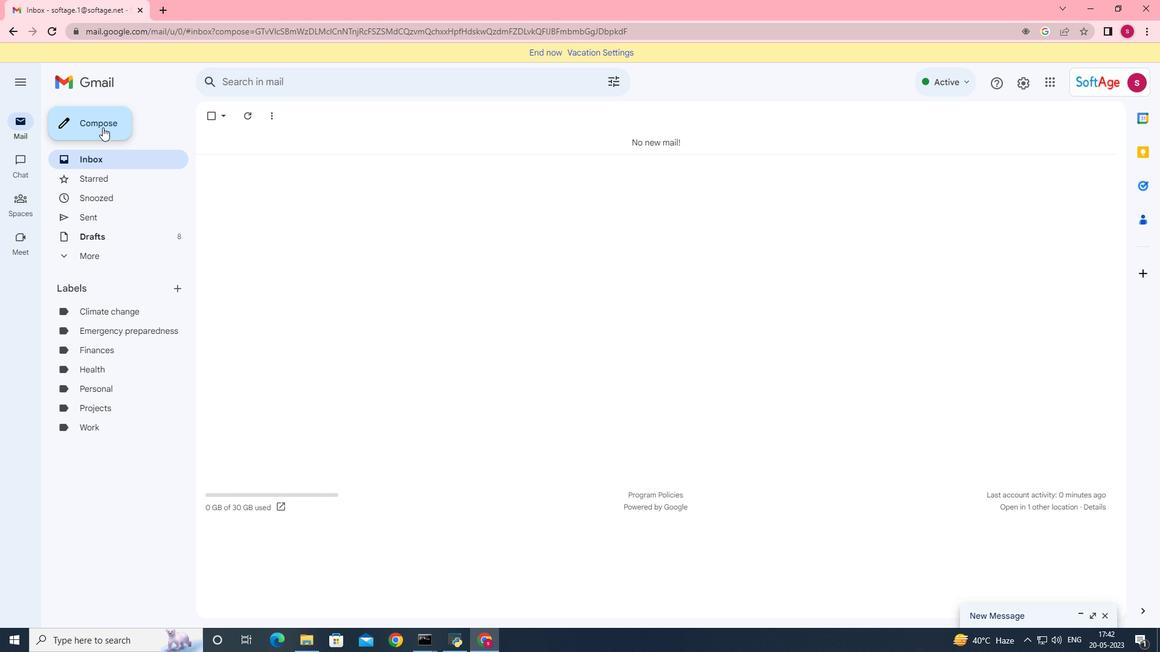 
Action: Mouse moved to (670, 299)
Screenshot: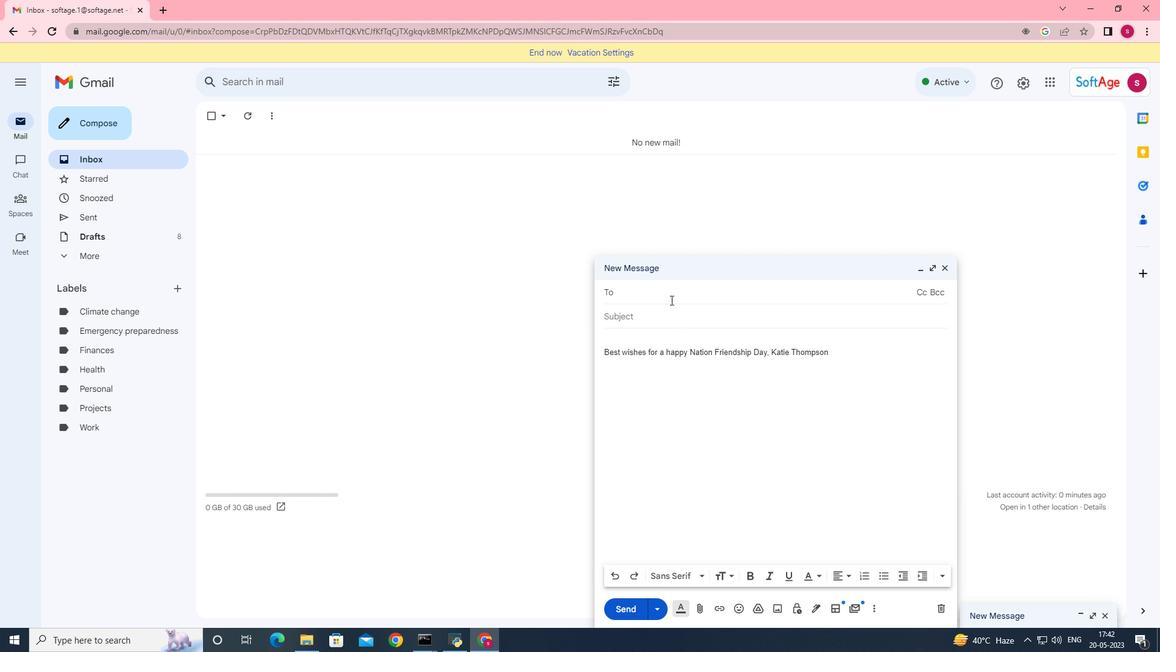 
Action: Mouse pressed left at (670, 299)
Screenshot: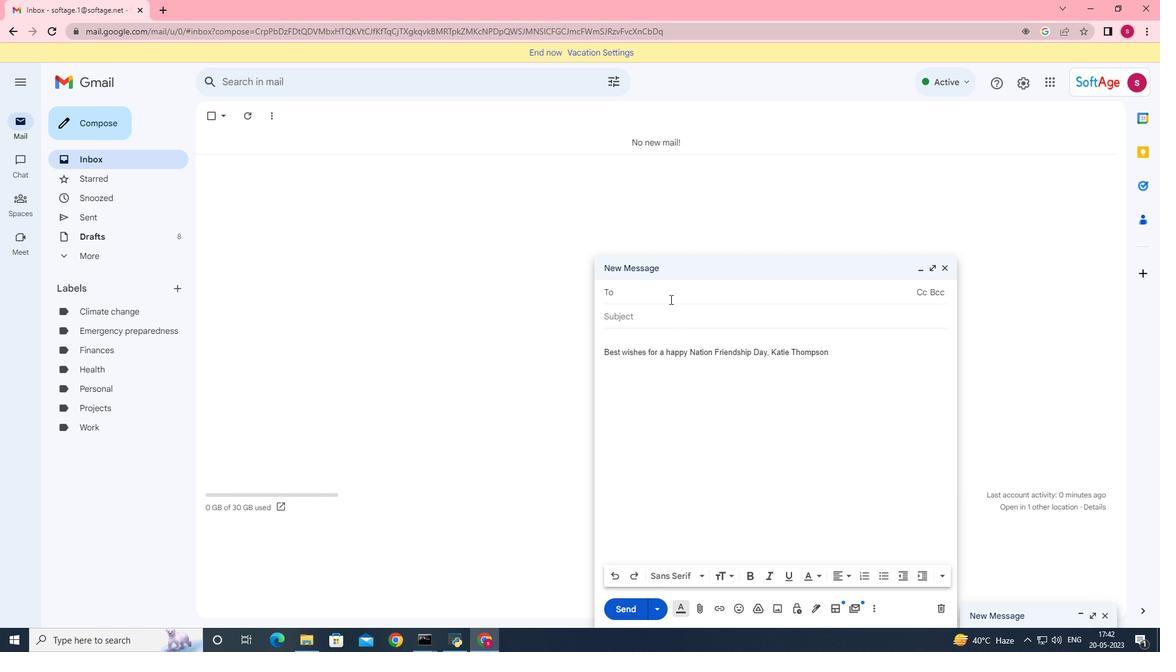 
Action: Key pressed softage.3<Key.shift>@softage.net
Screenshot: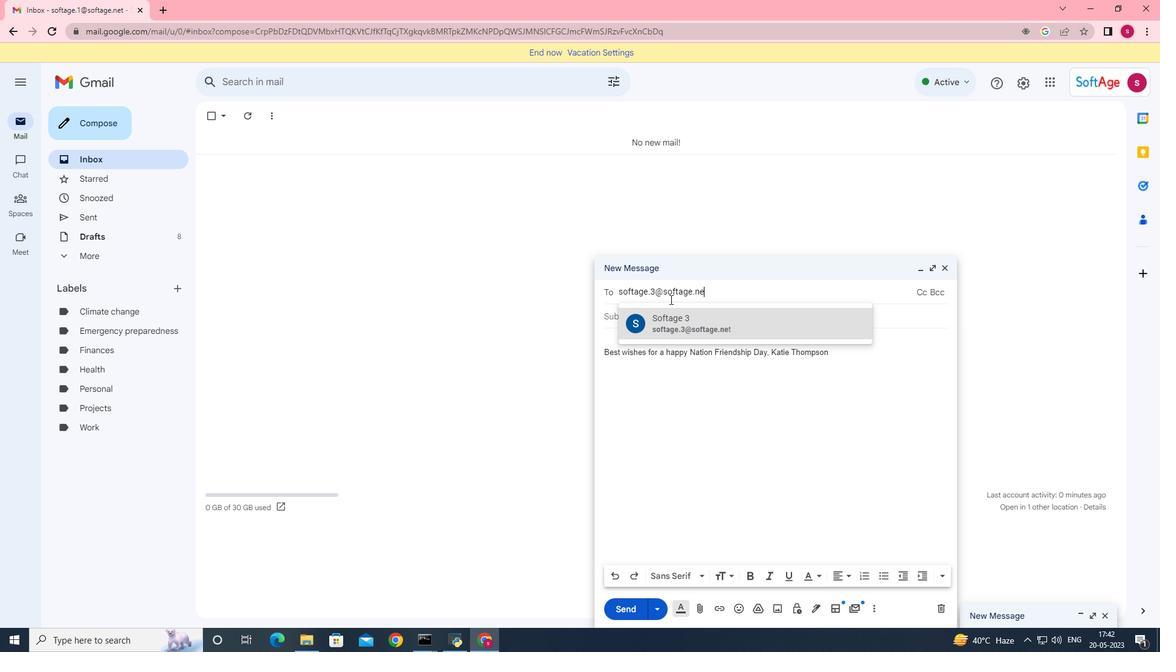 
Action: Mouse moved to (741, 329)
Screenshot: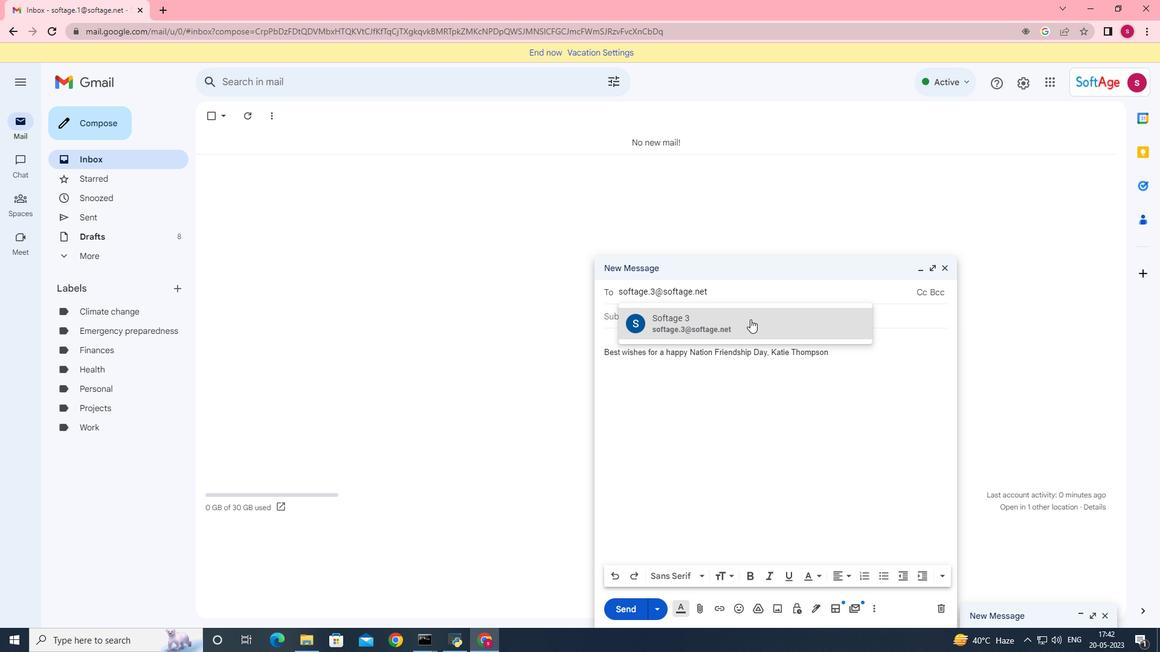 
Action: Mouse pressed left at (741, 329)
Screenshot: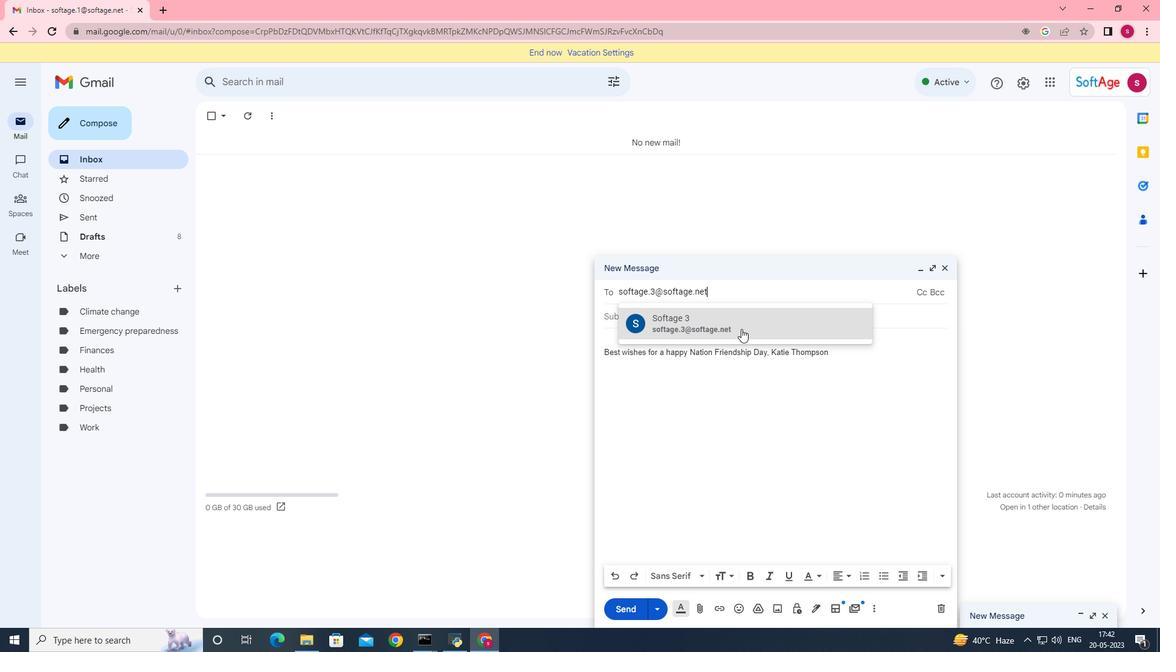 
Action: Mouse moved to (179, 285)
Screenshot: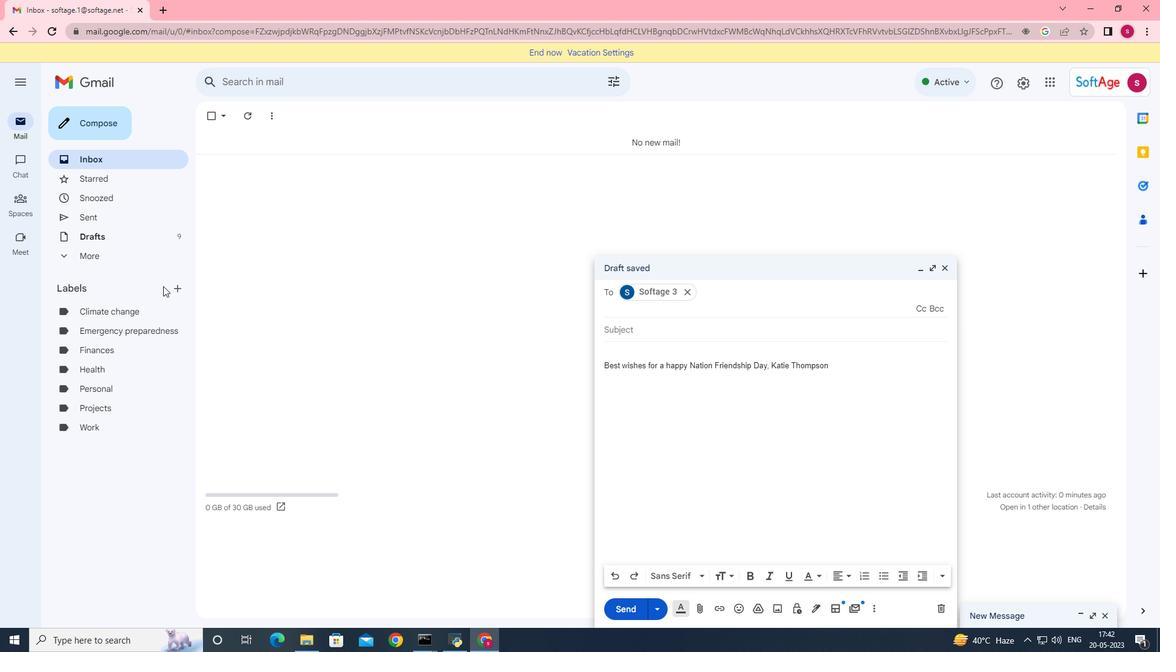 
Action: Mouse pressed left at (179, 285)
Screenshot: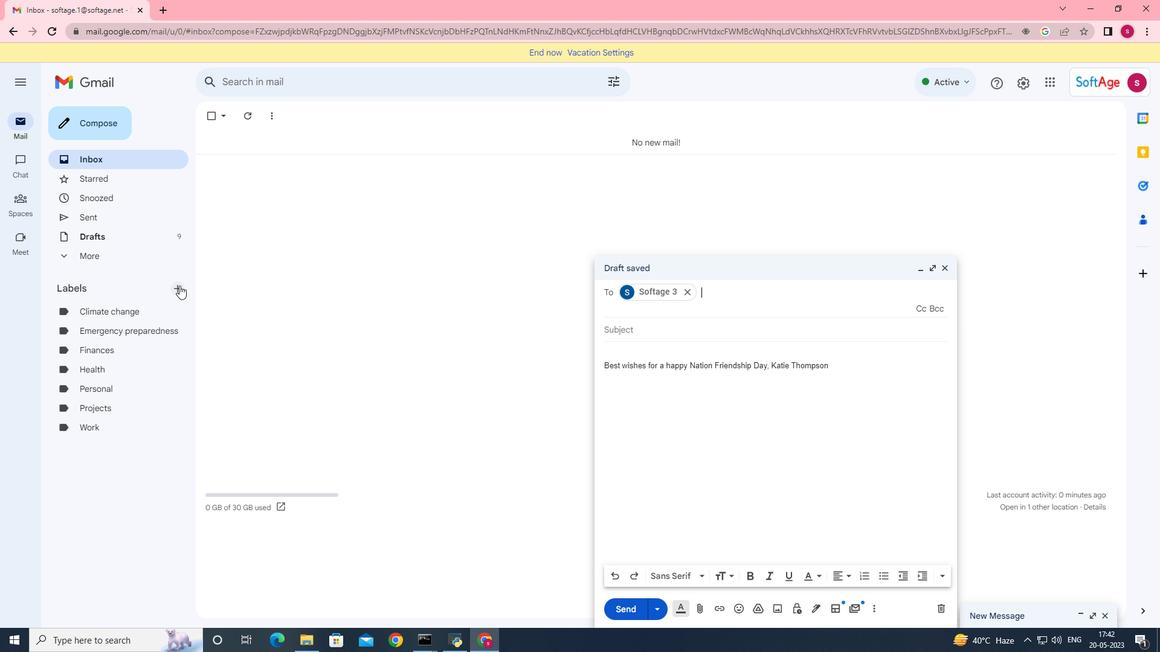 
Action: Mouse moved to (558, 320)
Screenshot: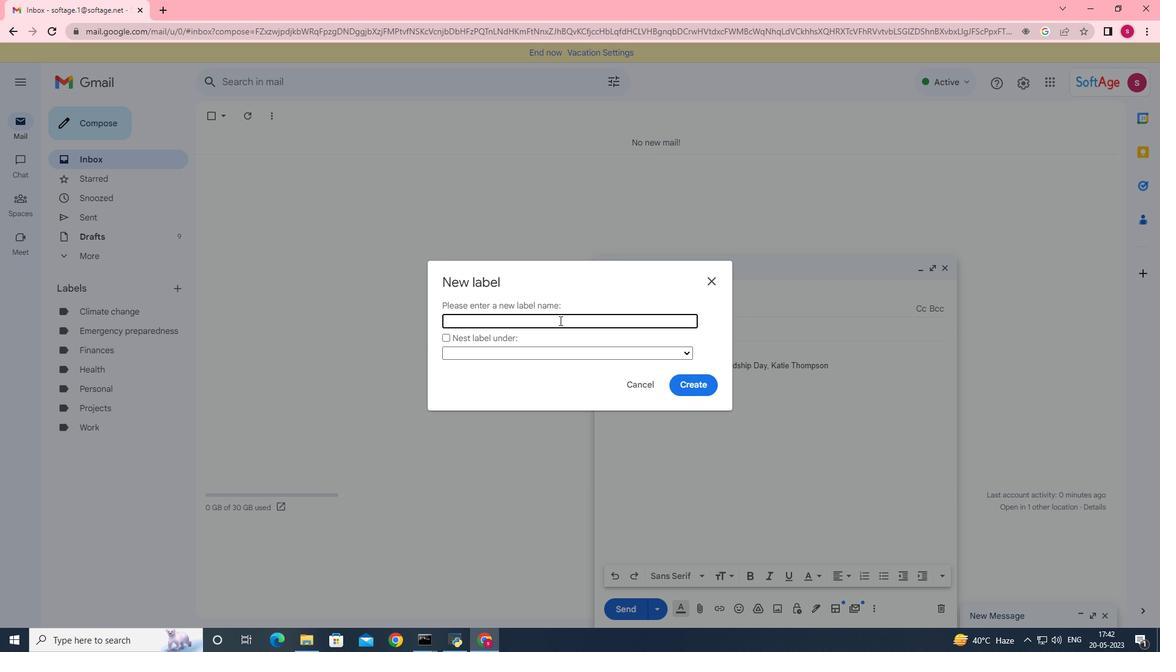 
Action: Mouse pressed left at (558, 320)
Screenshot: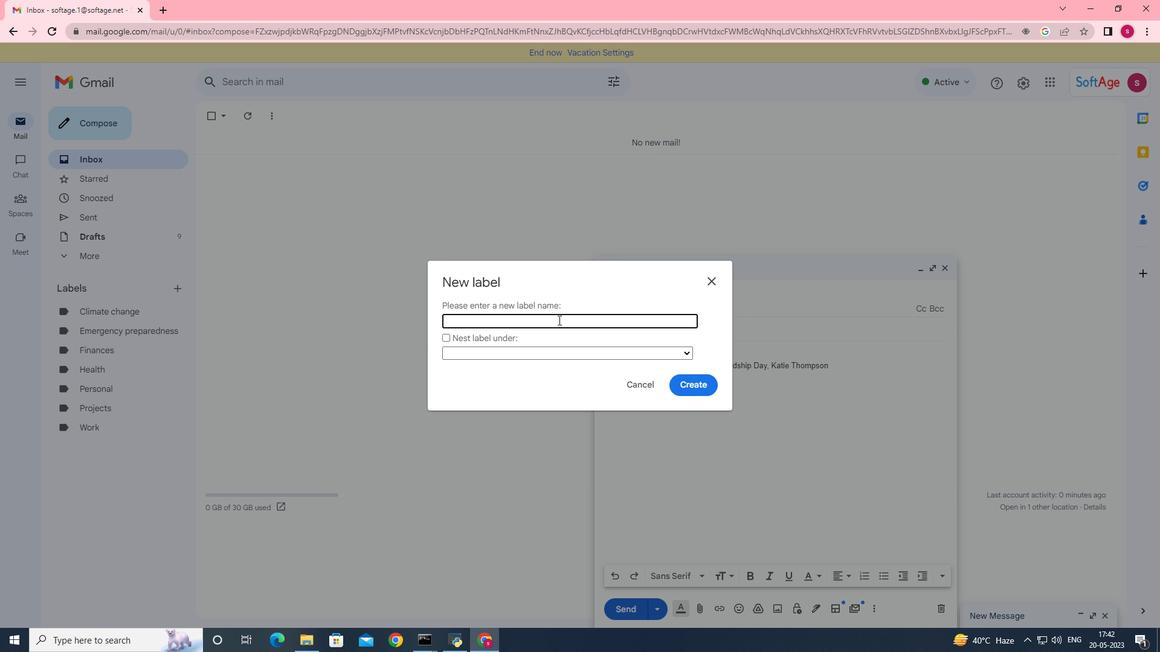 
Action: Key pressed <Key.shift>Air<Key.space>quality
Screenshot: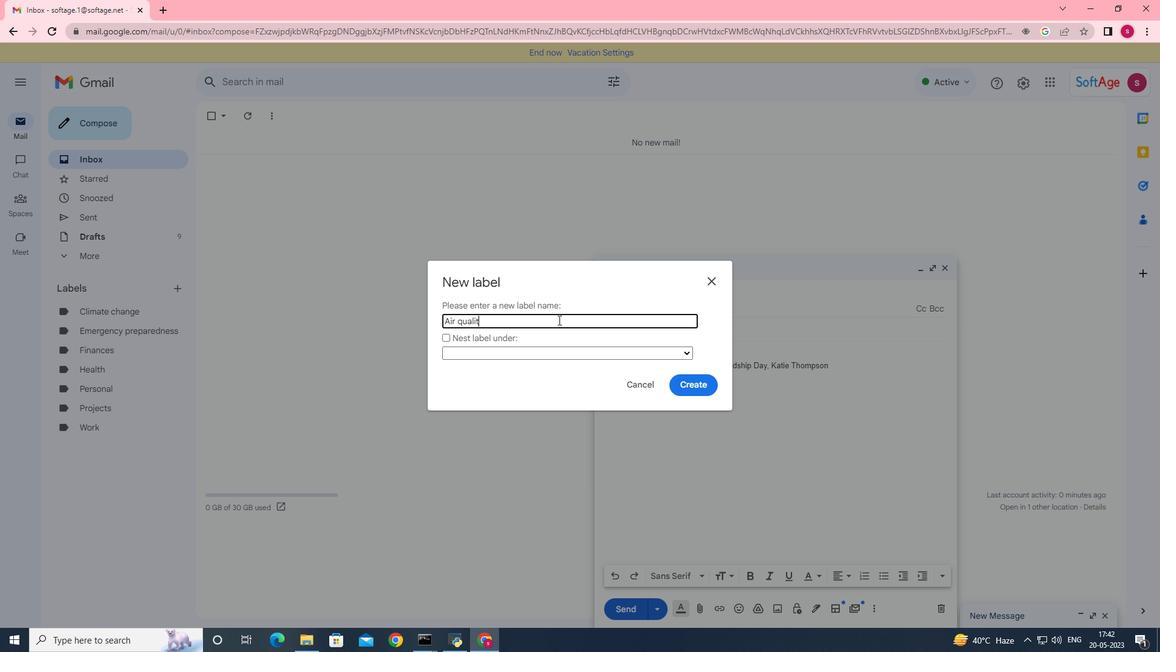 
Action: Mouse moved to (697, 383)
Screenshot: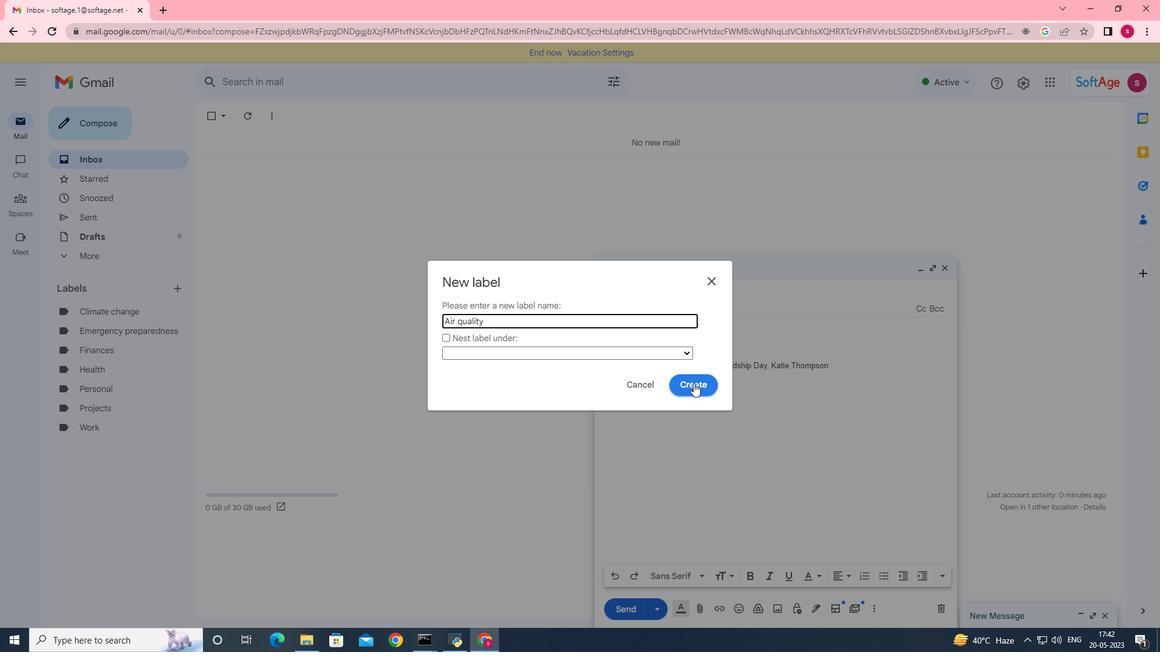 
Action: Mouse pressed left at (697, 383)
Screenshot: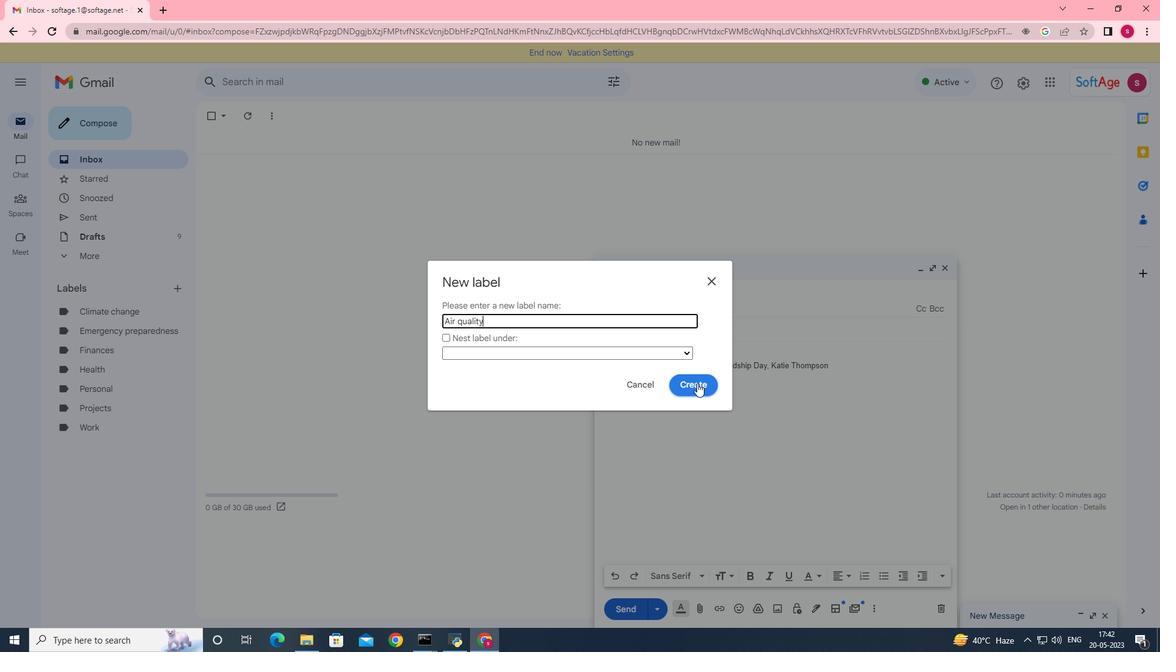 
Action: Mouse moved to (664, 455)
Screenshot: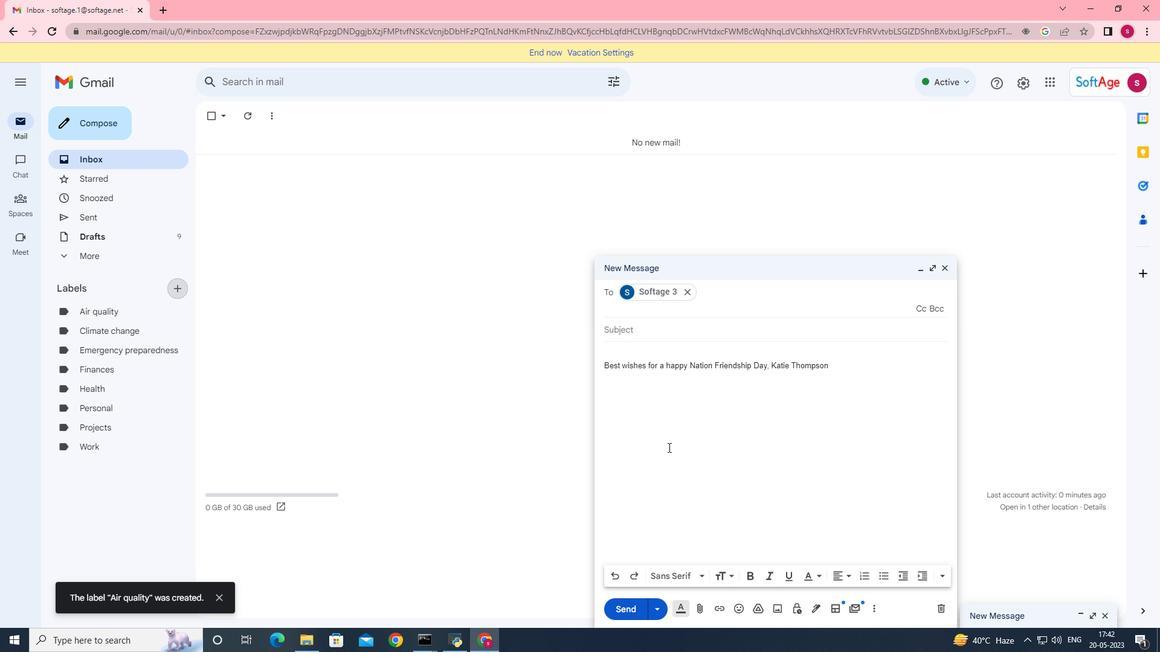 
Action: Mouse scrolled (664, 454) with delta (0, 0)
Screenshot: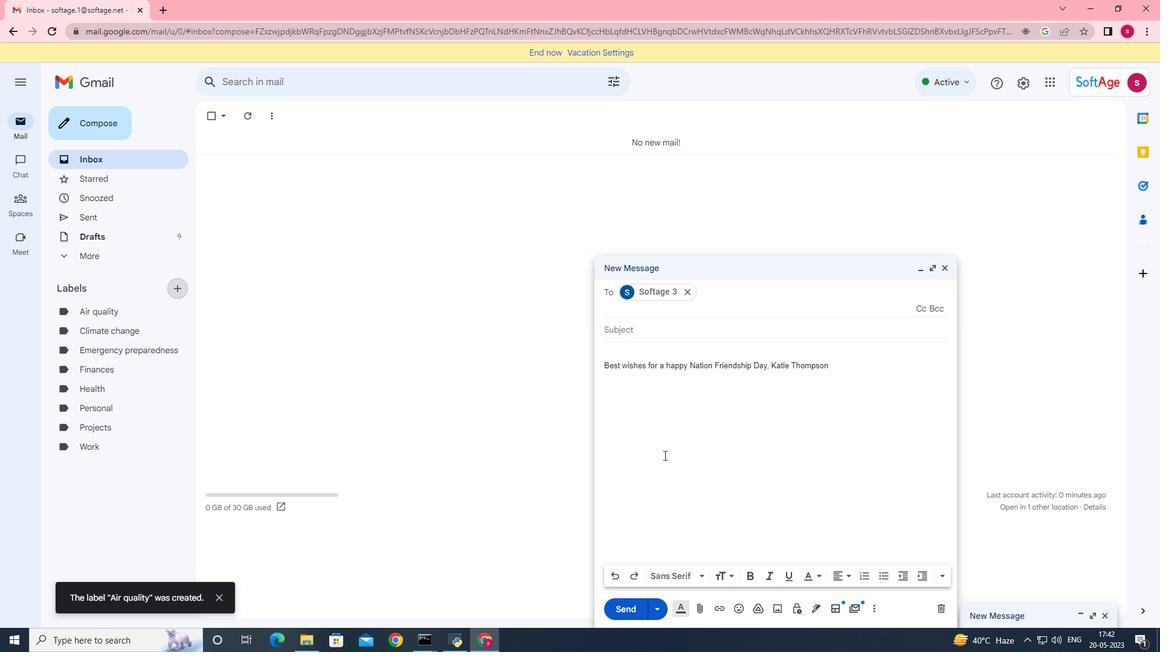 
Action: Mouse moved to (631, 602)
Screenshot: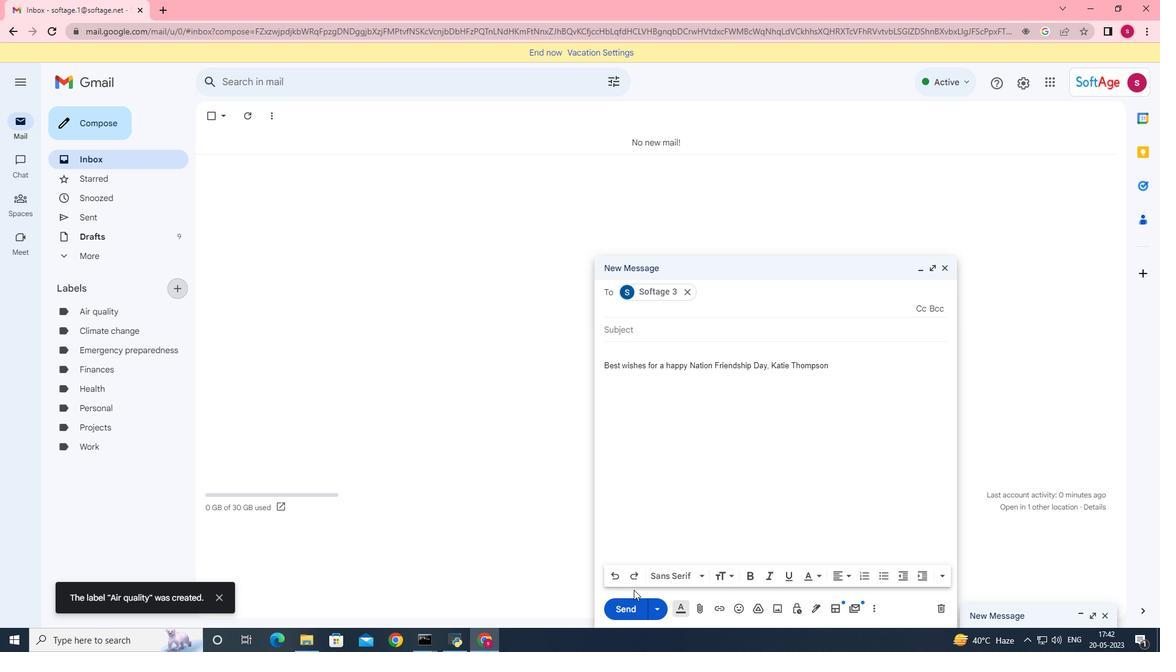 
